 Task: Look for space in Brooklyn, United States from 6th September, 2023 to 15th September, 2023 for 6 adults in price range Rs.8000 to Rs.12000. Place can be entire place or private room with 6 bedrooms having 6 beds and 6 bathrooms. Property type can be house, flat, guest house. Amenities needed are: wifi, TV, free parkinig on premises, gym, breakfast. Booking option can be shelf check-in. Required host language is English.
Action: Mouse moved to (472, 111)
Screenshot: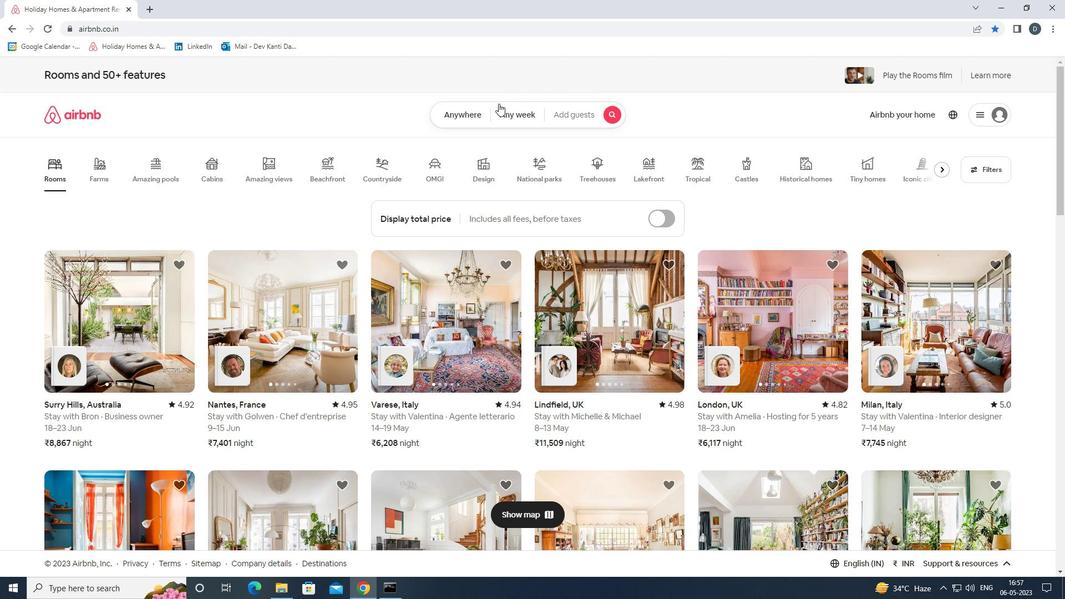 
Action: Mouse pressed left at (472, 111)
Screenshot: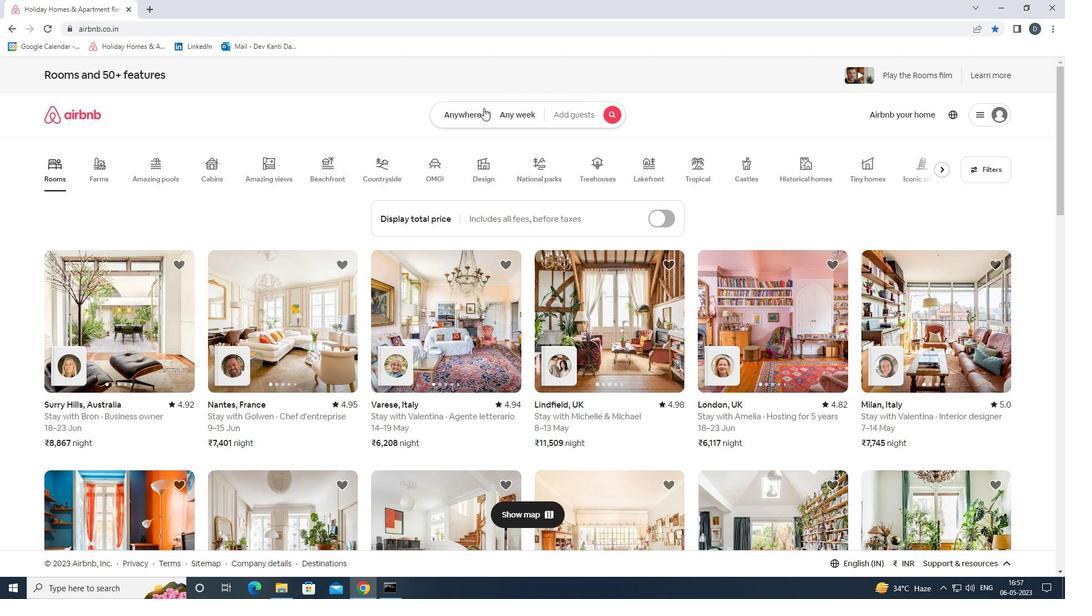 
Action: Mouse moved to (402, 157)
Screenshot: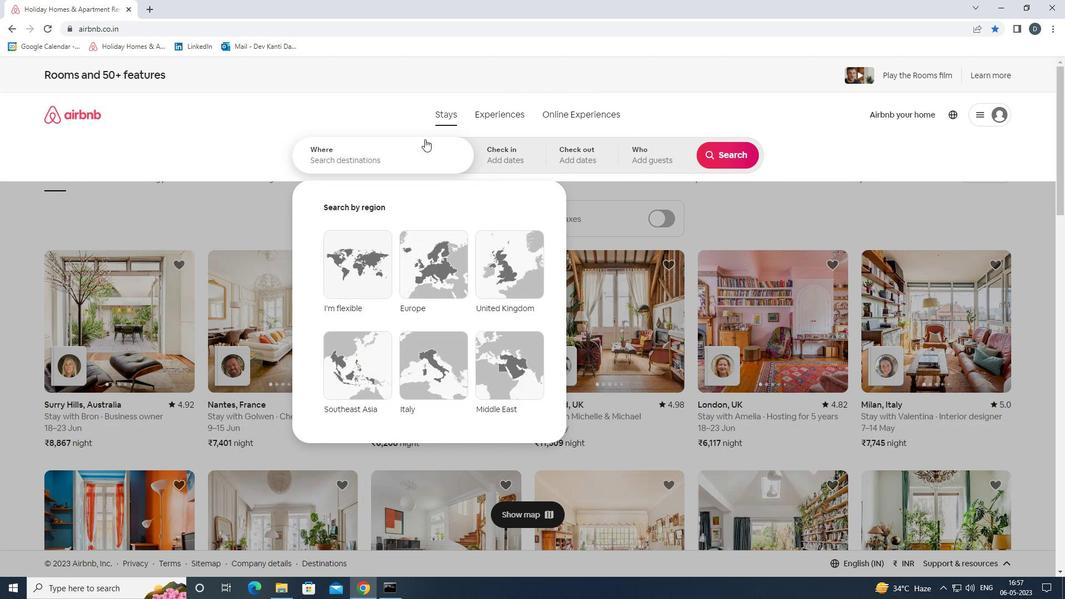 
Action: Mouse pressed left at (402, 157)
Screenshot: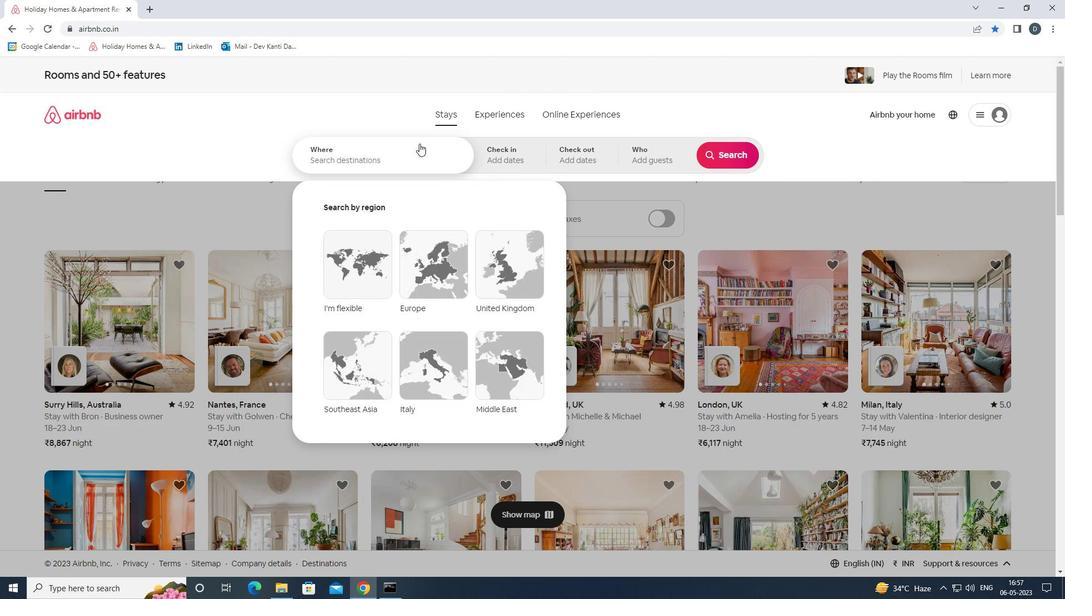 
Action: Mouse moved to (409, 156)
Screenshot: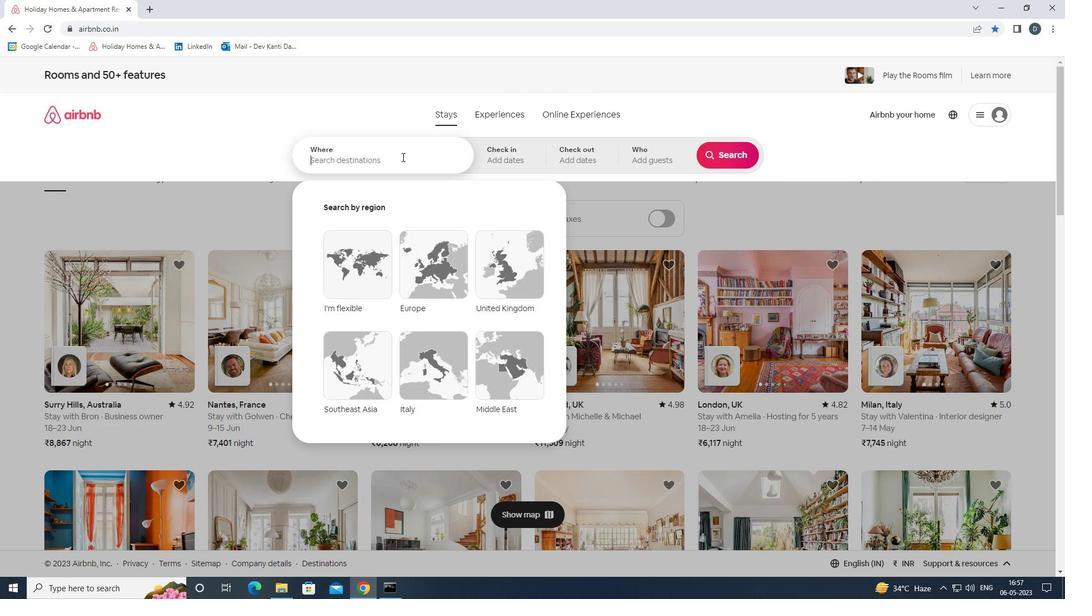 
Action: Key pressed <Key.shift>
Screenshot: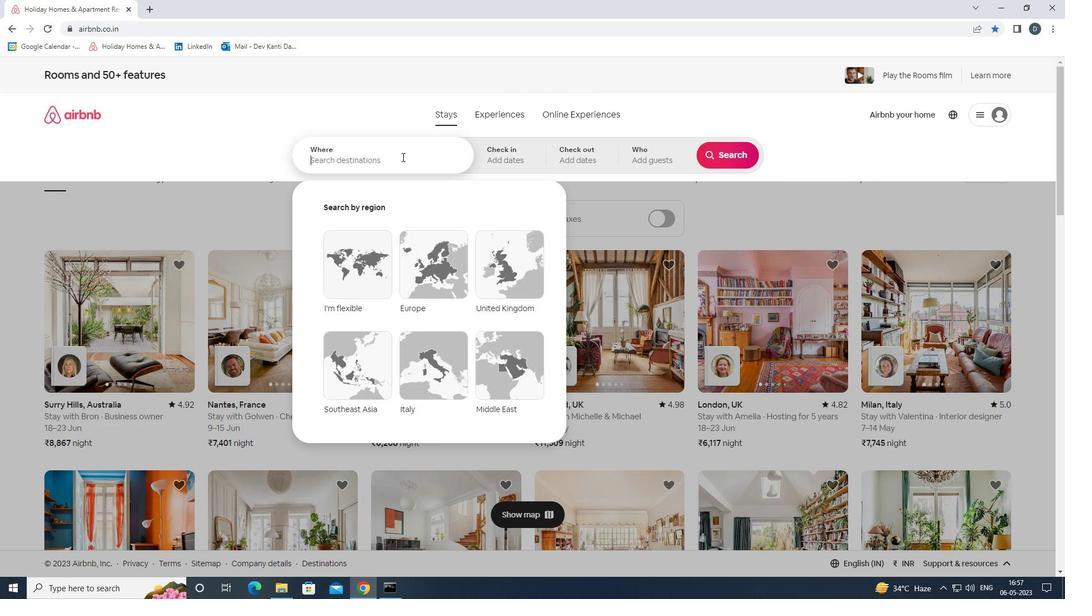 
Action: Mouse moved to (410, 156)
Screenshot: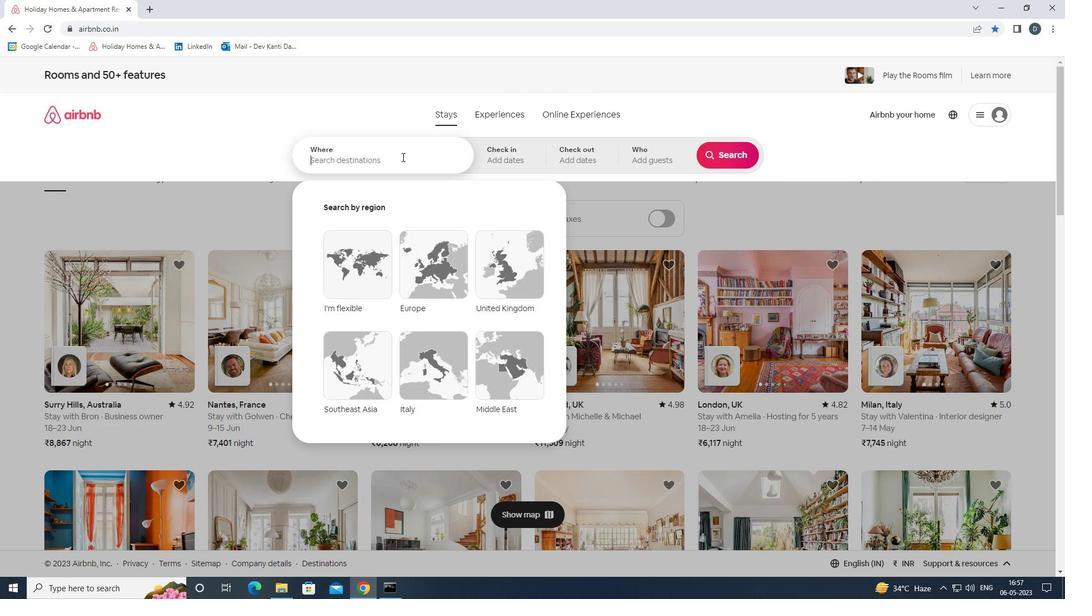 
Action: Key pressed <Key.shift><Key.shift><Key.shift>BROOKLYN,<Key.shift><Key.shift>UNITED<Key.space><Key.shift>STATES<Key.enter>
Screenshot: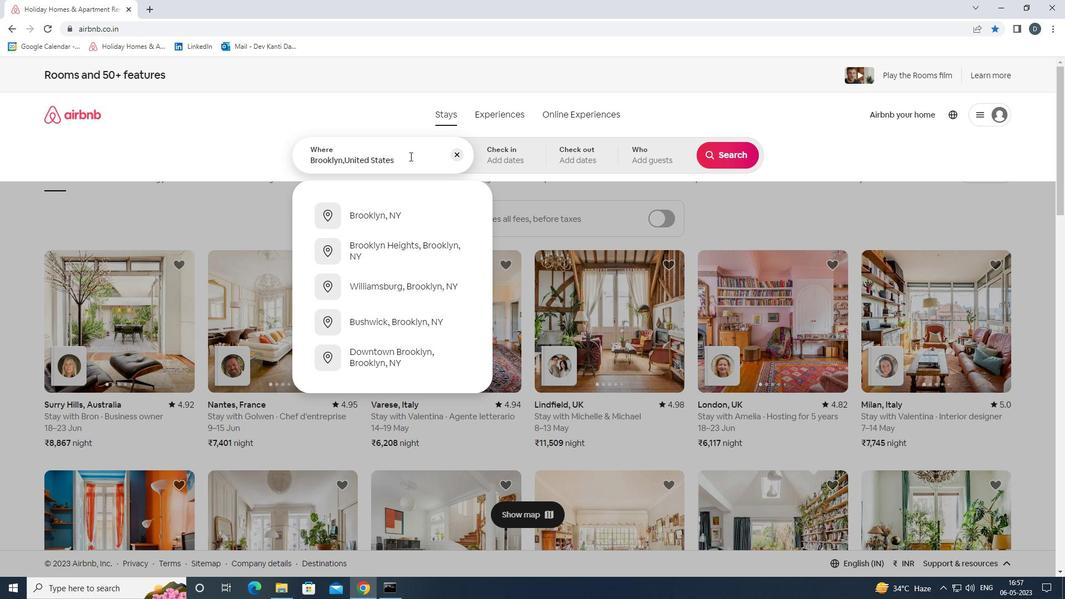 
Action: Mouse moved to (725, 240)
Screenshot: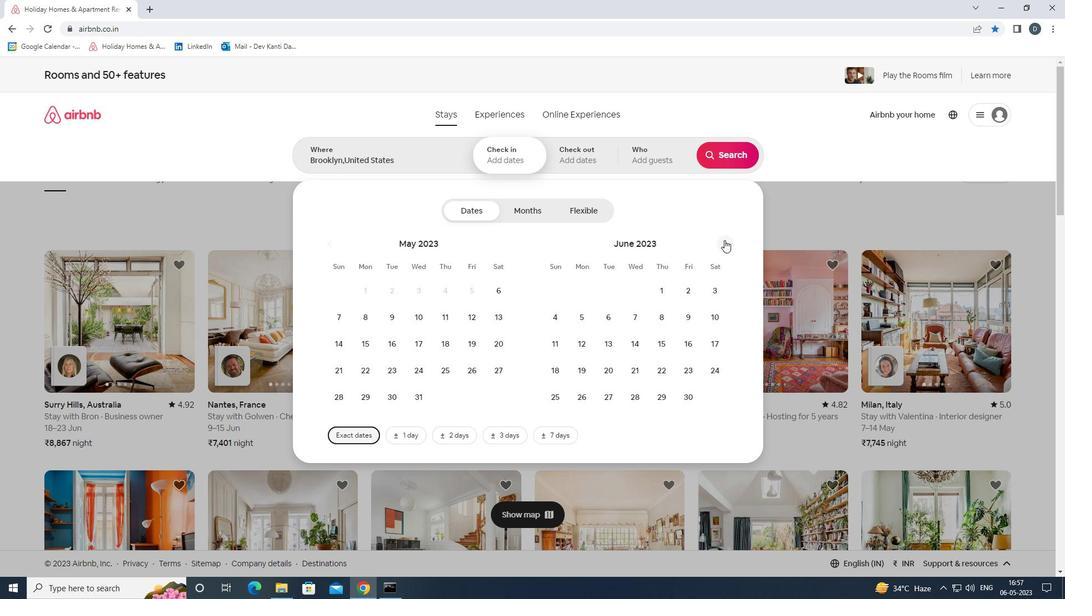 
Action: Mouse pressed left at (725, 240)
Screenshot: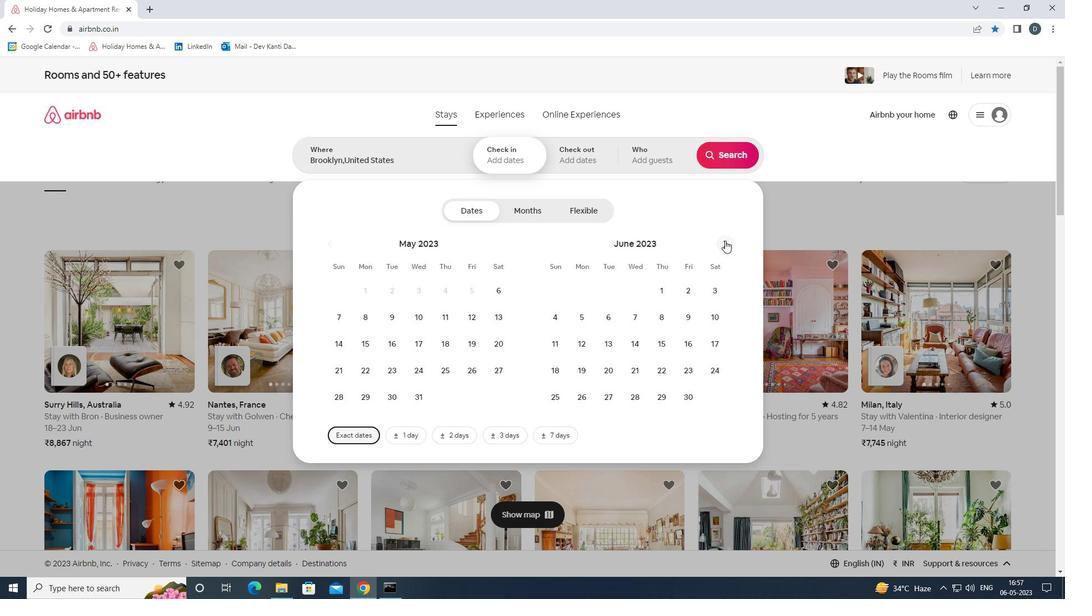 
Action: Mouse pressed left at (725, 240)
Screenshot: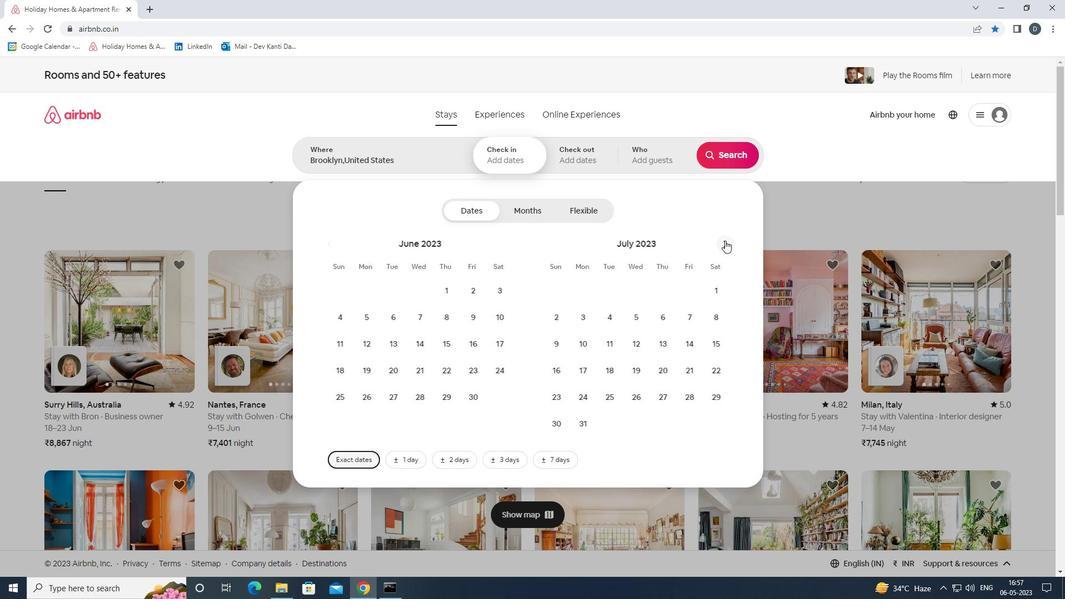 
Action: Mouse pressed left at (725, 240)
Screenshot: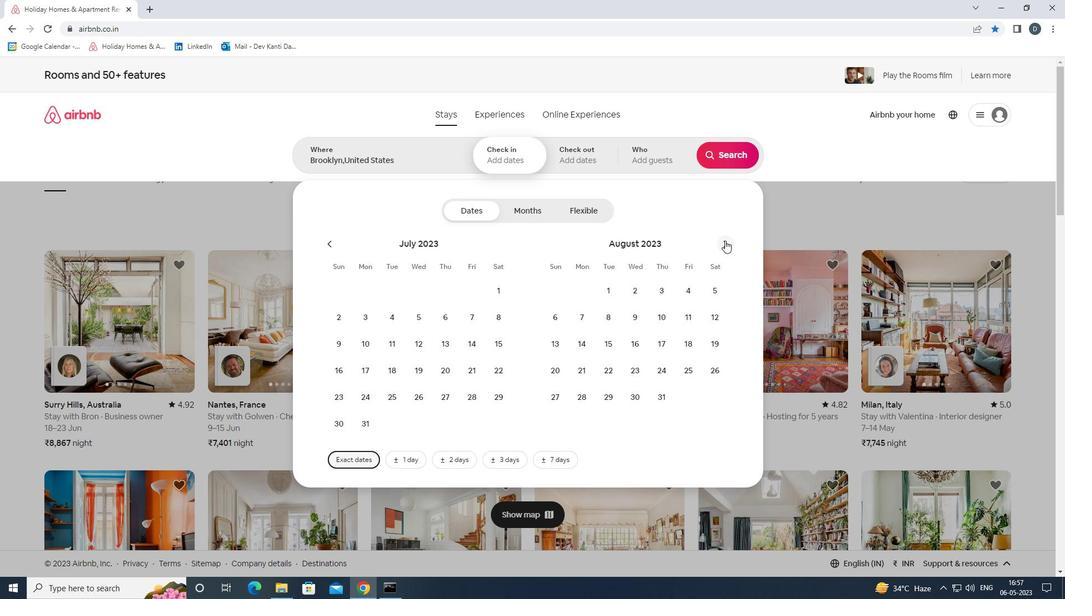 
Action: Mouse moved to (640, 318)
Screenshot: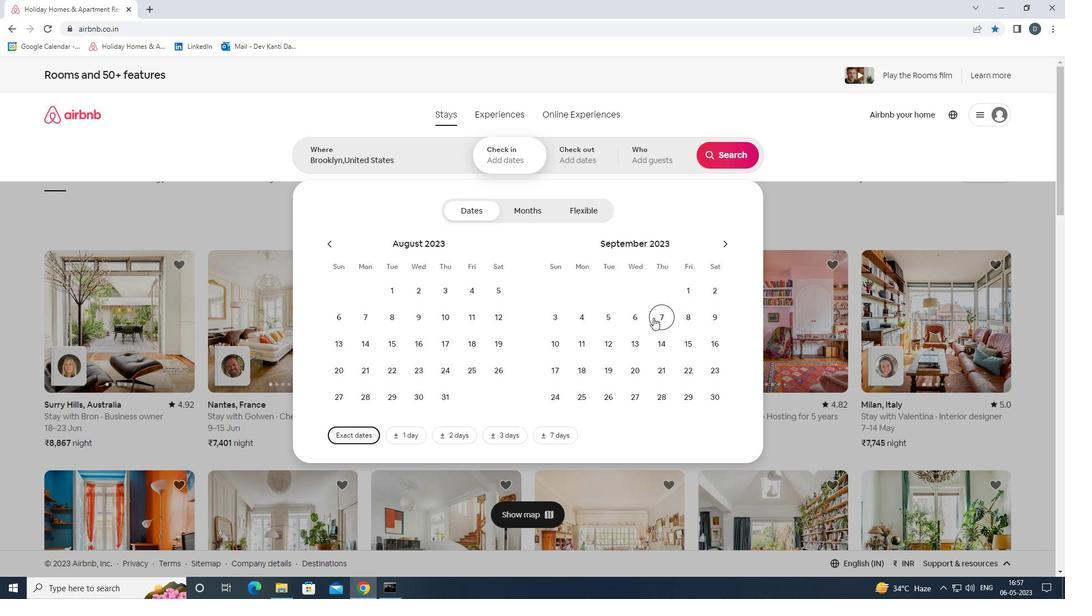 
Action: Mouse pressed left at (640, 318)
Screenshot: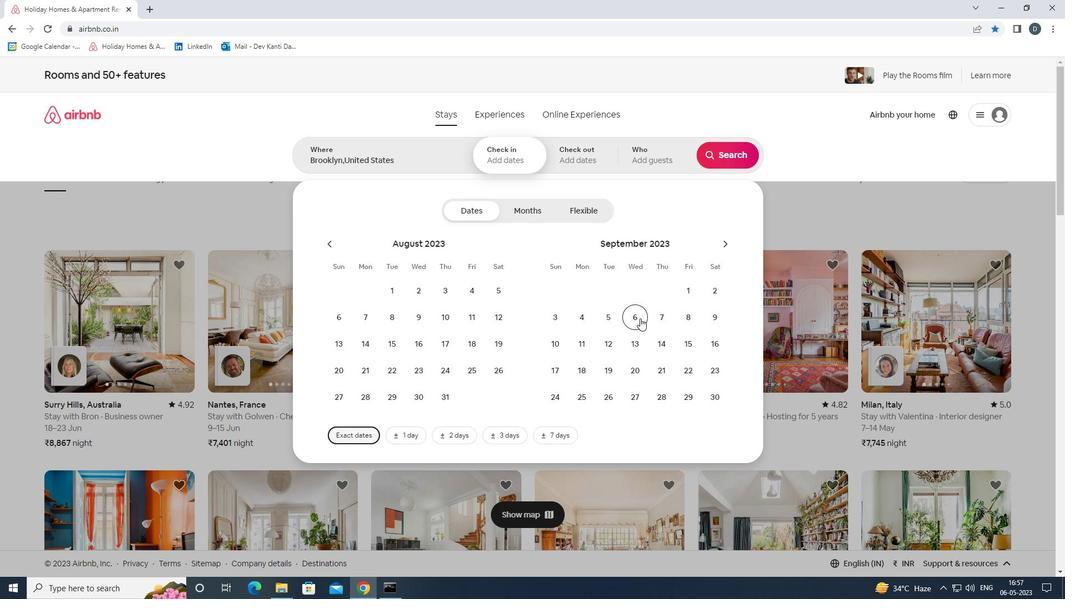 
Action: Mouse moved to (681, 335)
Screenshot: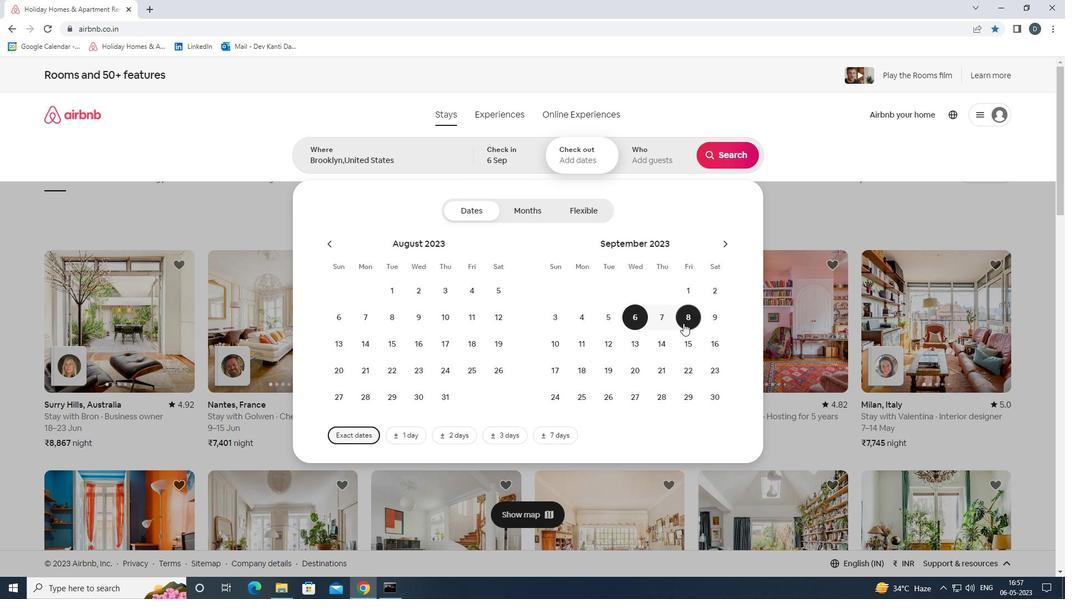 
Action: Mouse pressed left at (681, 335)
Screenshot: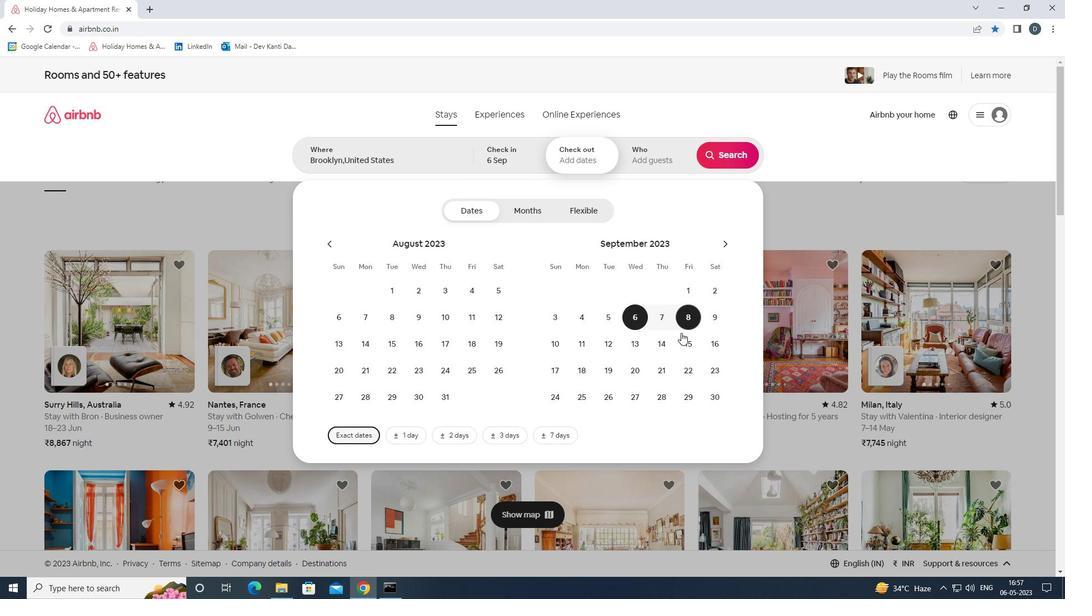 
Action: Mouse moved to (646, 163)
Screenshot: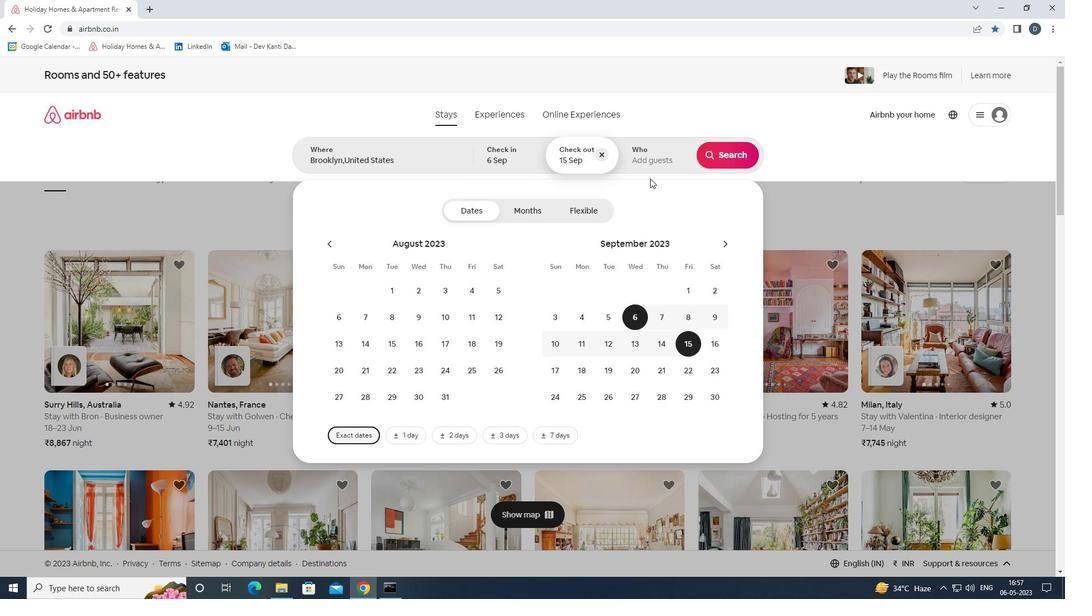 
Action: Mouse pressed left at (646, 163)
Screenshot: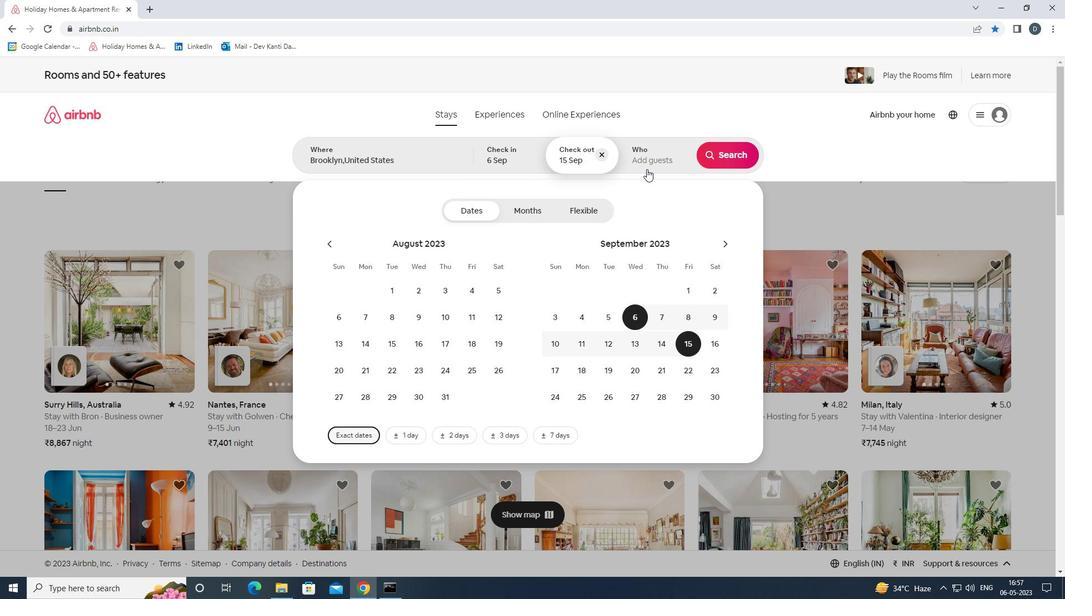
Action: Mouse moved to (733, 208)
Screenshot: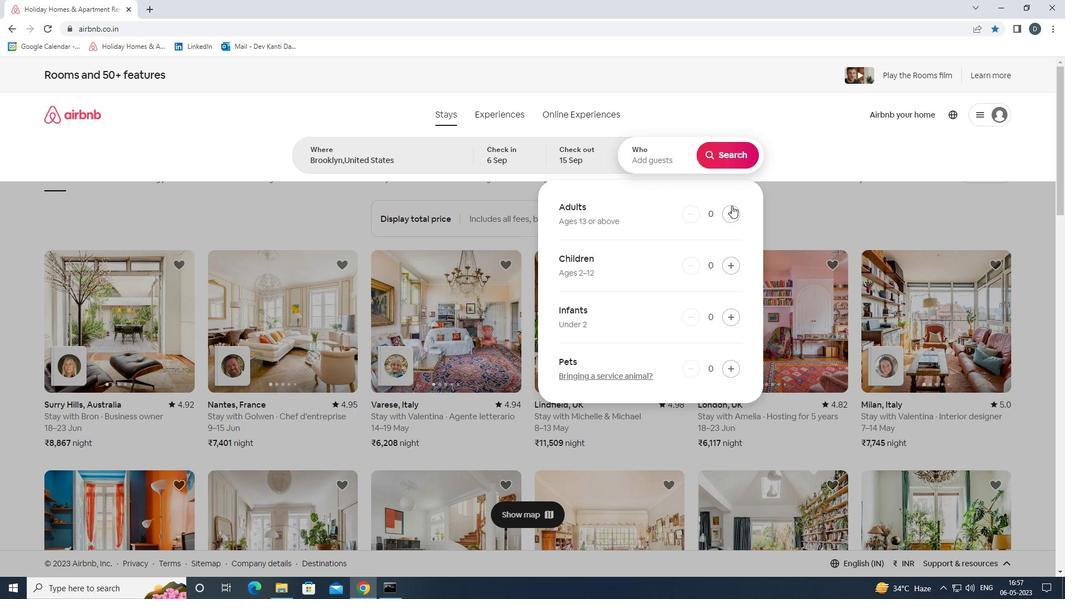 
Action: Mouse pressed left at (733, 208)
Screenshot: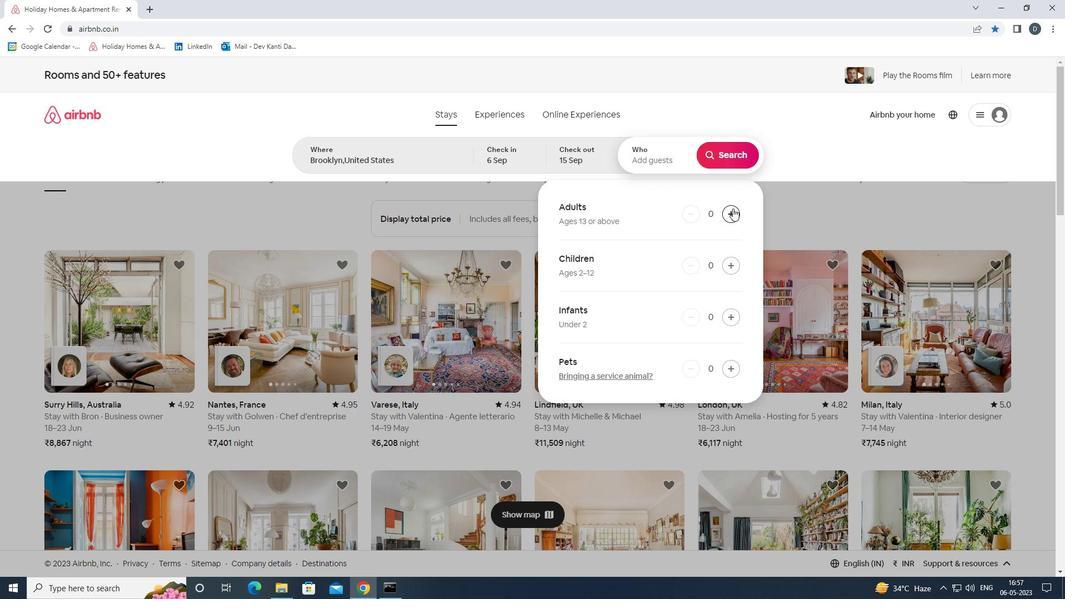 
Action: Mouse pressed left at (733, 208)
Screenshot: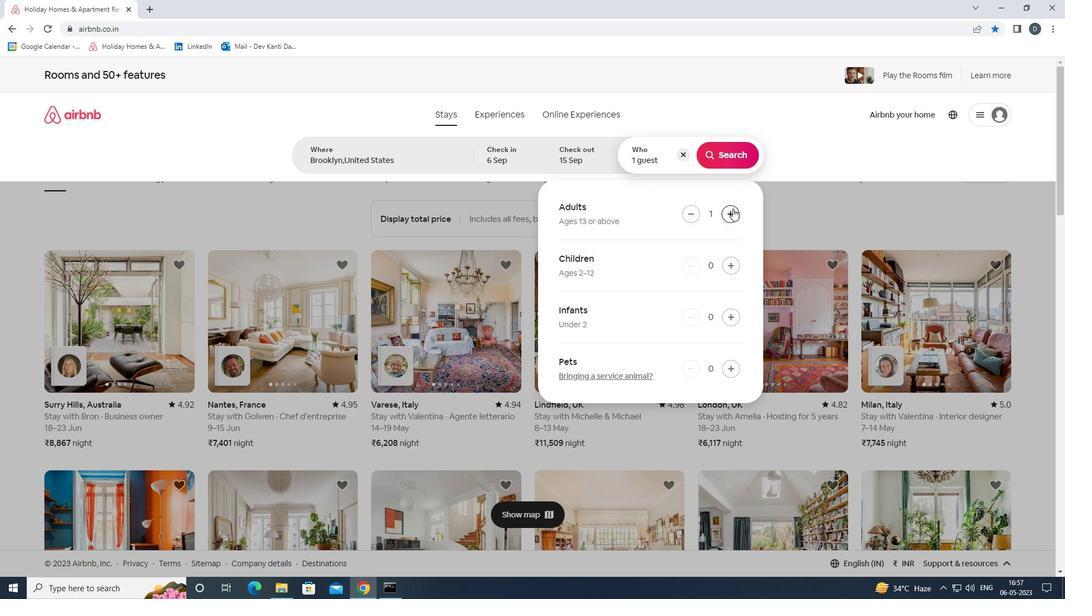 
Action: Mouse pressed left at (733, 208)
Screenshot: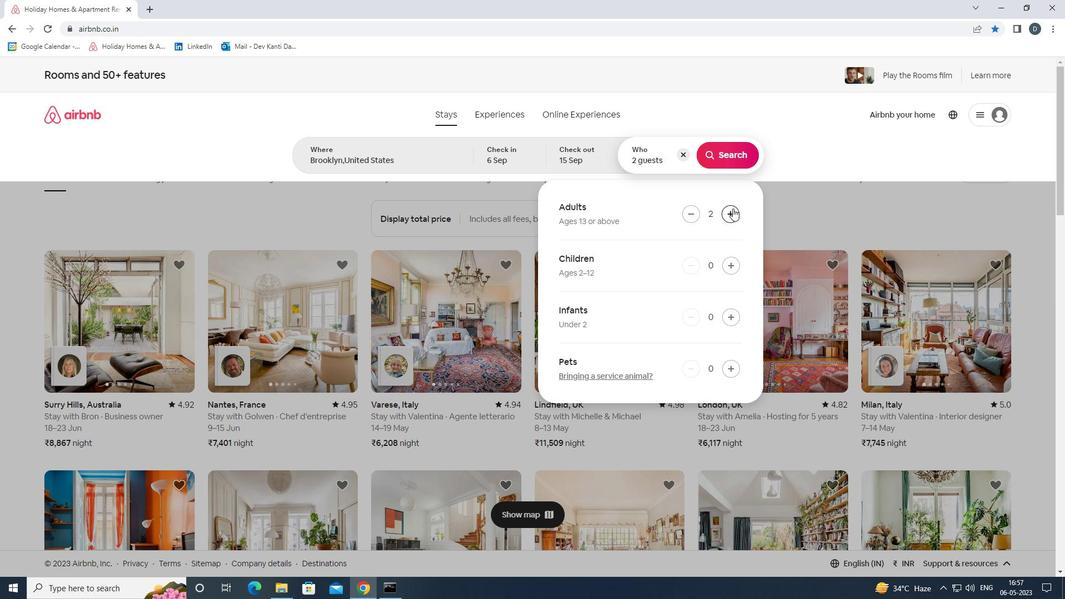 
Action: Mouse pressed left at (733, 208)
Screenshot: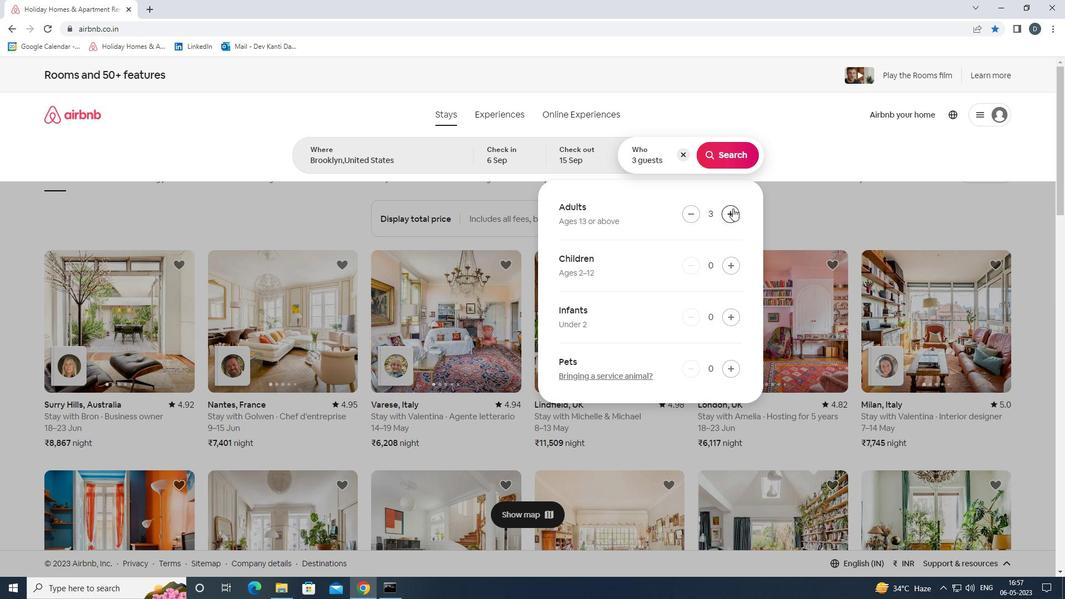 
Action: Mouse pressed left at (733, 208)
Screenshot: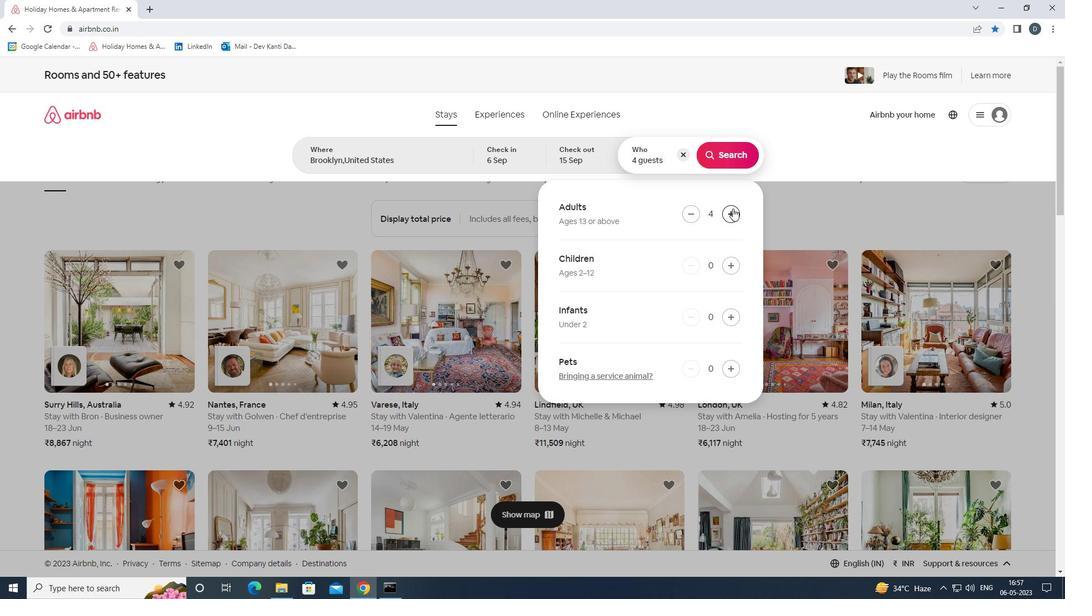 
Action: Mouse pressed left at (733, 208)
Screenshot: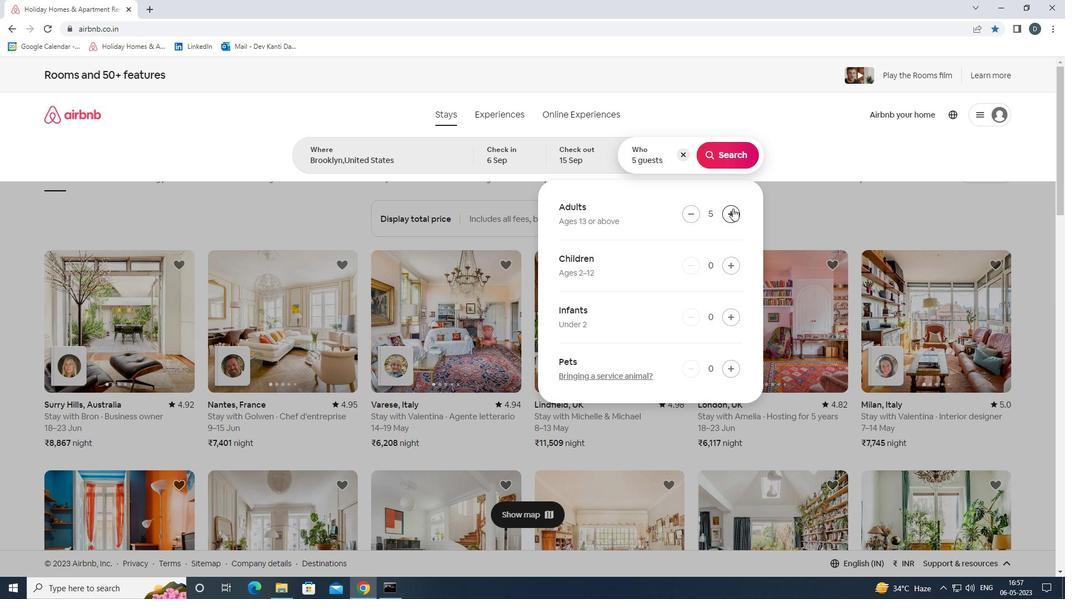 
Action: Mouse moved to (731, 158)
Screenshot: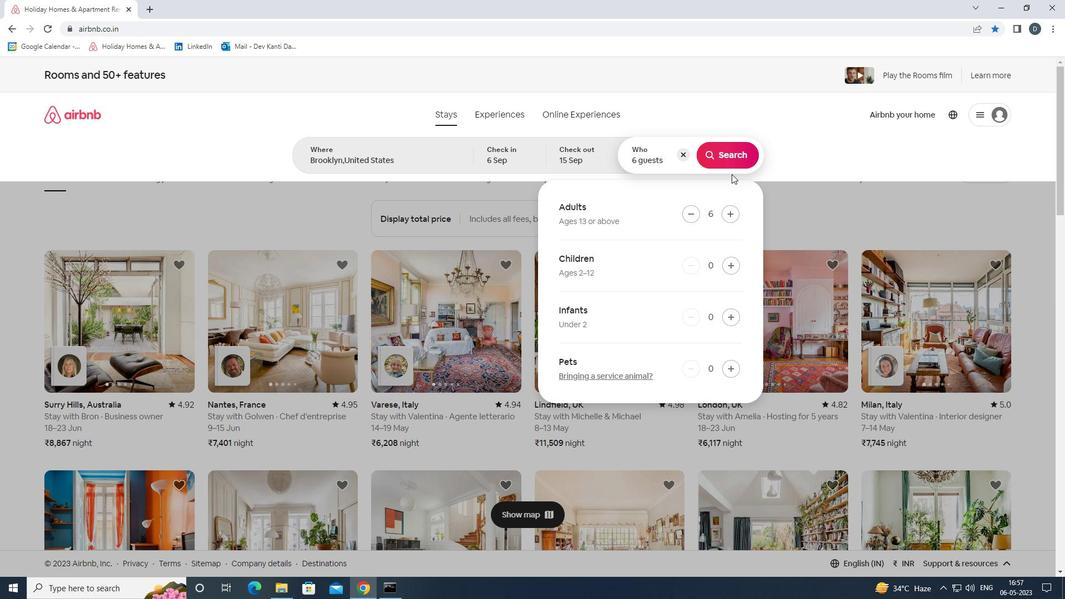 
Action: Mouse pressed left at (731, 158)
Screenshot: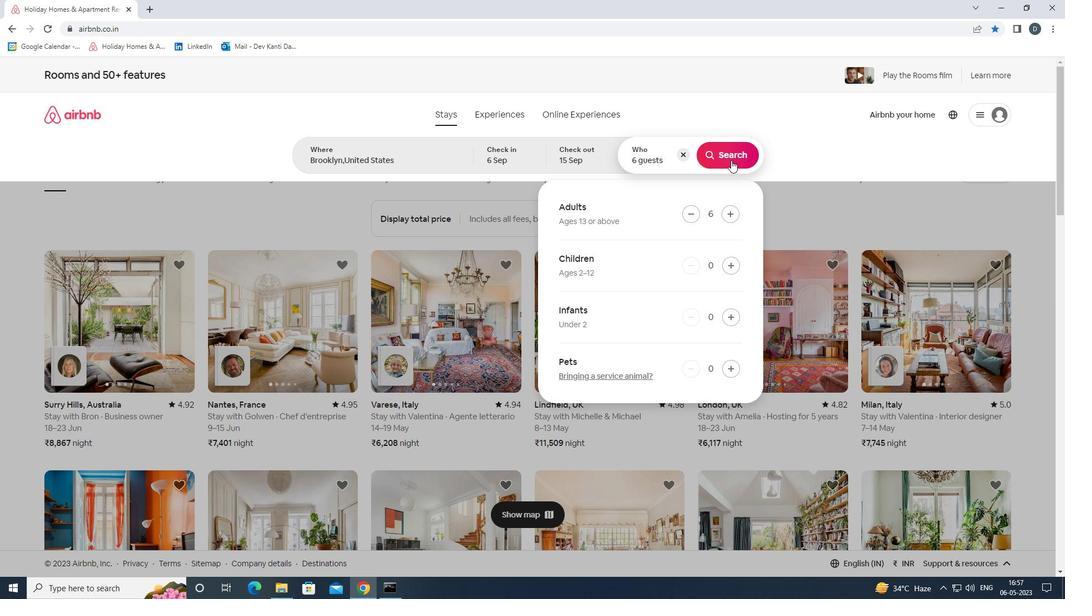 
Action: Mouse moved to (1020, 123)
Screenshot: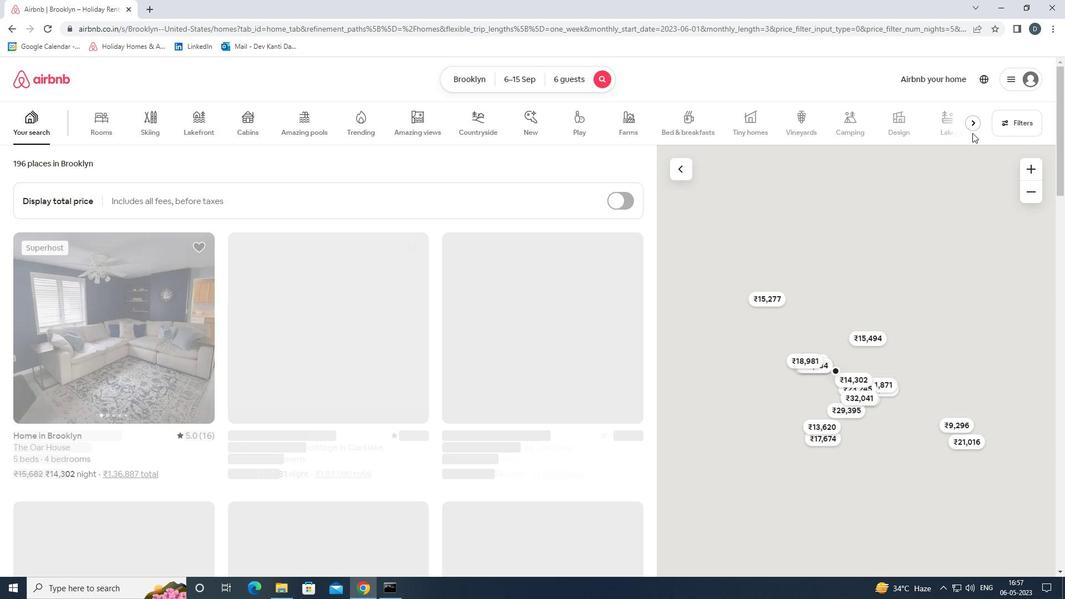 
Action: Mouse pressed left at (1020, 123)
Screenshot: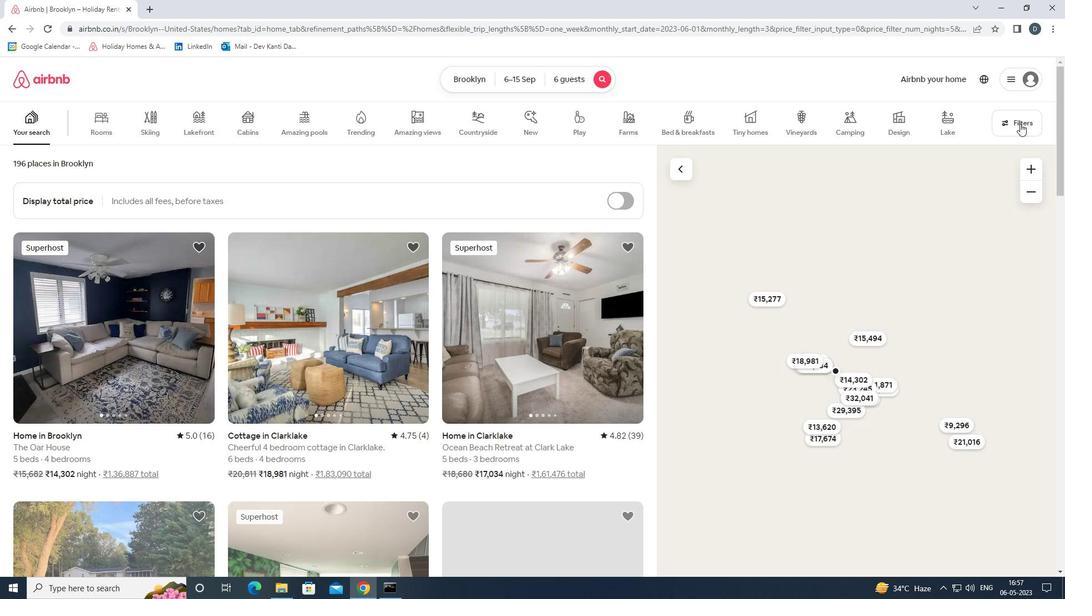
Action: Mouse moved to (450, 393)
Screenshot: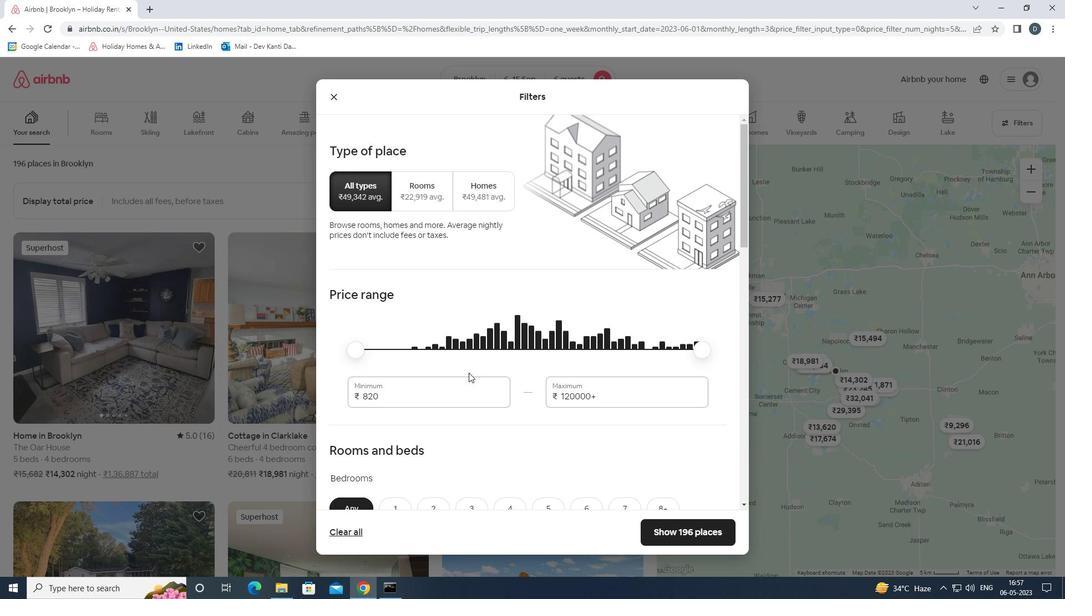 
Action: Mouse pressed left at (450, 393)
Screenshot: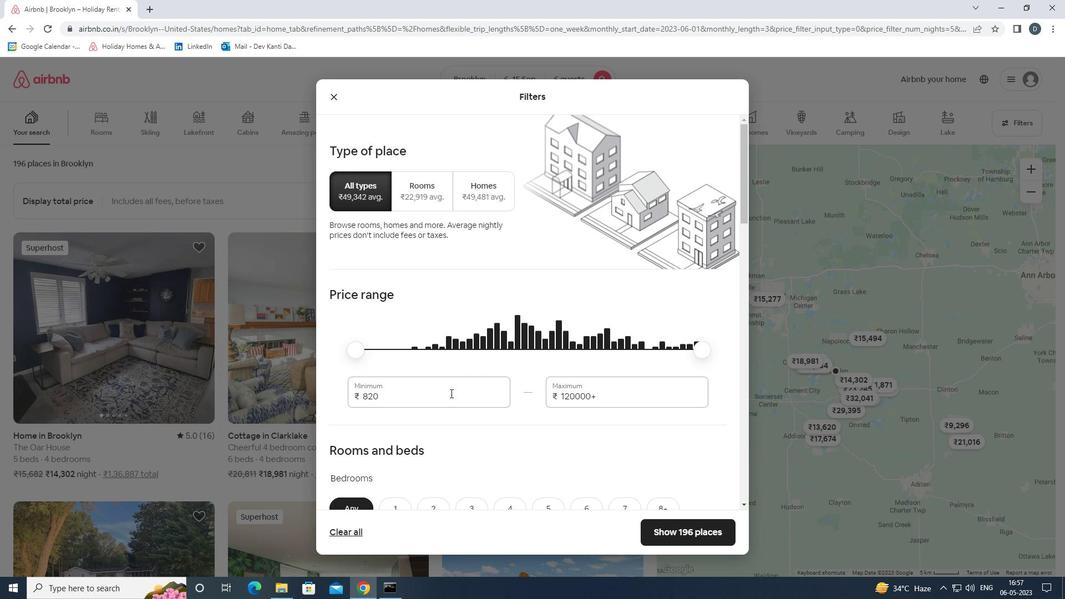 
Action: Mouse pressed left at (450, 393)
Screenshot: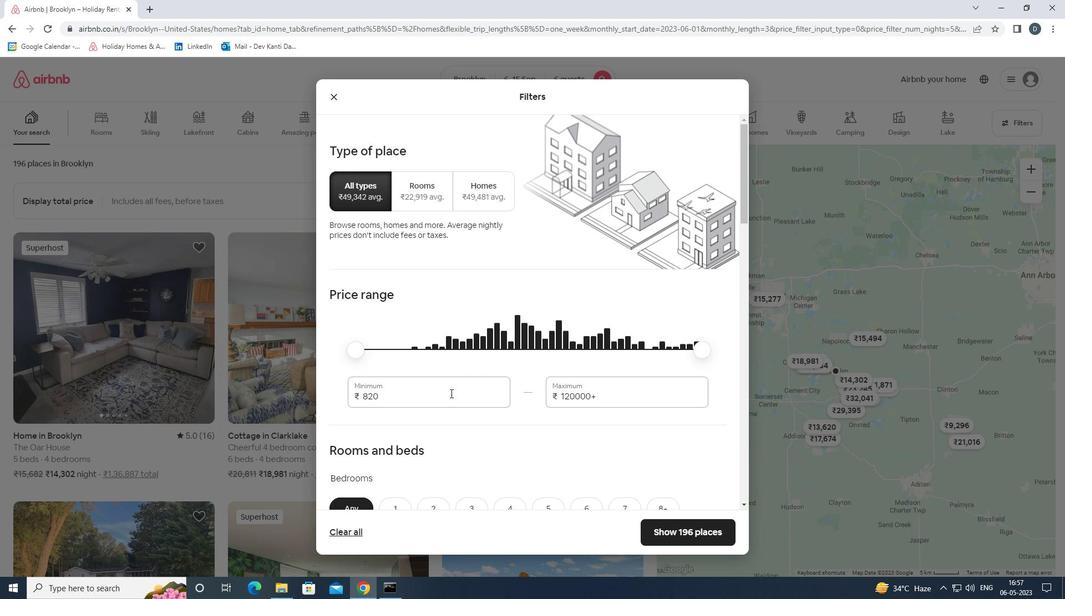 
Action: Mouse moved to (451, 394)
Screenshot: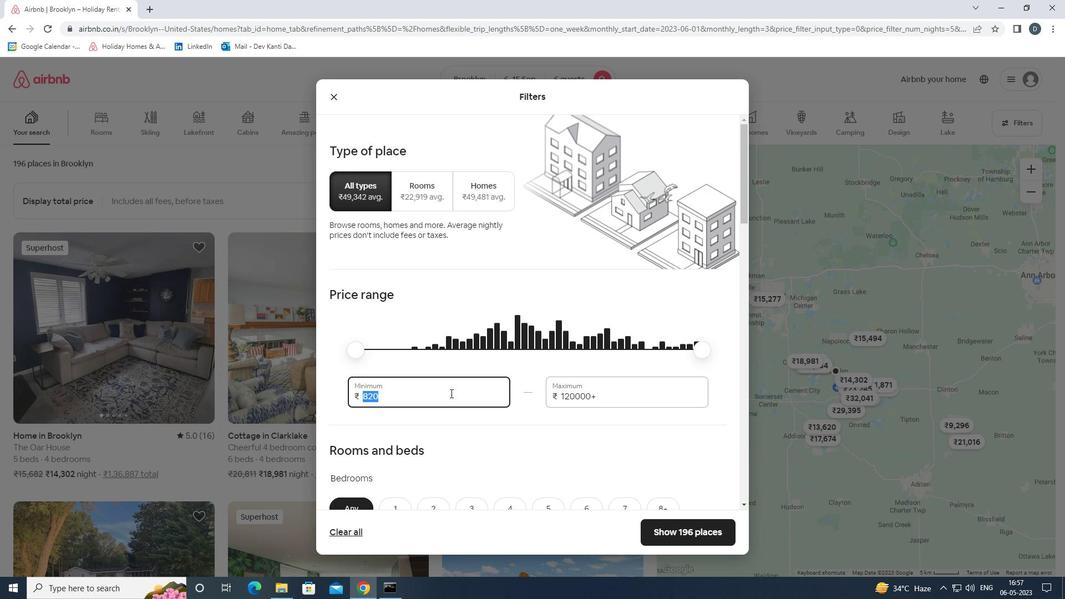 
Action: Key pressed 8000<Key.tab>12000
Screenshot: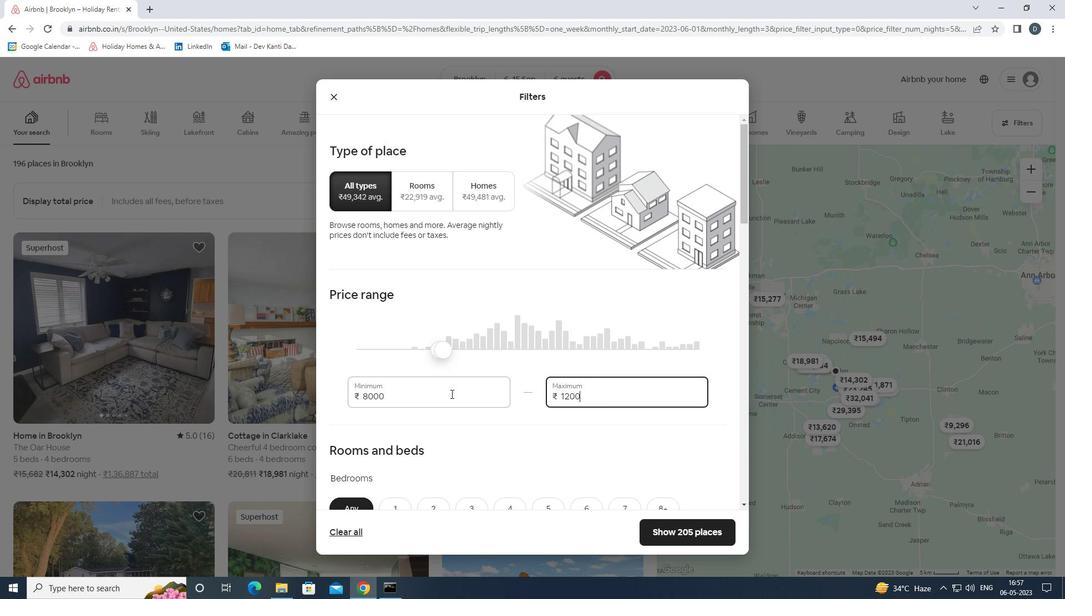 
Action: Mouse scrolled (451, 393) with delta (0, 0)
Screenshot: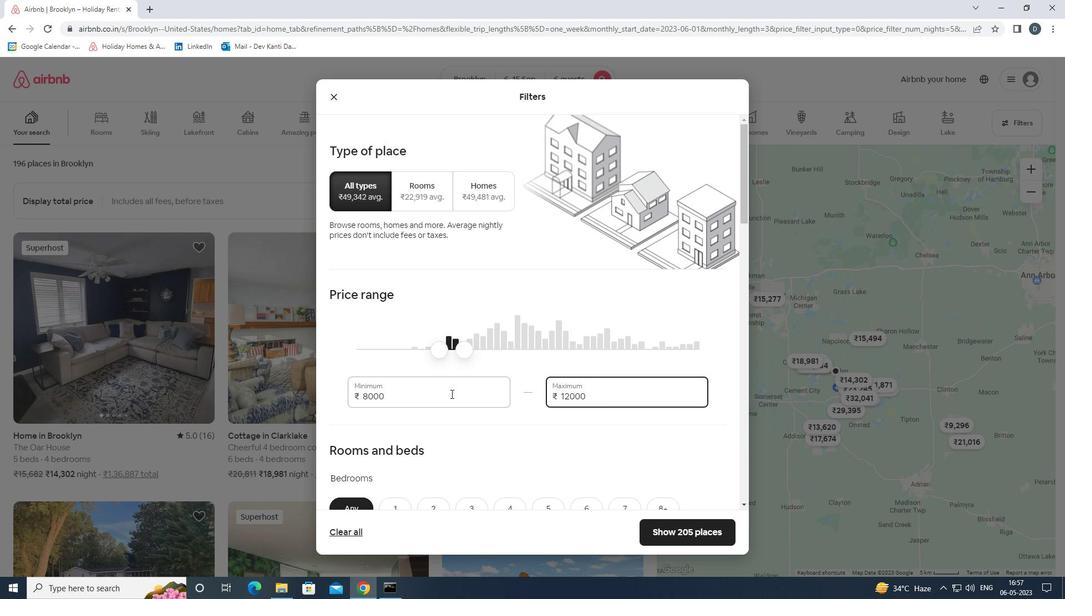 
Action: Mouse scrolled (451, 393) with delta (0, 0)
Screenshot: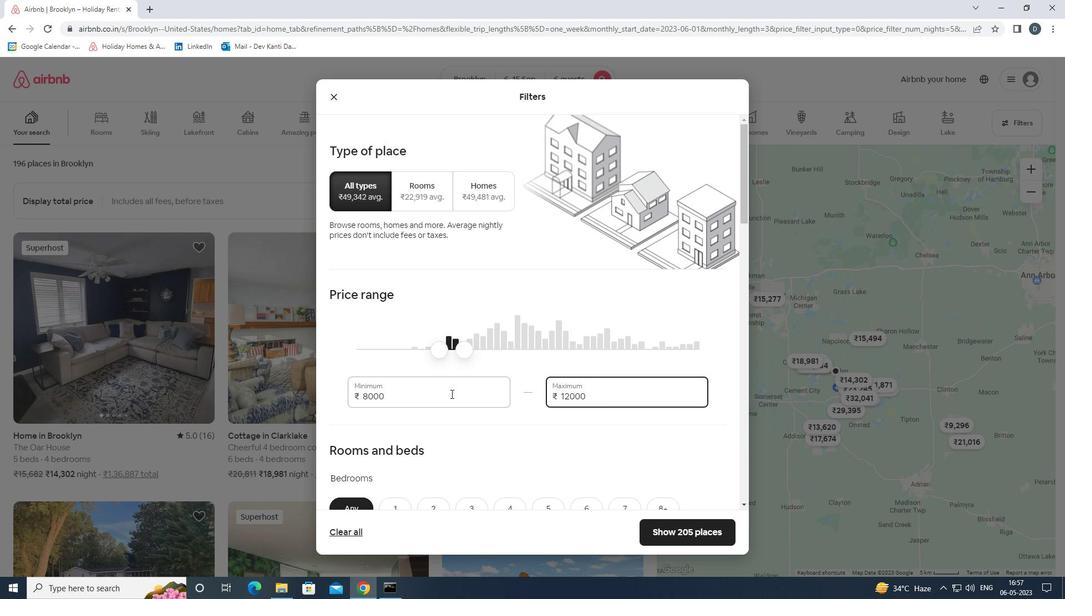 
Action: Mouse moved to (459, 393)
Screenshot: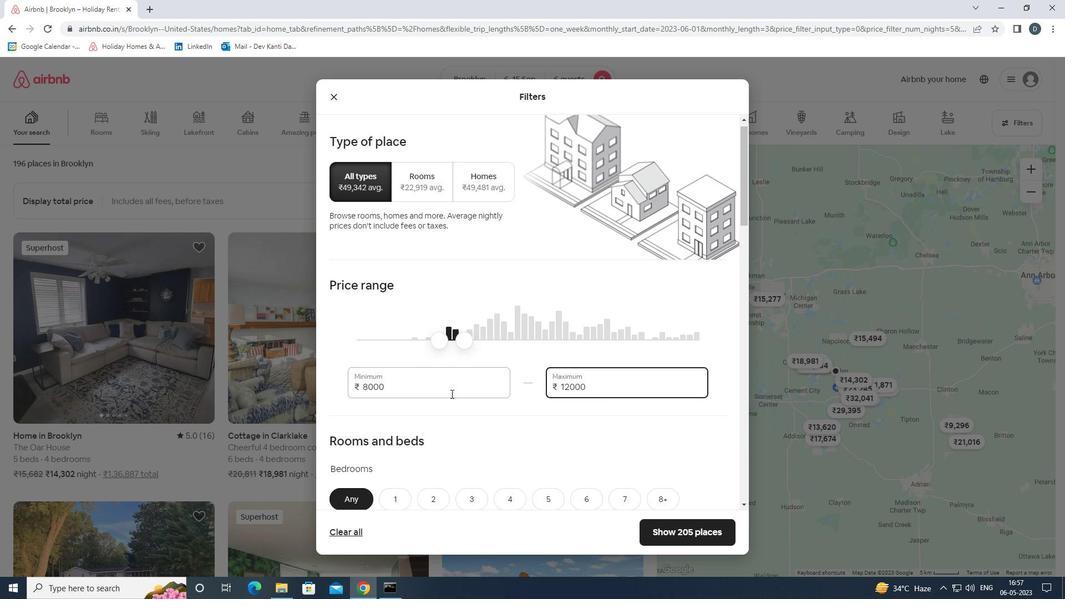 
Action: Mouse scrolled (459, 393) with delta (0, 0)
Screenshot: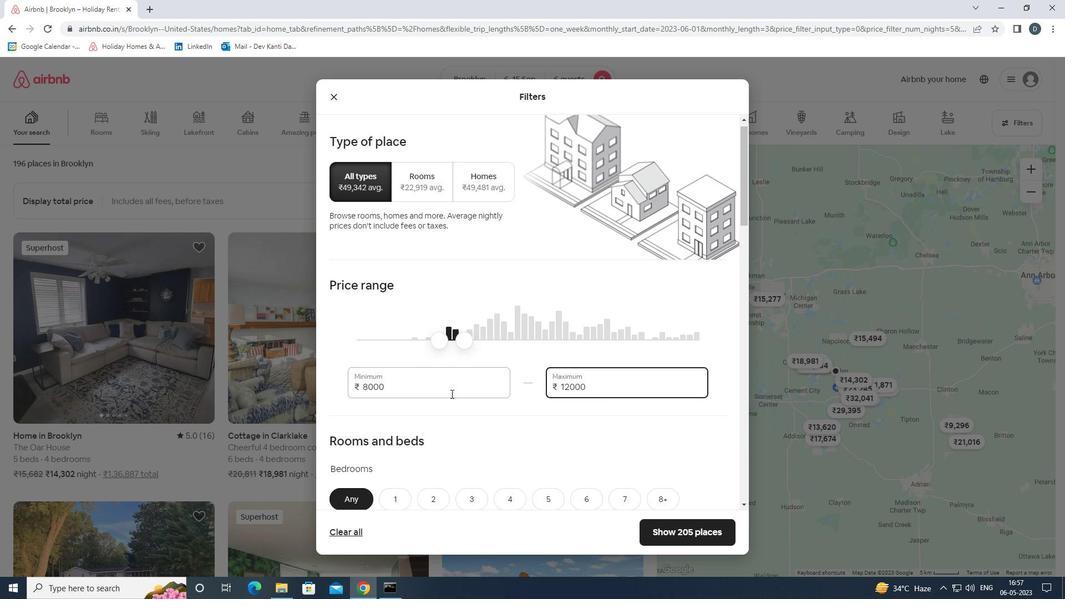 
Action: Mouse moved to (590, 347)
Screenshot: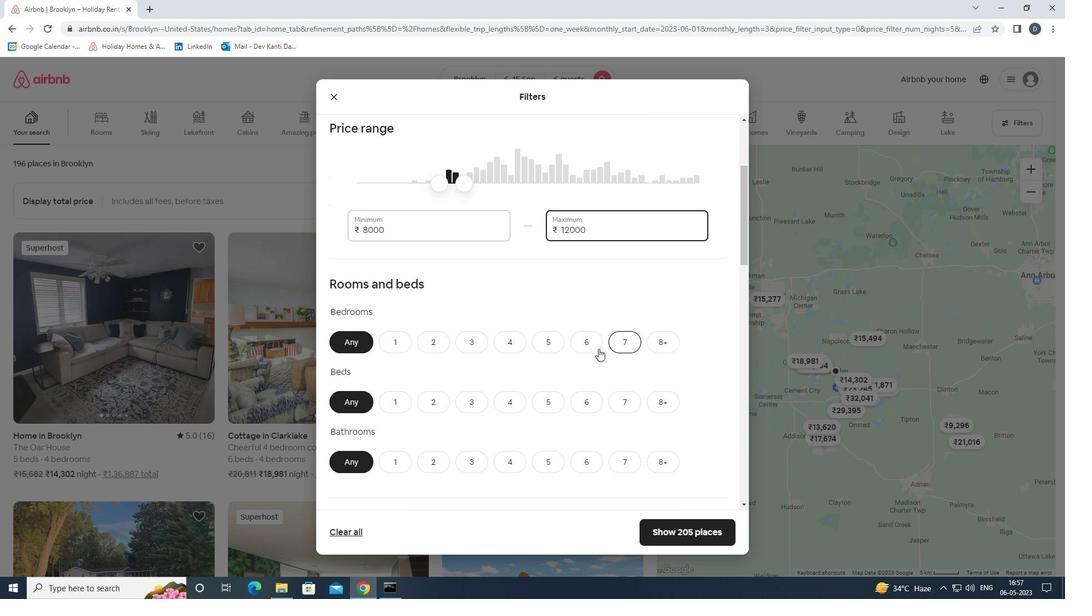 
Action: Mouse pressed left at (590, 347)
Screenshot: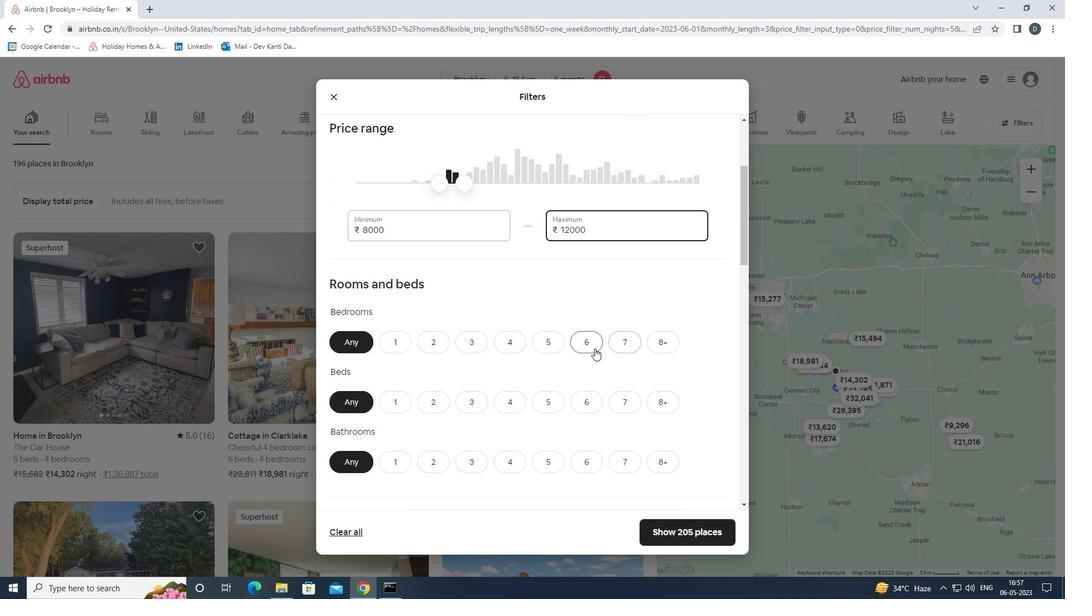 
Action: Mouse moved to (591, 397)
Screenshot: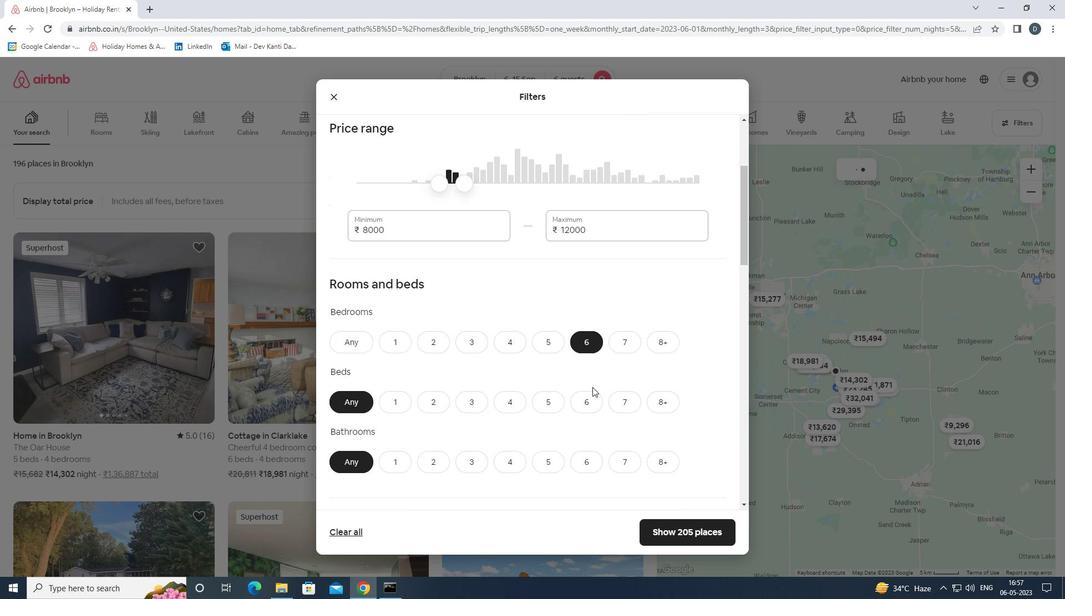 
Action: Mouse pressed left at (591, 397)
Screenshot: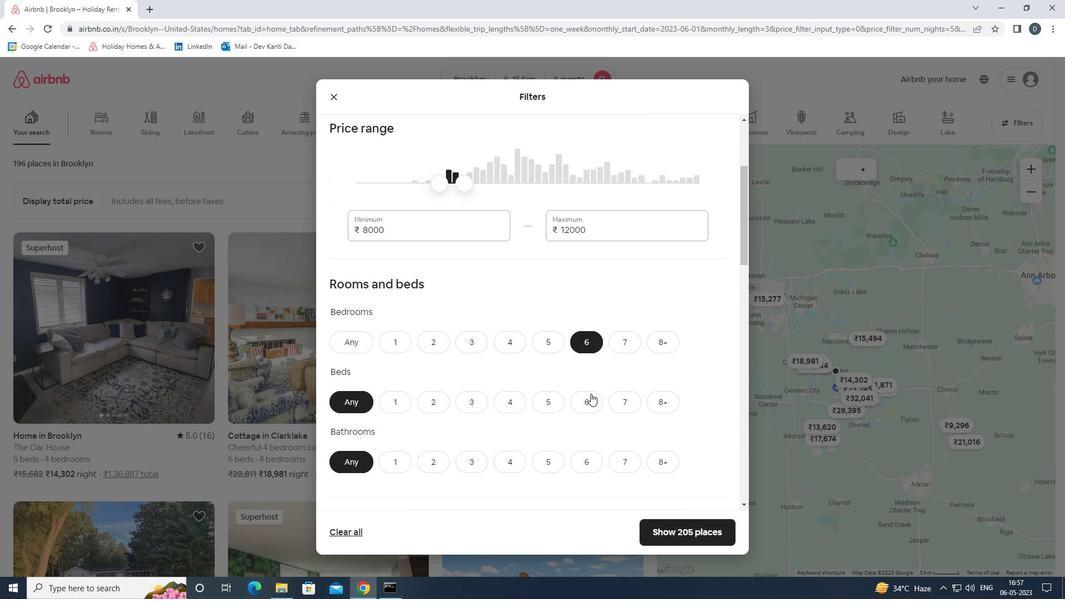
Action: Mouse moved to (591, 457)
Screenshot: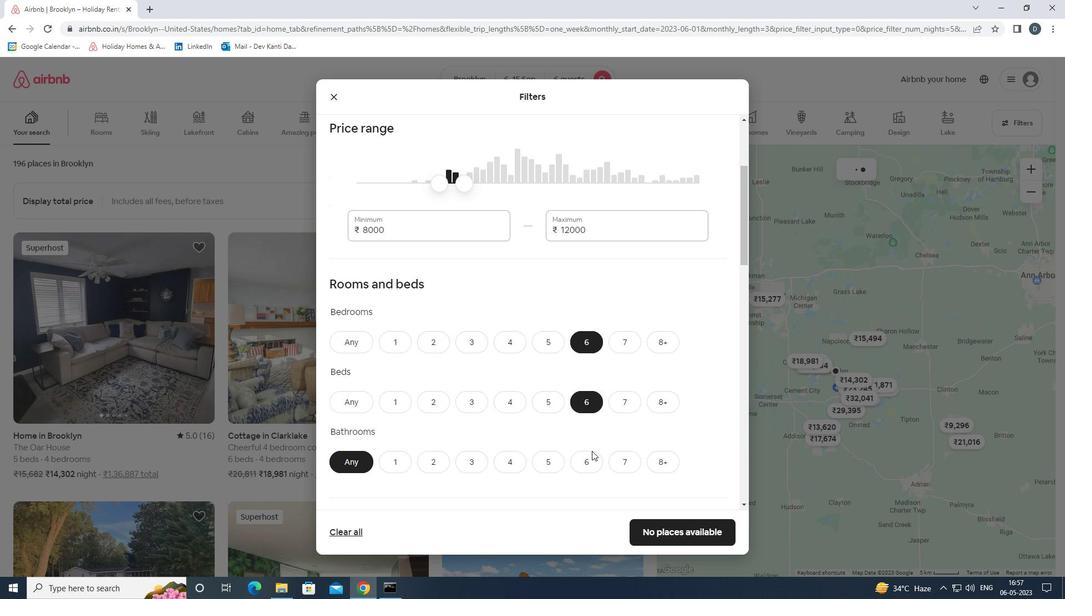 
Action: Mouse pressed left at (591, 457)
Screenshot: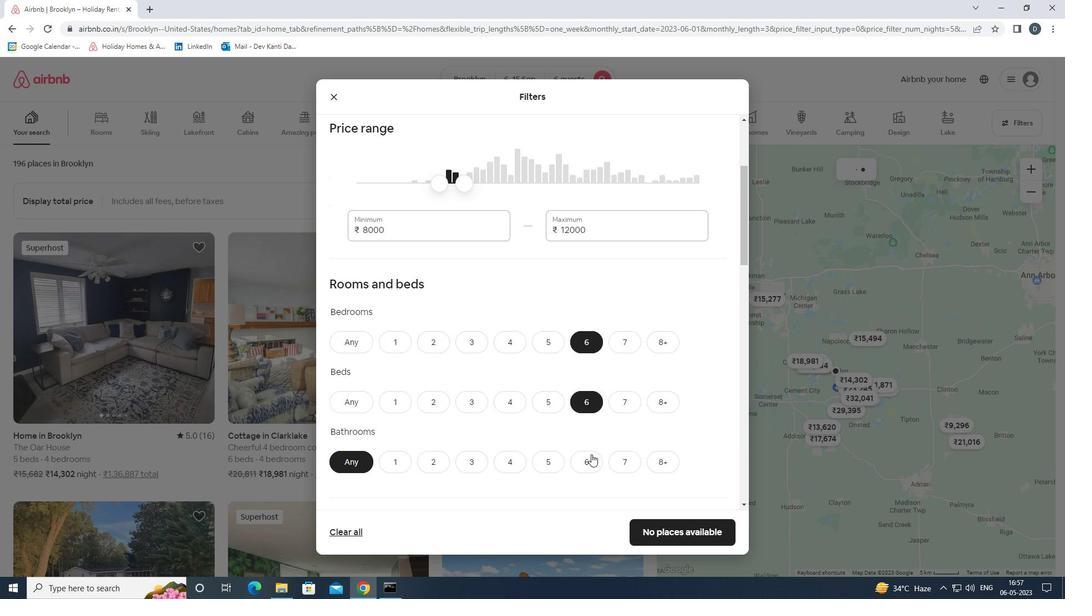 
Action: Mouse moved to (608, 412)
Screenshot: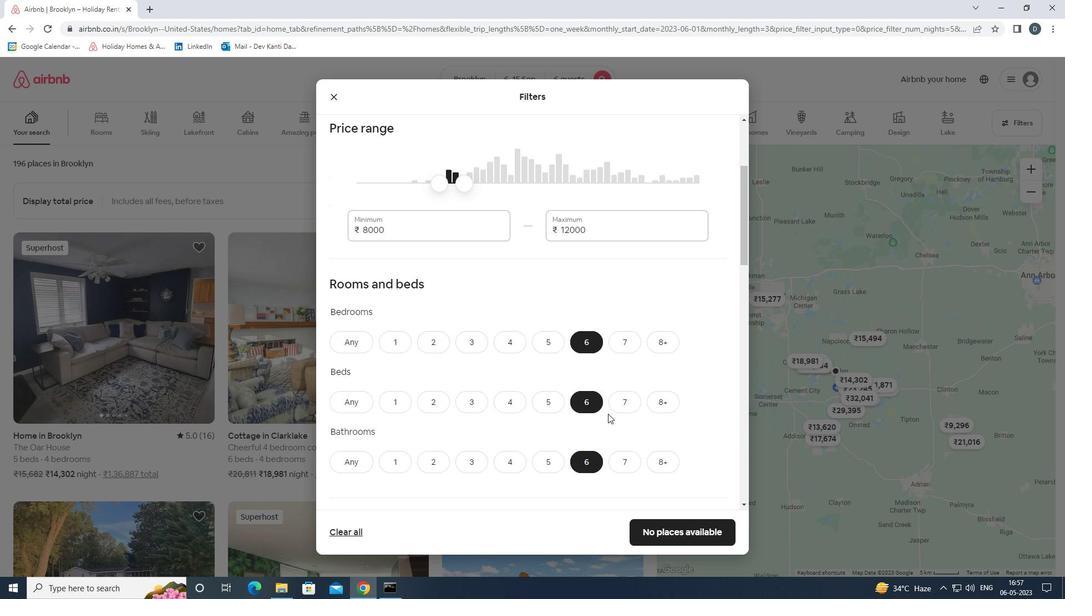 
Action: Mouse scrolled (608, 411) with delta (0, 0)
Screenshot: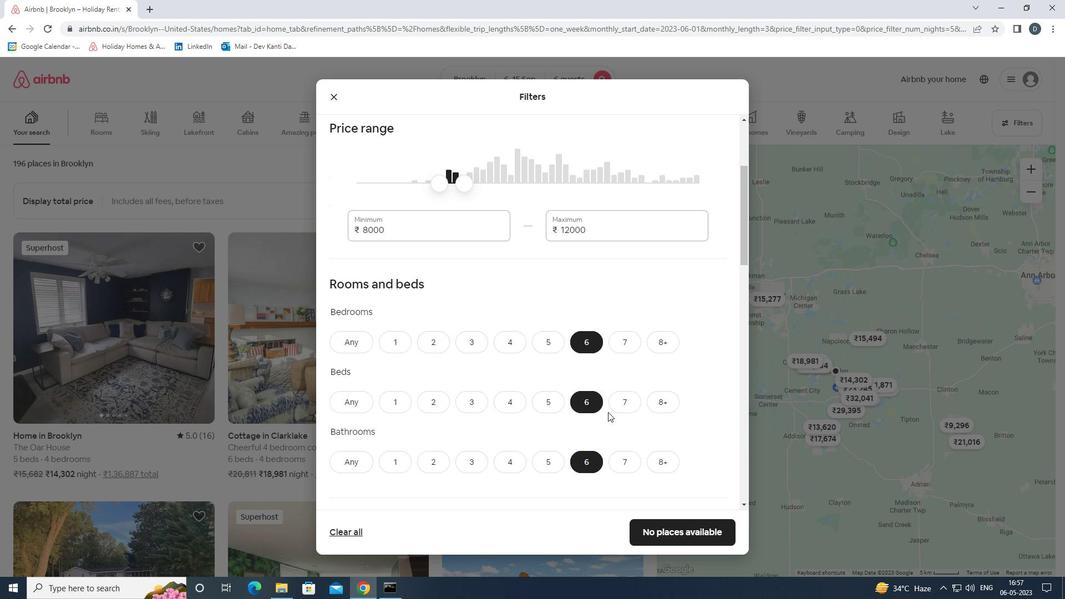 
Action: Mouse scrolled (608, 411) with delta (0, 0)
Screenshot: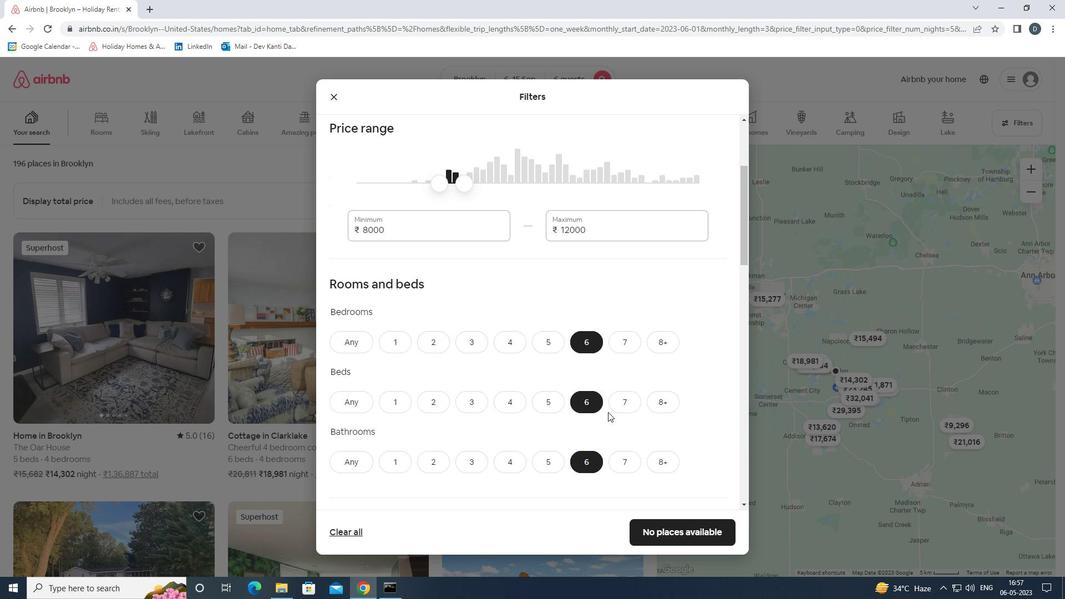 
Action: Mouse scrolled (608, 411) with delta (0, 0)
Screenshot: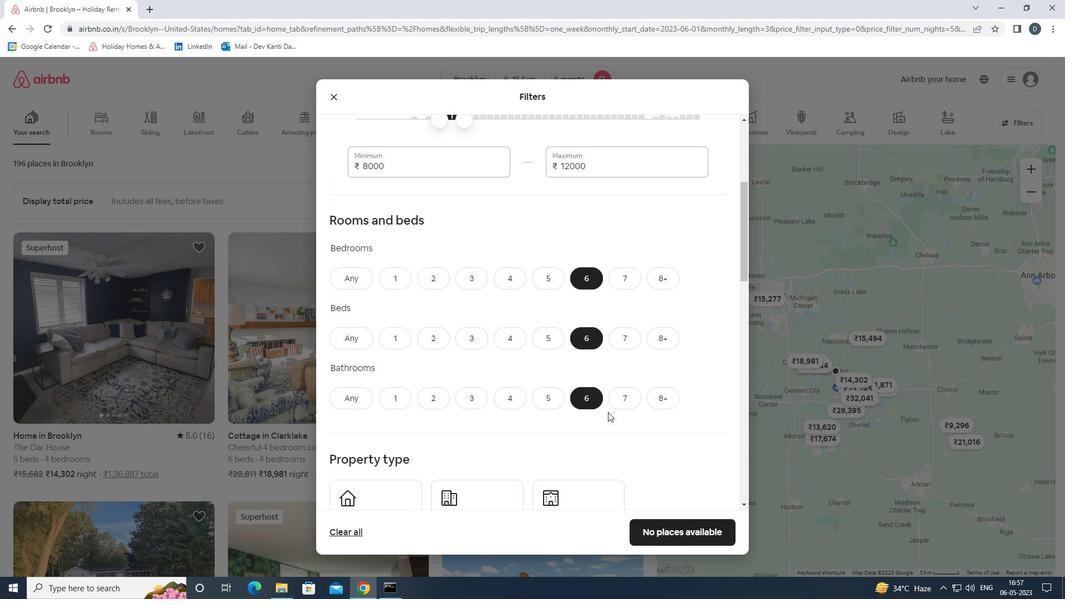 
Action: Mouse scrolled (608, 411) with delta (0, 0)
Screenshot: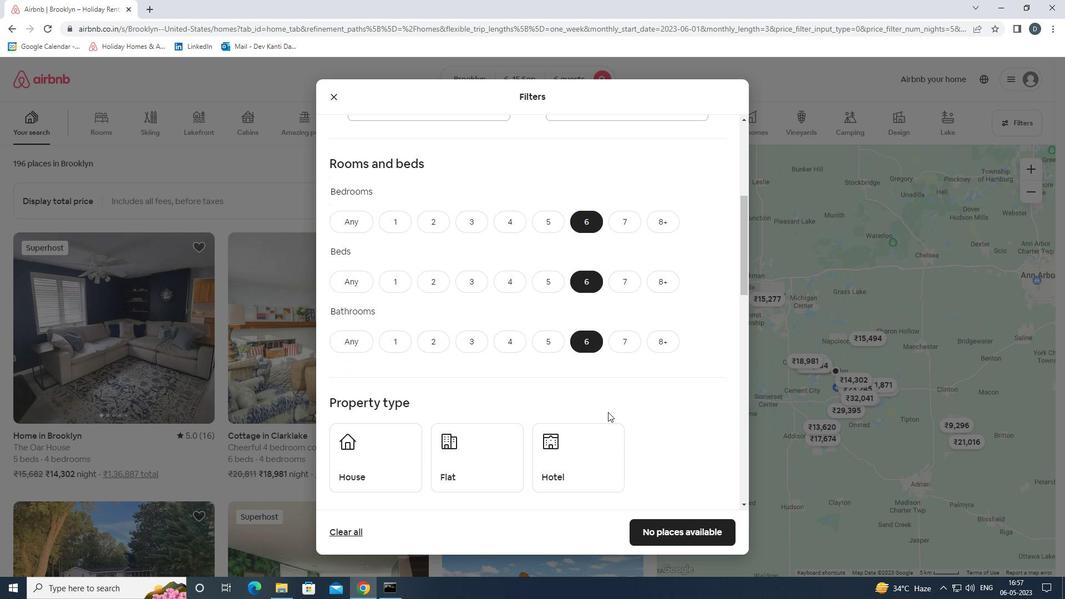 
Action: Mouse moved to (401, 371)
Screenshot: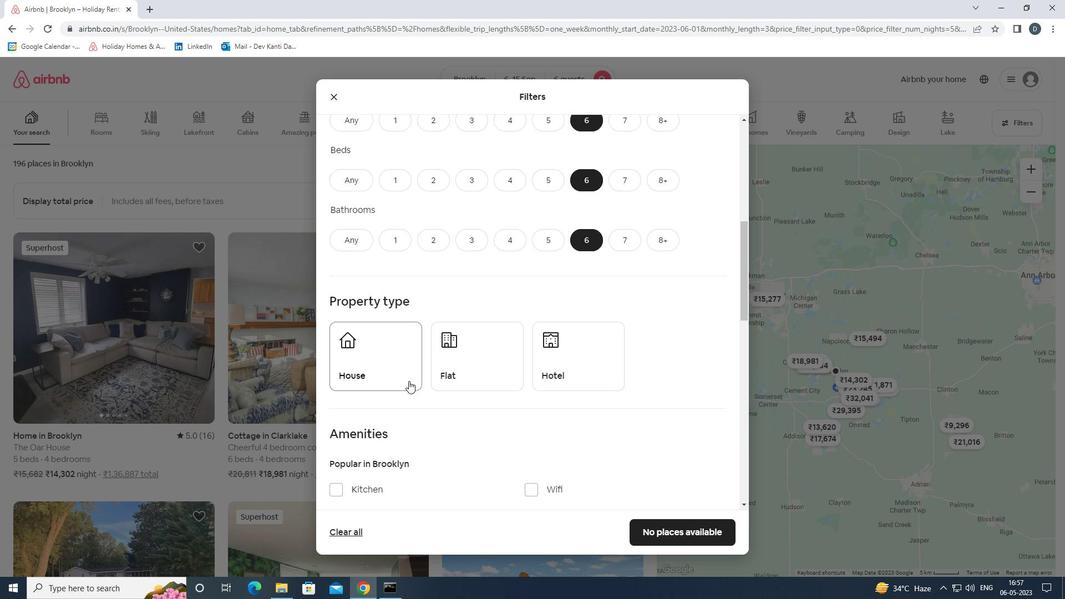 
Action: Mouse pressed left at (401, 371)
Screenshot: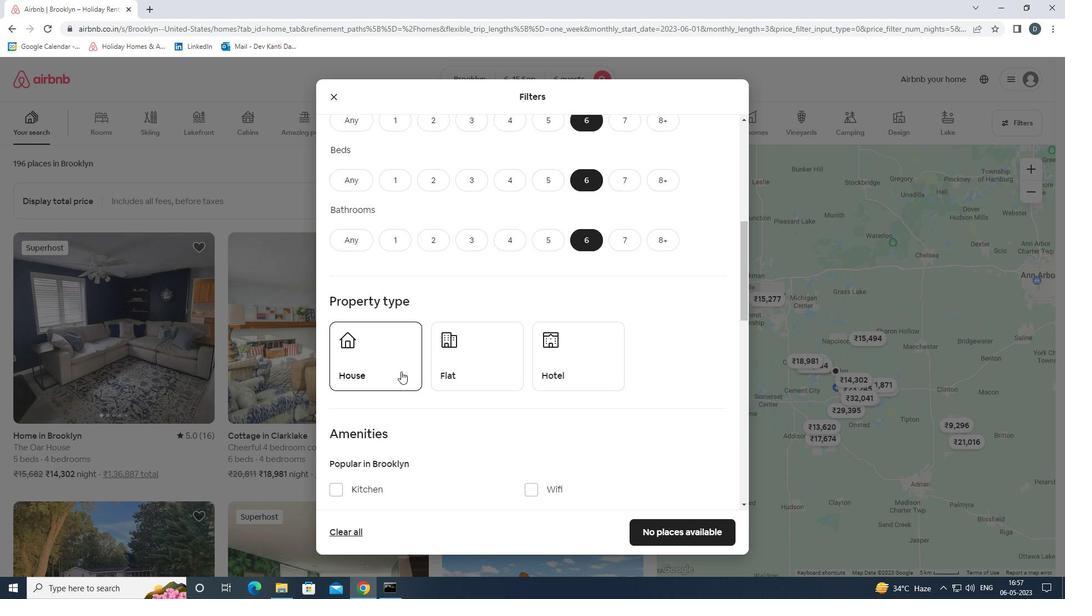 
Action: Mouse moved to (451, 358)
Screenshot: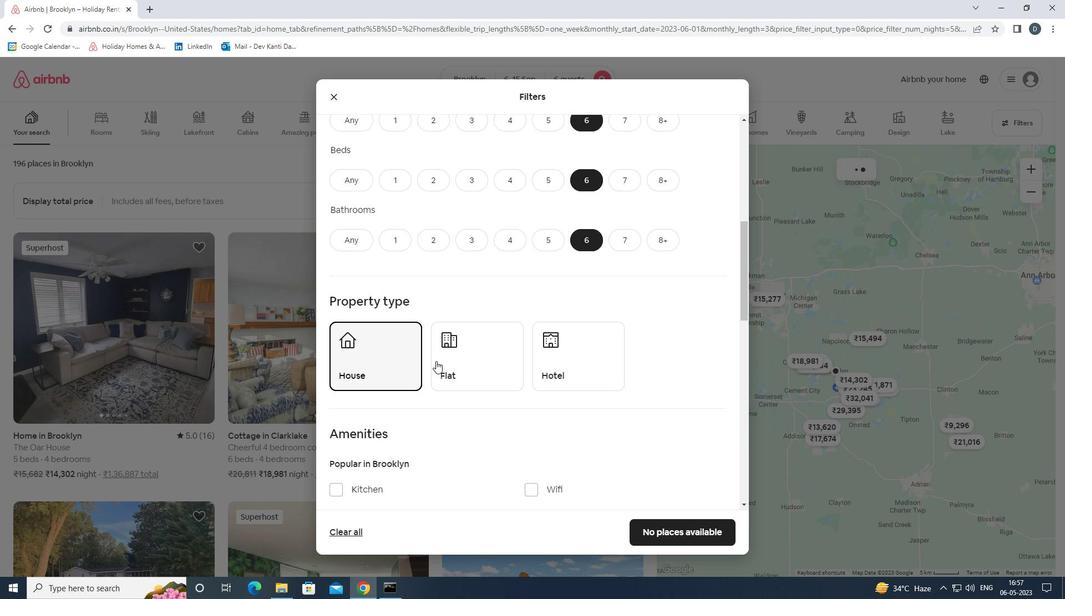 
Action: Mouse pressed left at (451, 358)
Screenshot: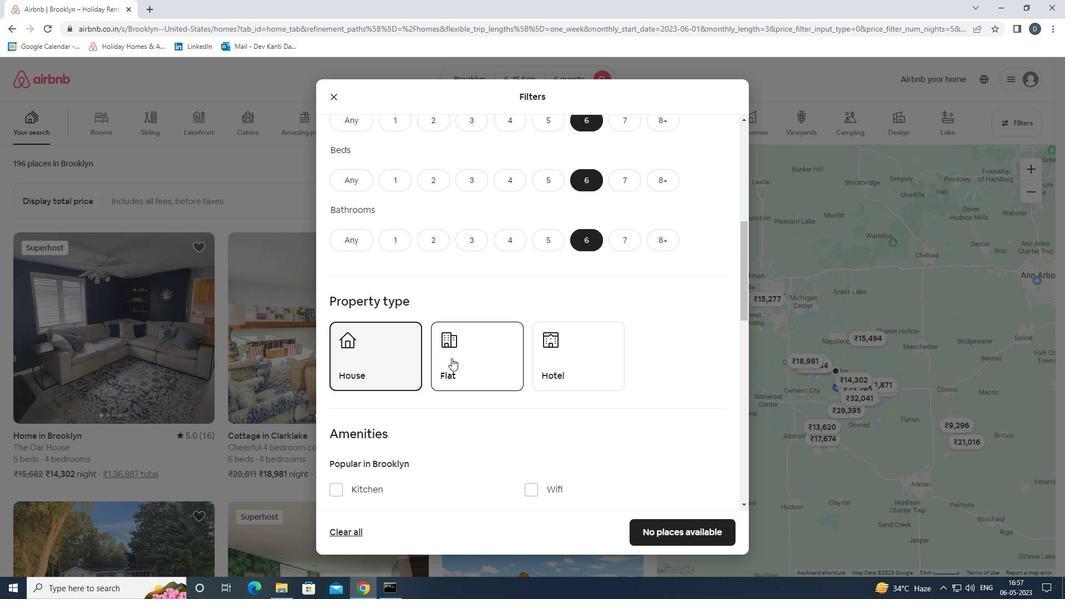 
Action: Mouse moved to (617, 324)
Screenshot: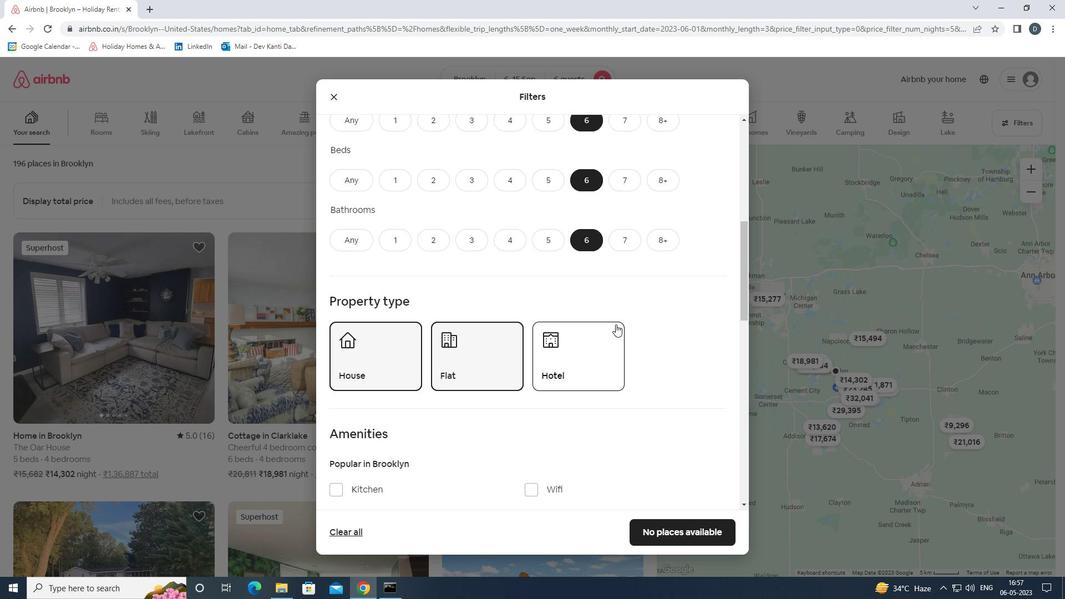 
Action: Mouse scrolled (617, 324) with delta (0, 0)
Screenshot: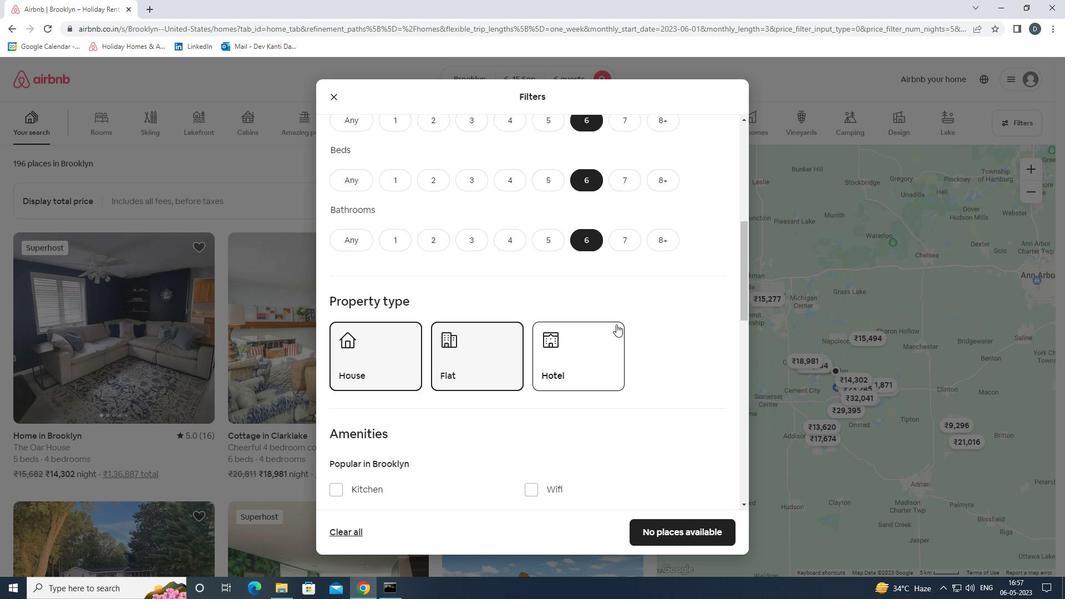 
Action: Mouse moved to (619, 324)
Screenshot: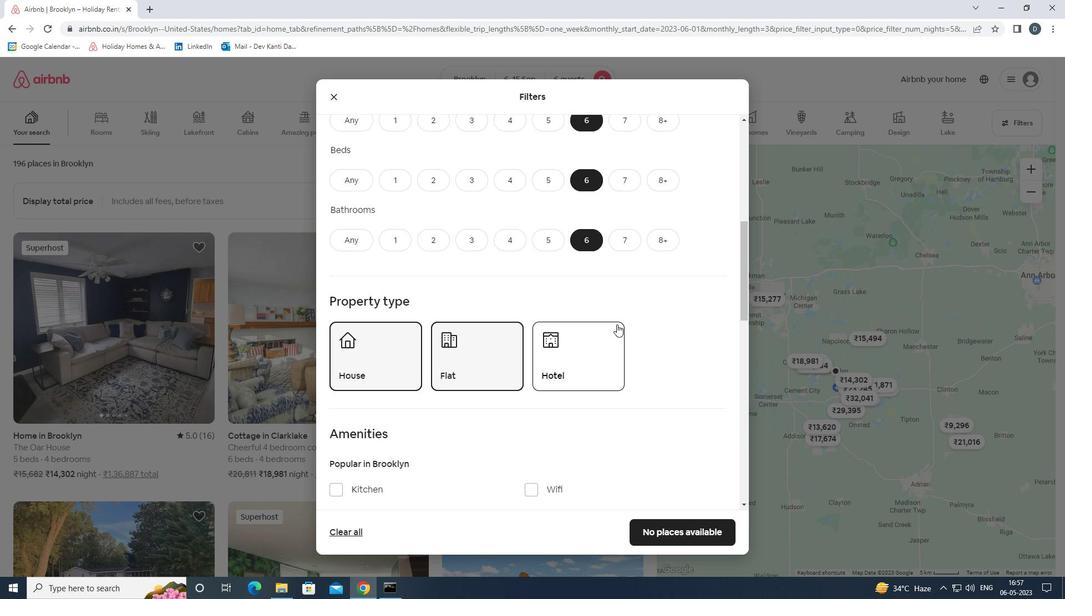 
Action: Mouse scrolled (619, 324) with delta (0, 0)
Screenshot: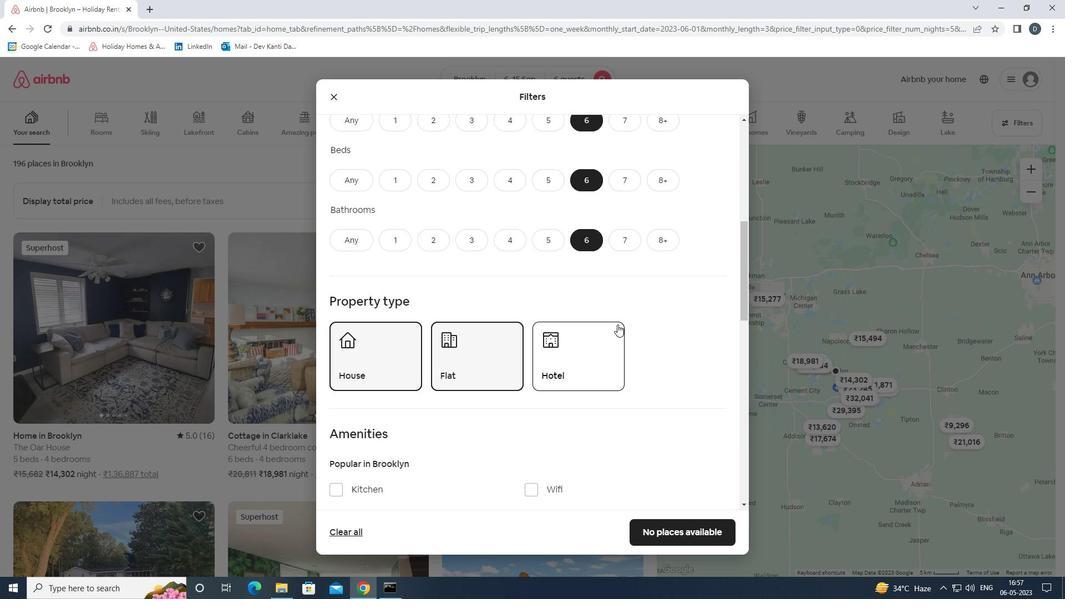 
Action: Mouse moved to (621, 326)
Screenshot: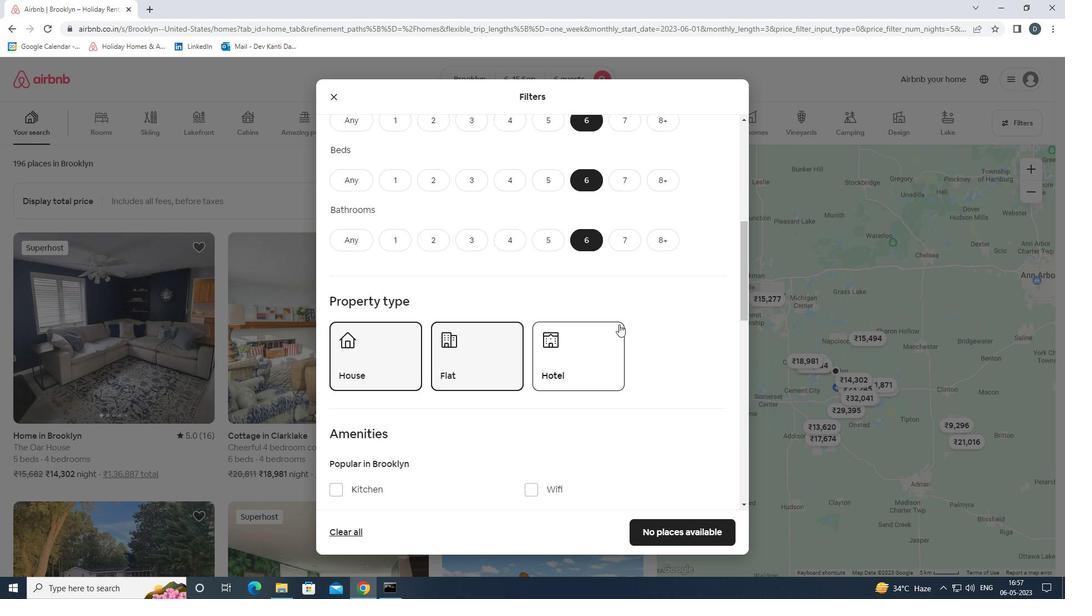 
Action: Mouse scrolled (621, 325) with delta (0, 0)
Screenshot: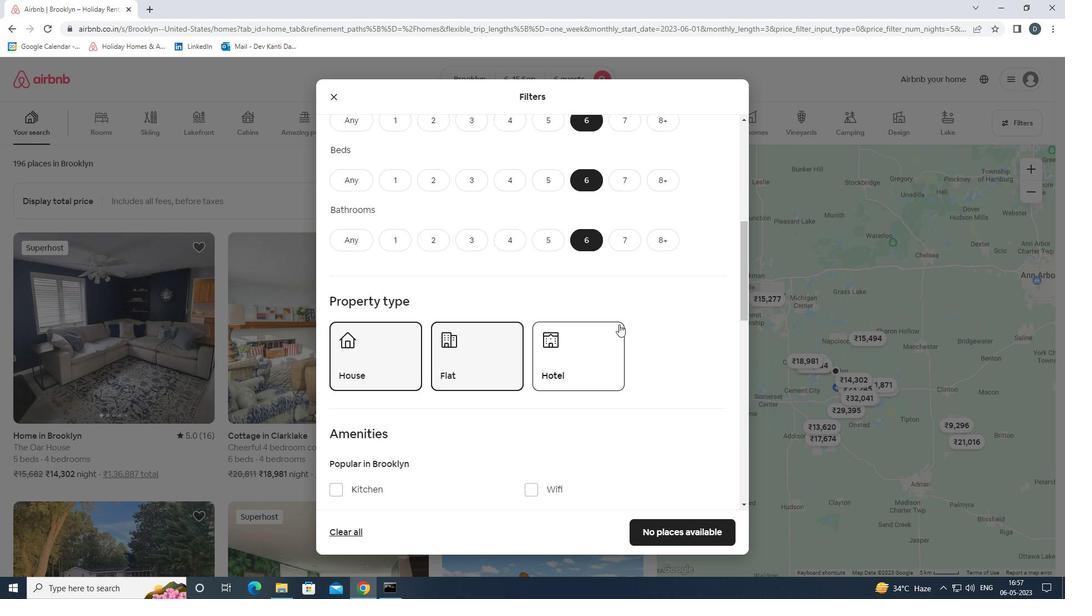
Action: Mouse moved to (546, 326)
Screenshot: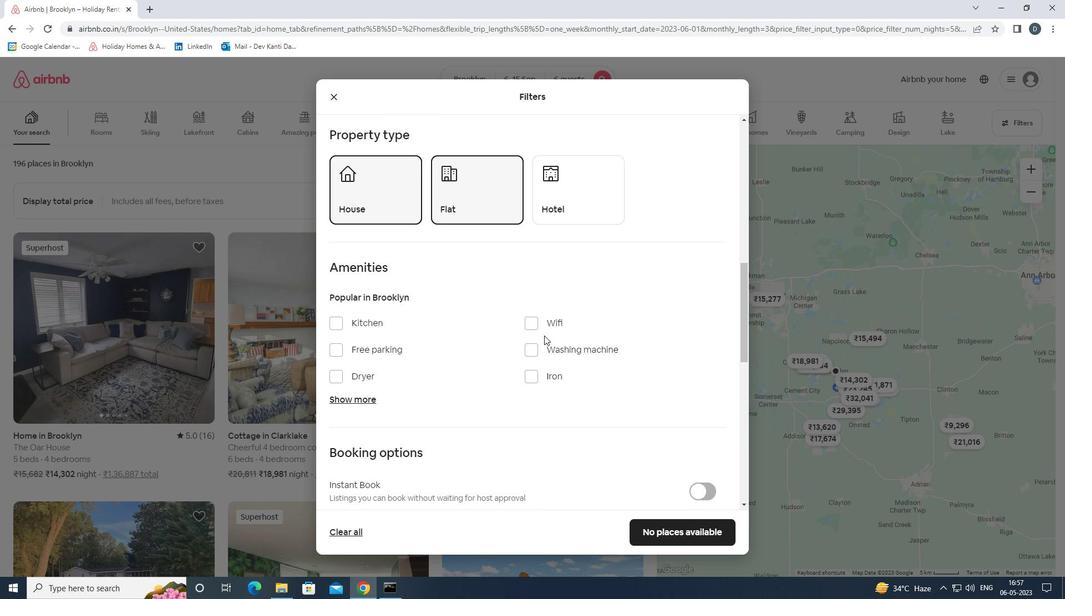 
Action: Mouse pressed left at (546, 326)
Screenshot: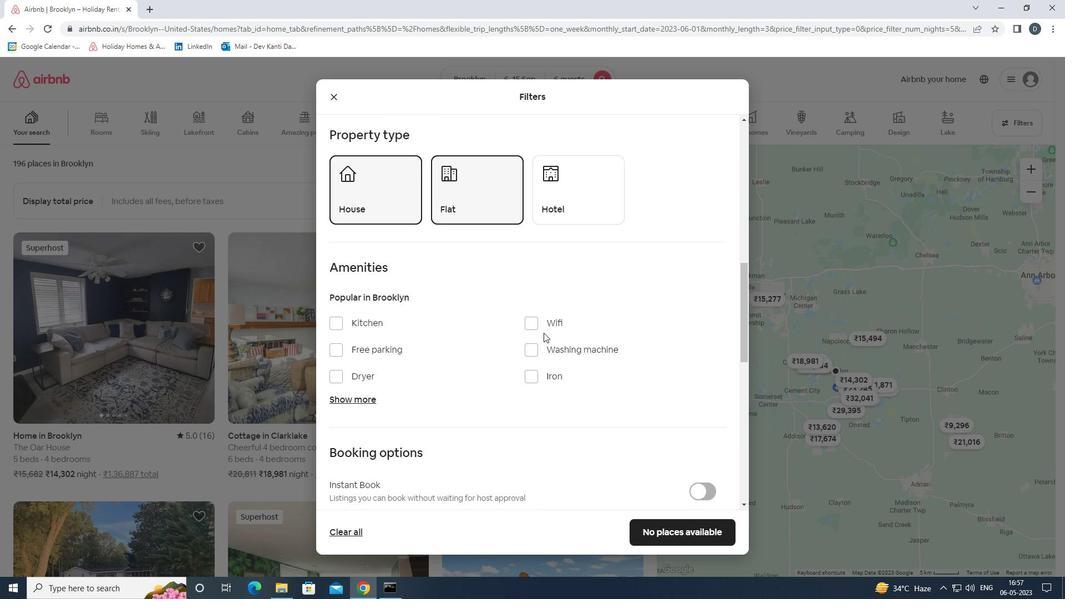 
Action: Mouse moved to (394, 348)
Screenshot: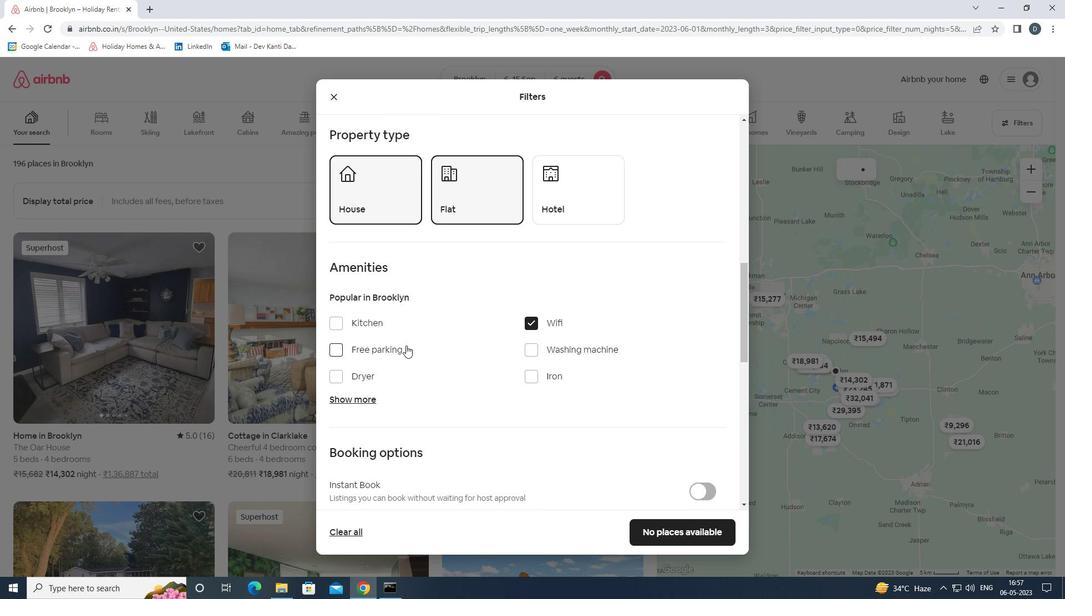 
Action: Mouse pressed left at (394, 348)
Screenshot: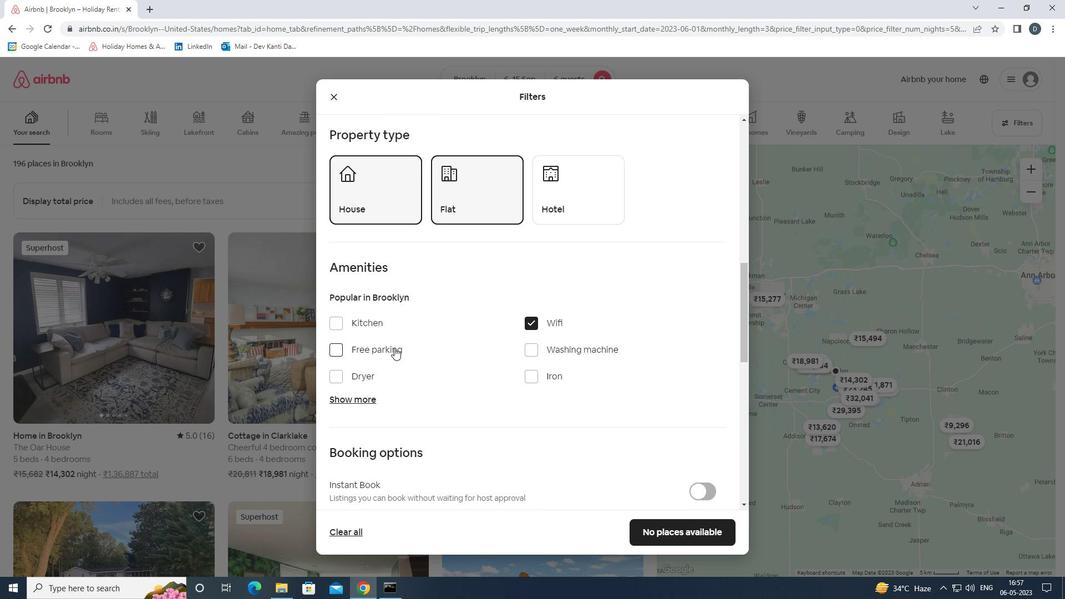 
Action: Mouse moved to (365, 398)
Screenshot: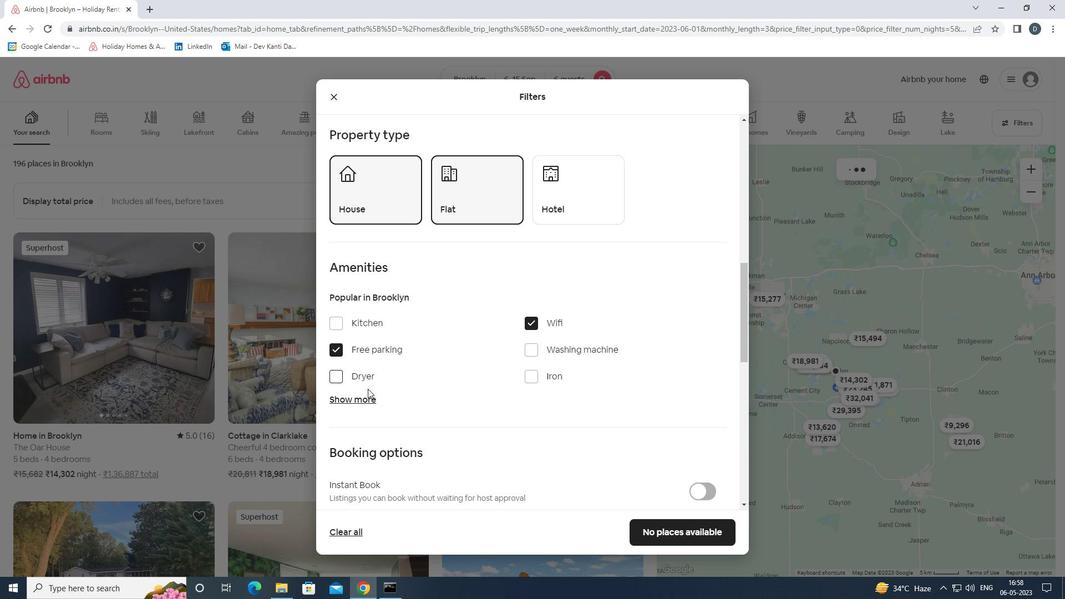 
Action: Mouse pressed left at (365, 398)
Screenshot: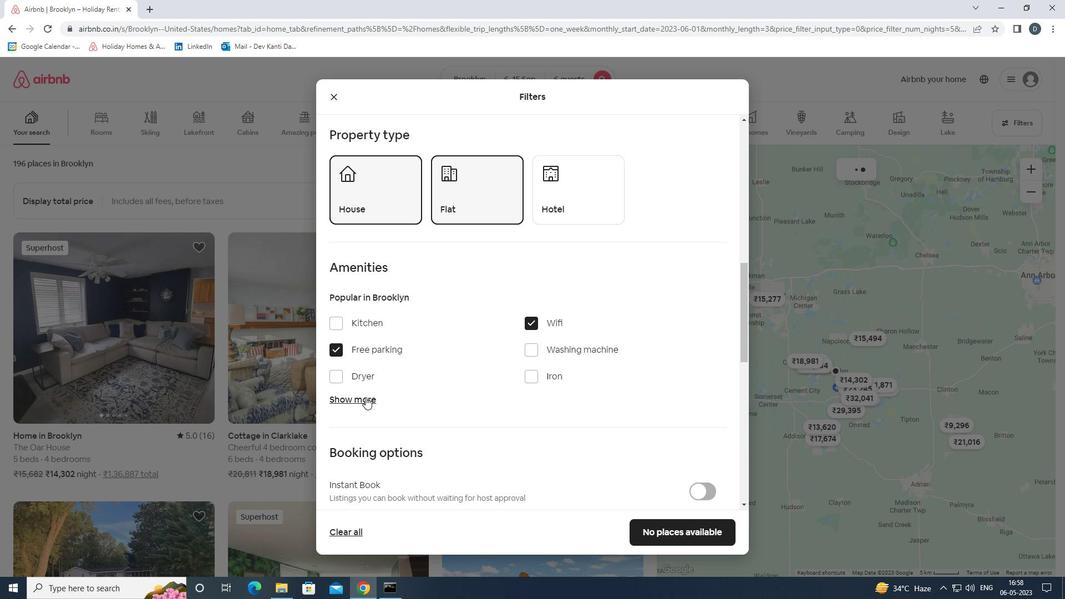 
Action: Mouse moved to (446, 385)
Screenshot: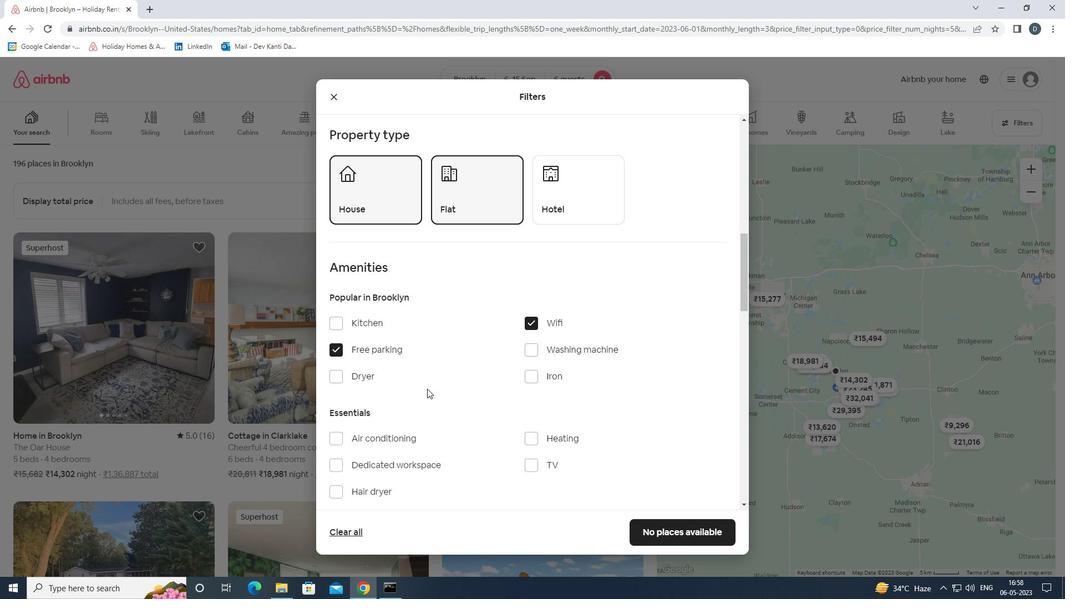 
Action: Mouse scrolled (446, 384) with delta (0, 0)
Screenshot: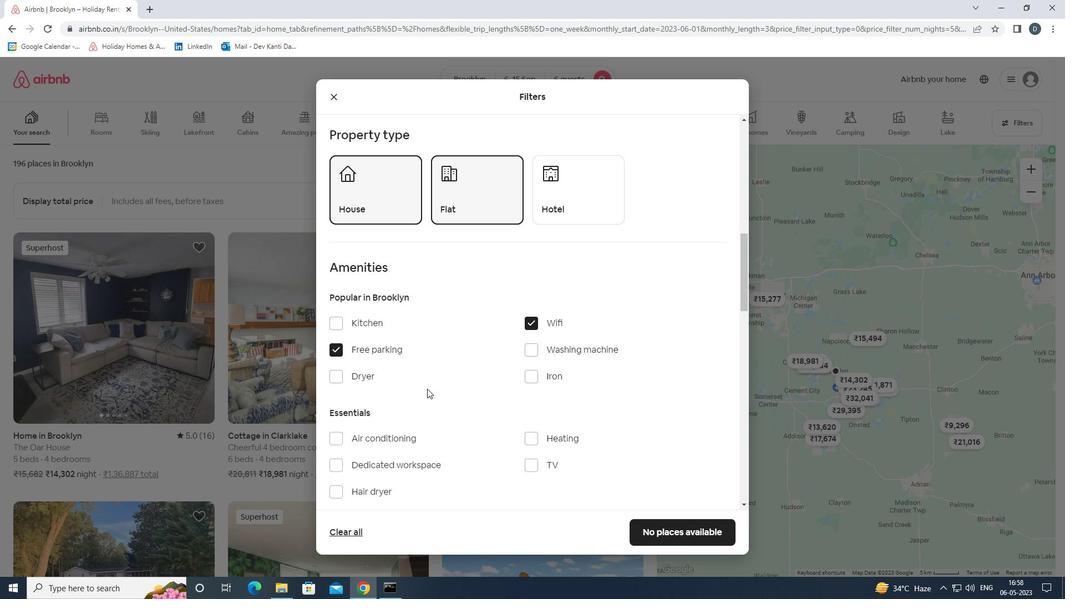 
Action: Mouse moved to (461, 383)
Screenshot: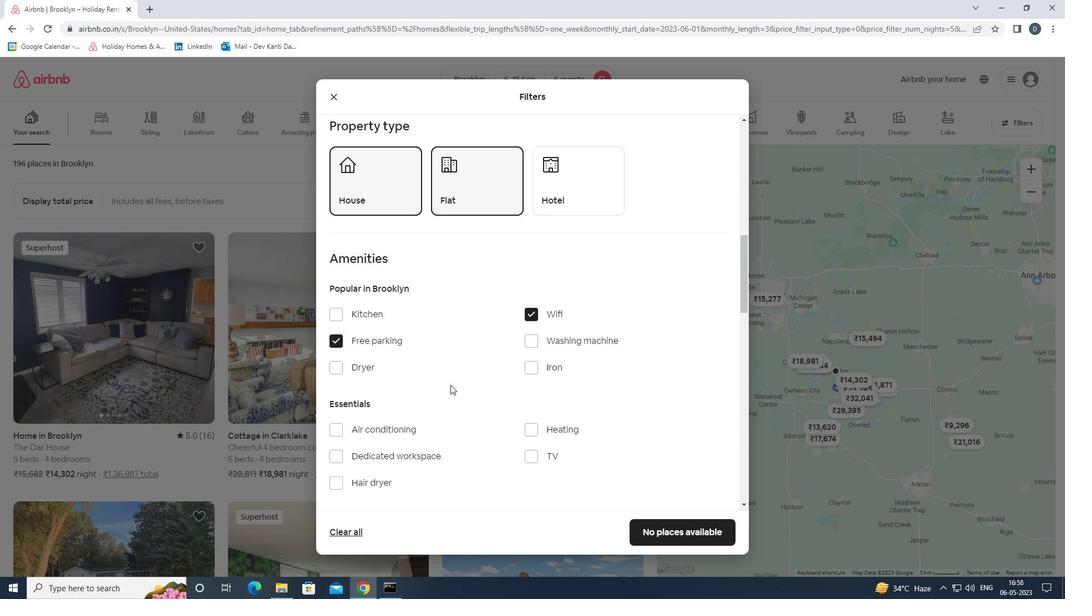 
Action: Mouse scrolled (461, 382) with delta (0, 0)
Screenshot: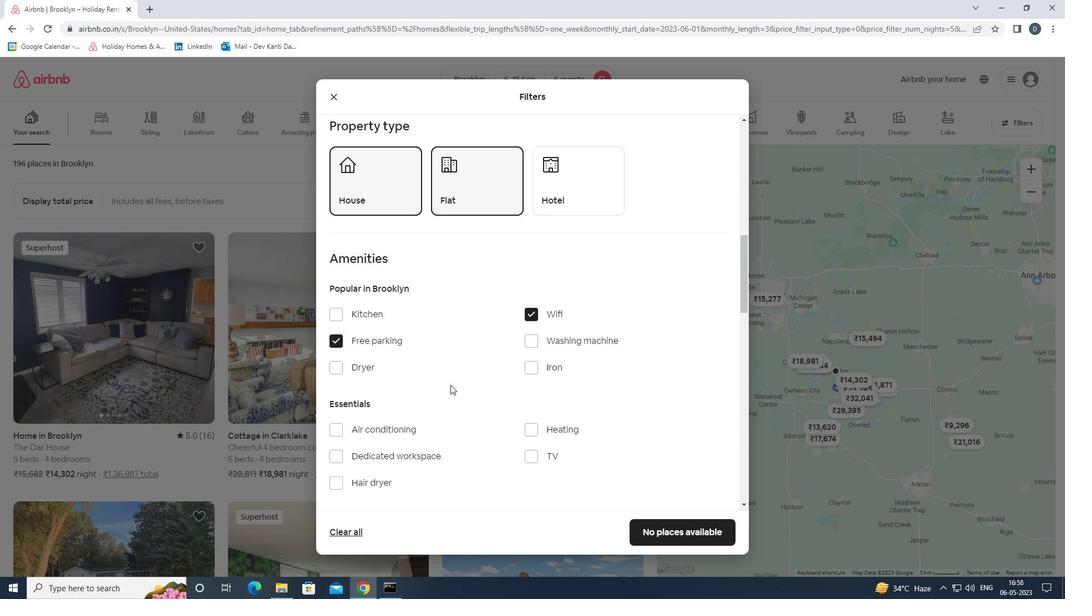 
Action: Mouse moved to (539, 349)
Screenshot: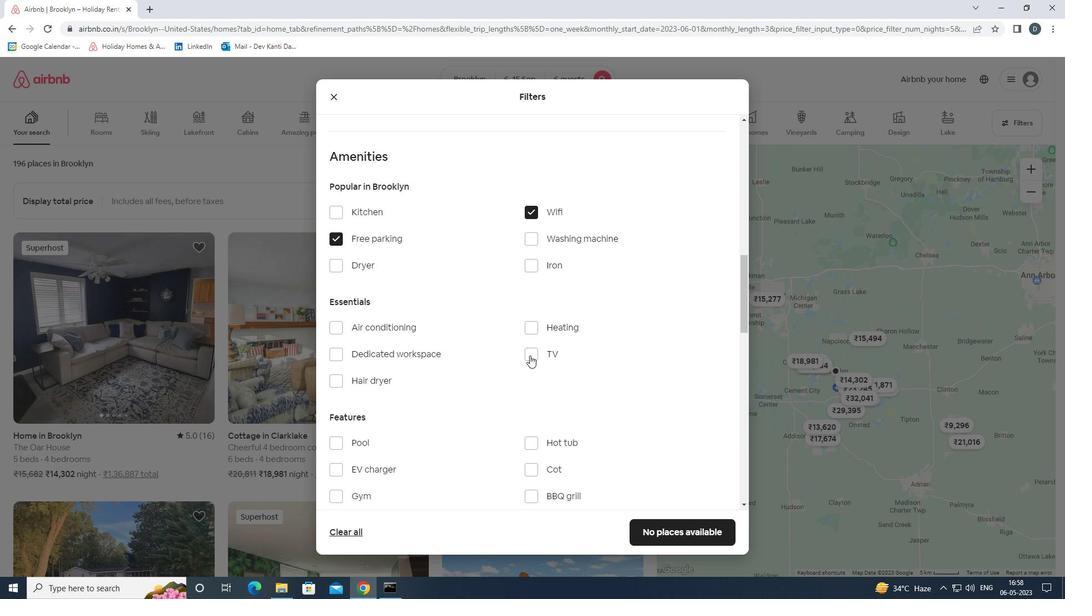 
Action: Mouse pressed left at (539, 349)
Screenshot: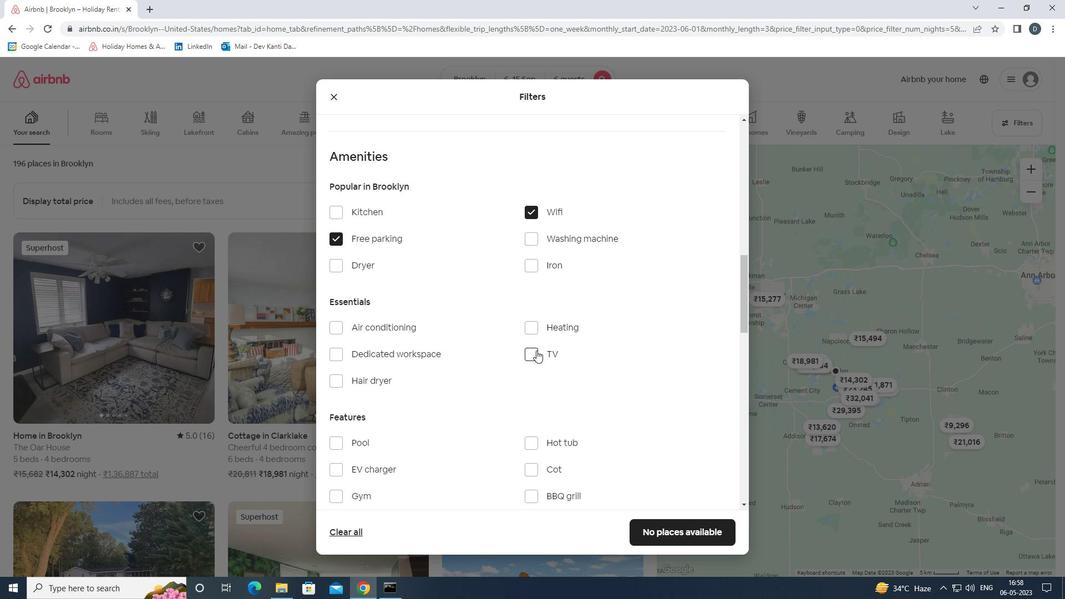 
Action: Mouse scrolled (539, 348) with delta (0, 0)
Screenshot: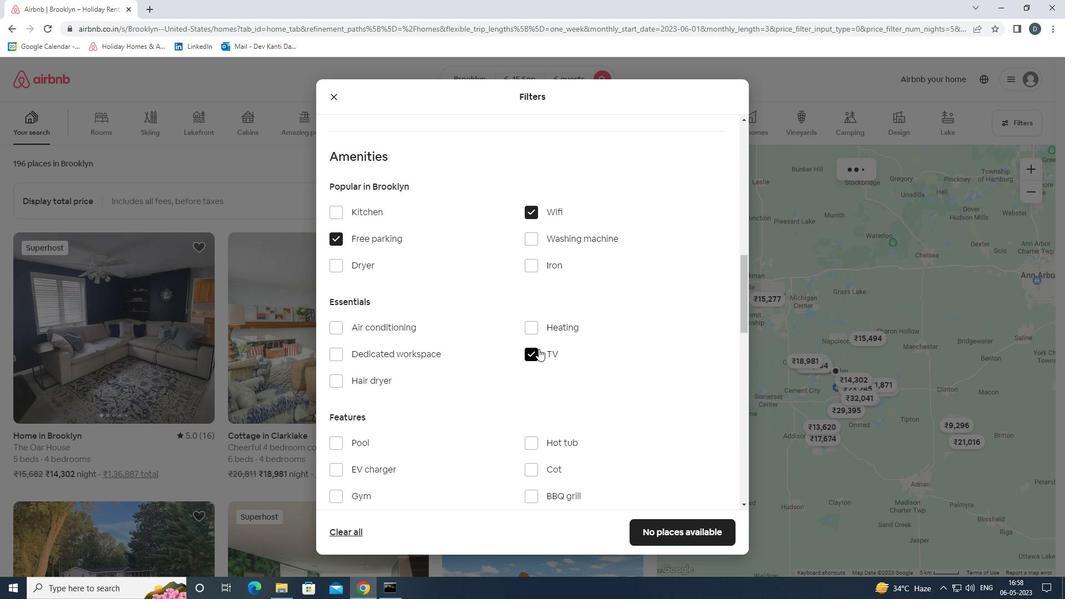 
Action: Mouse scrolled (539, 348) with delta (0, 0)
Screenshot: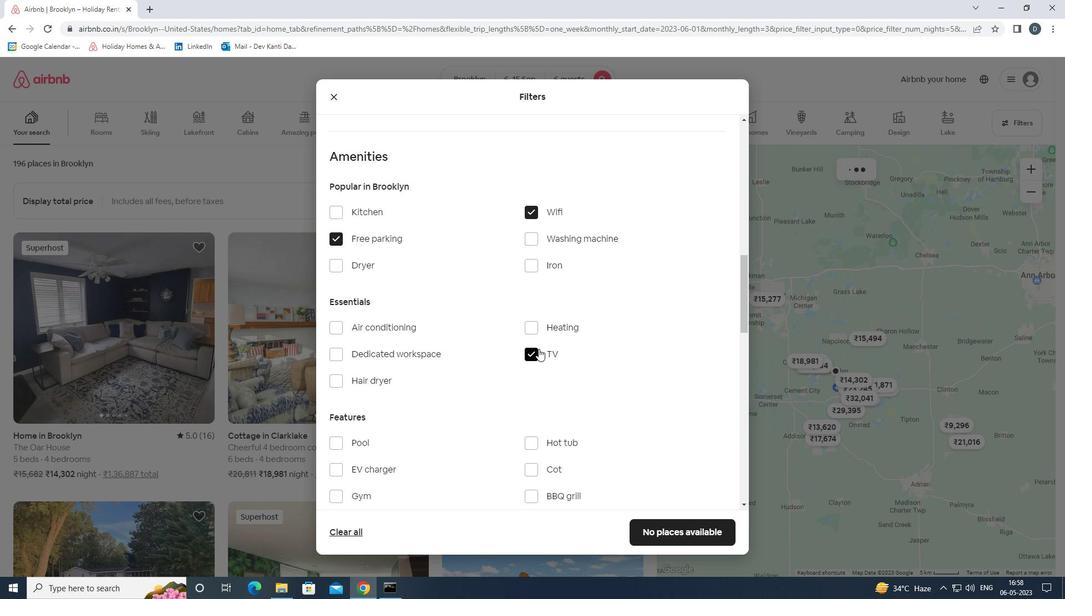 
Action: Mouse moved to (359, 390)
Screenshot: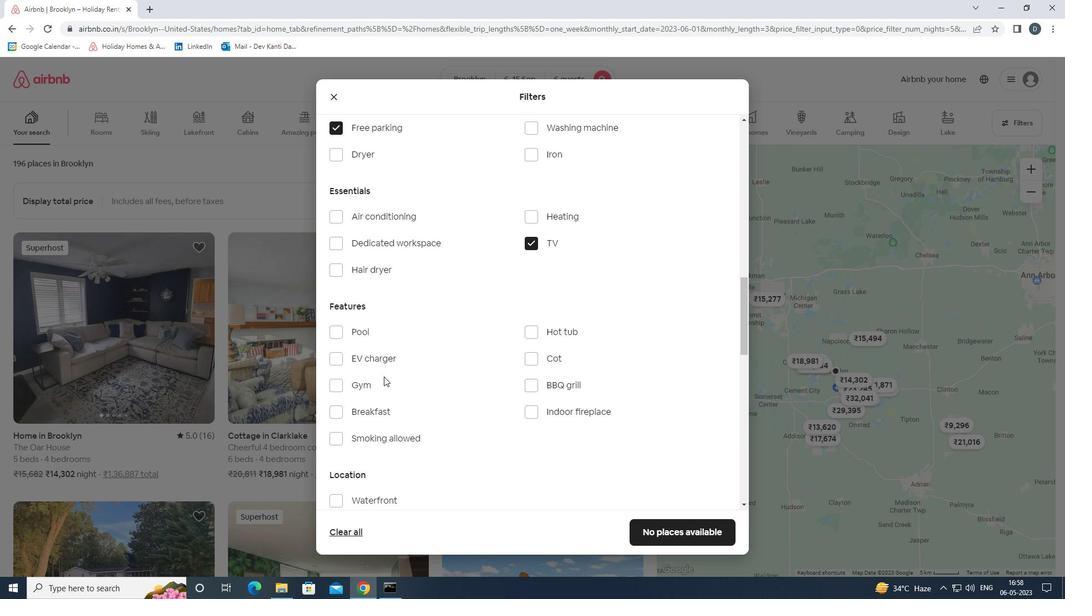
Action: Mouse pressed left at (359, 390)
Screenshot: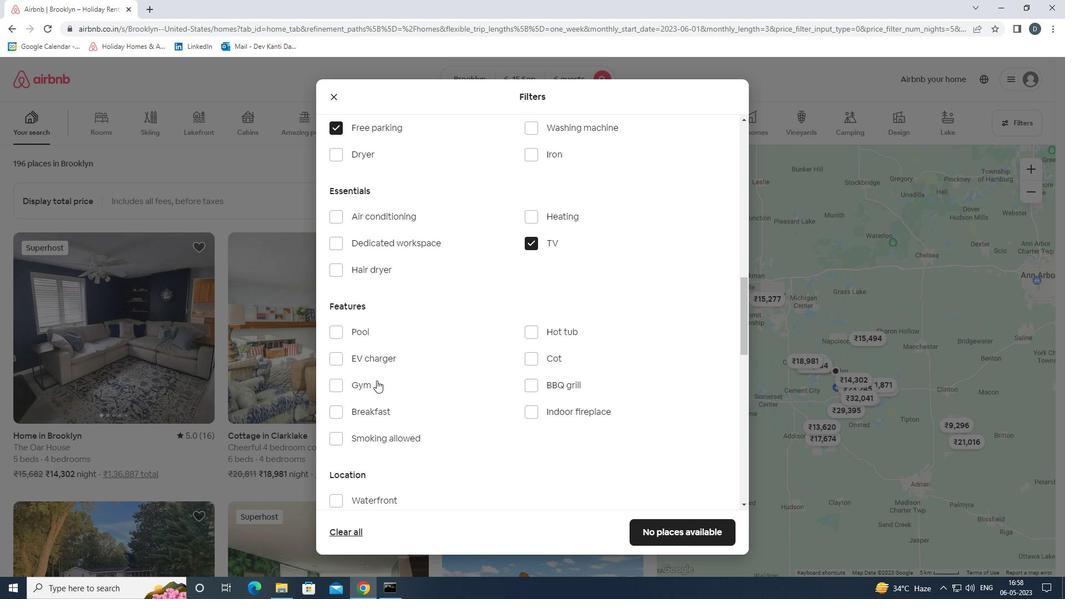 
Action: Mouse moved to (360, 408)
Screenshot: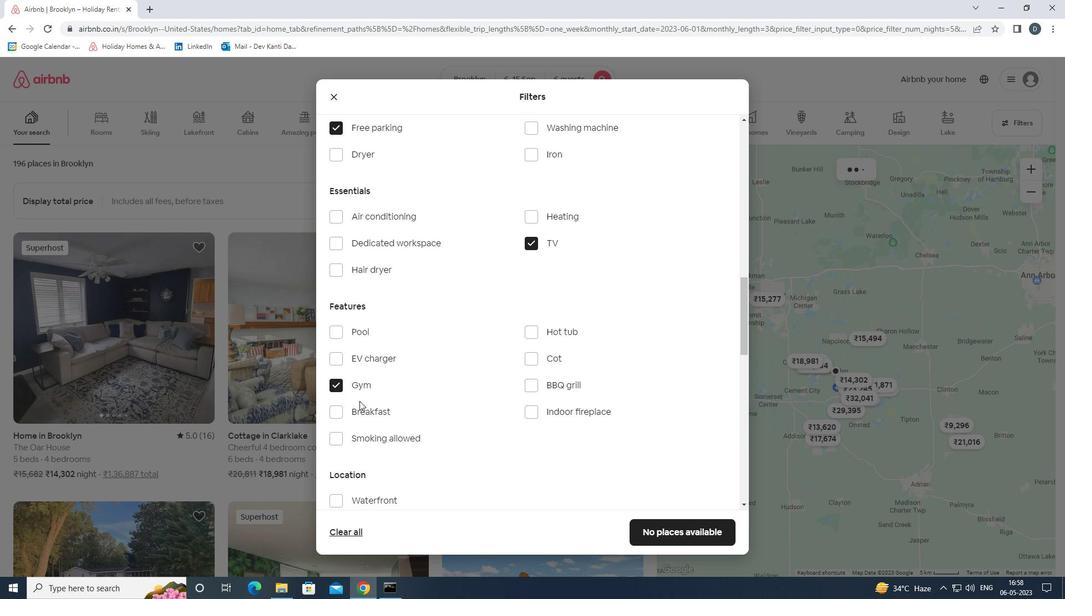 
Action: Mouse pressed left at (360, 408)
Screenshot: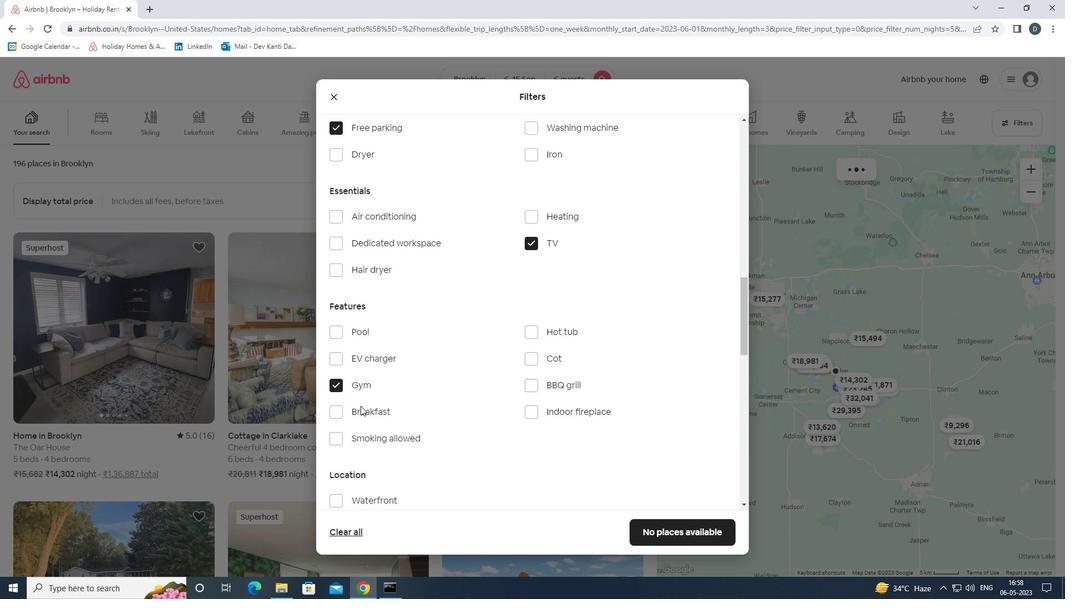 
Action: Mouse moved to (445, 384)
Screenshot: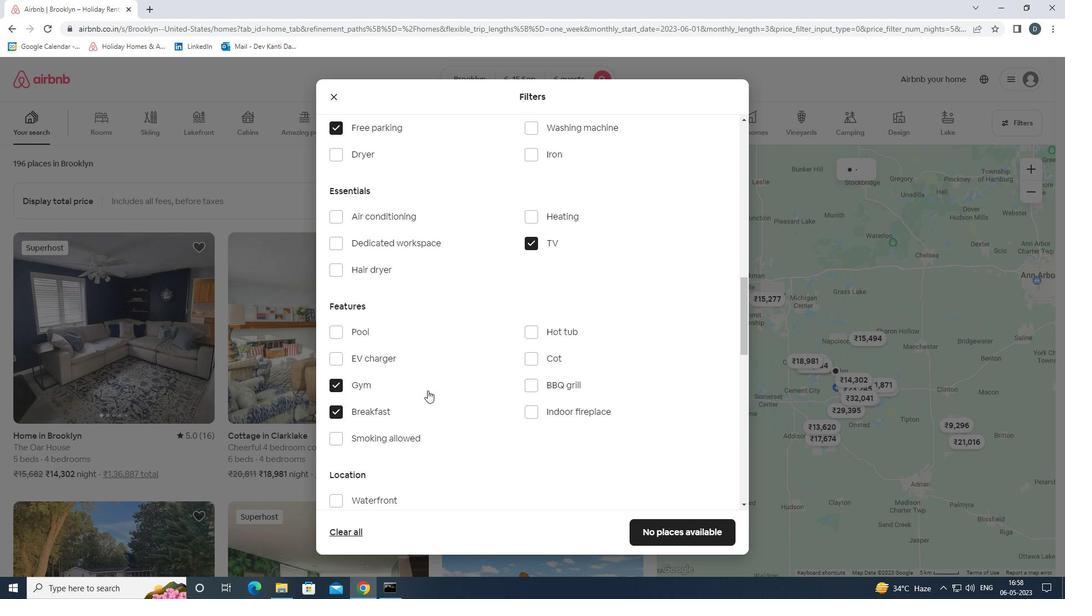 
Action: Mouse scrolled (445, 383) with delta (0, 0)
Screenshot: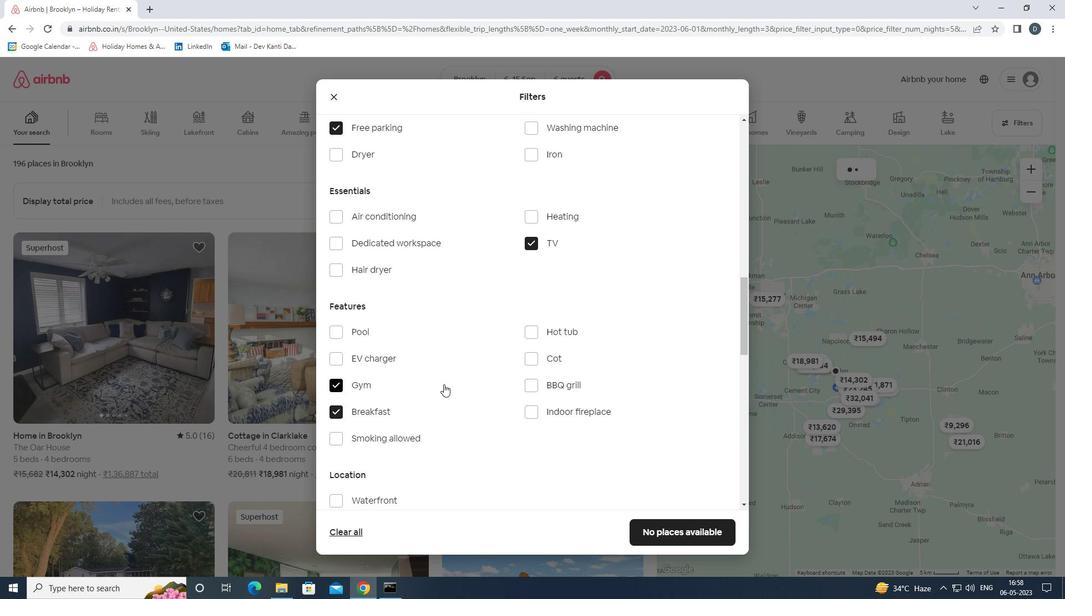 
Action: Mouse moved to (446, 384)
Screenshot: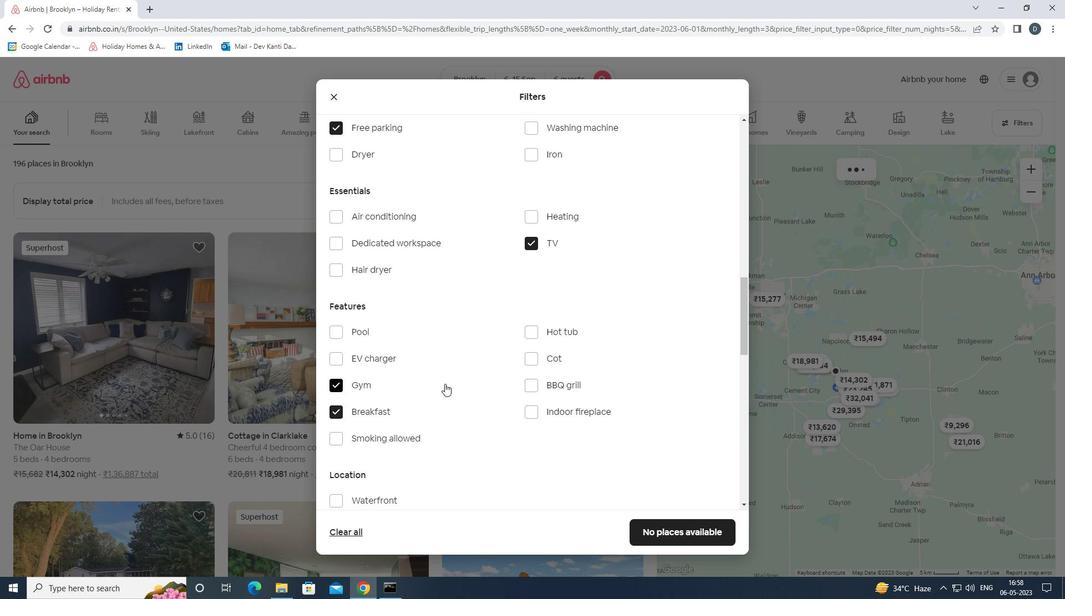 
Action: Mouse scrolled (446, 383) with delta (0, 0)
Screenshot: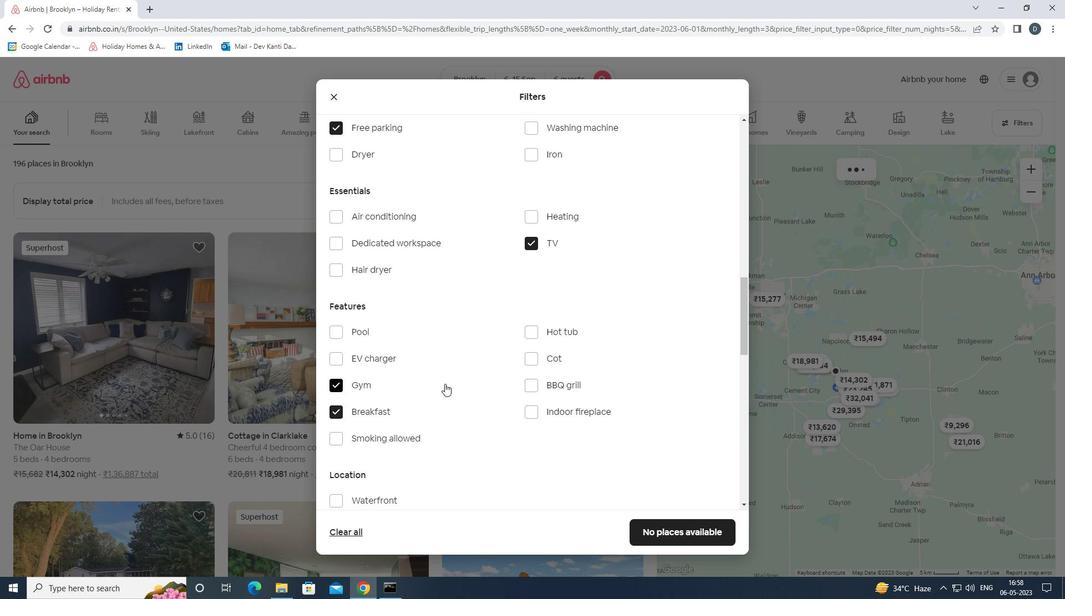 
Action: Mouse moved to (463, 384)
Screenshot: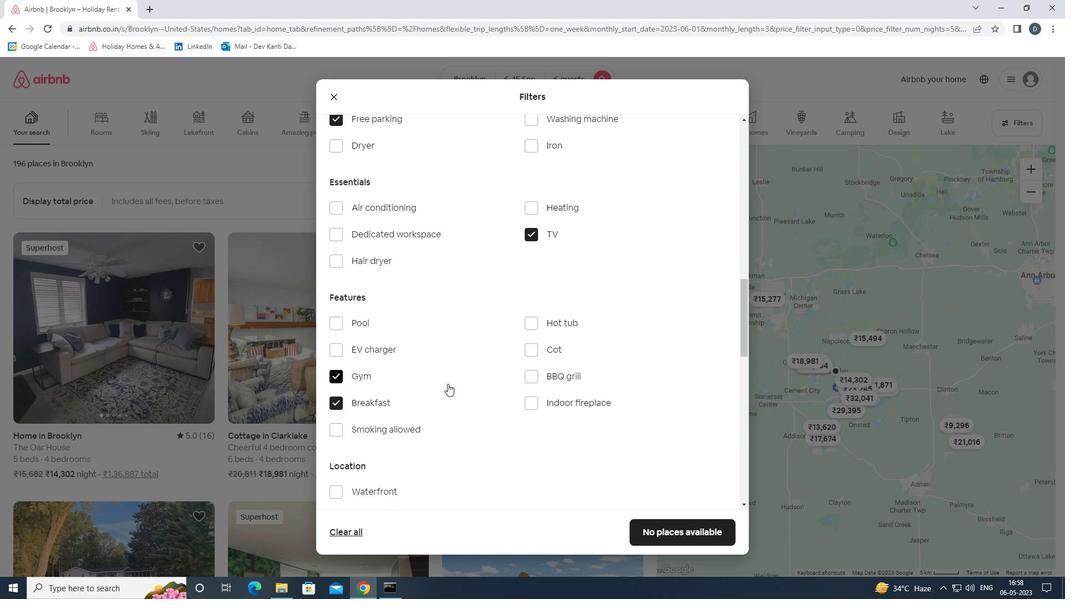 
Action: Mouse scrolled (463, 383) with delta (0, 0)
Screenshot: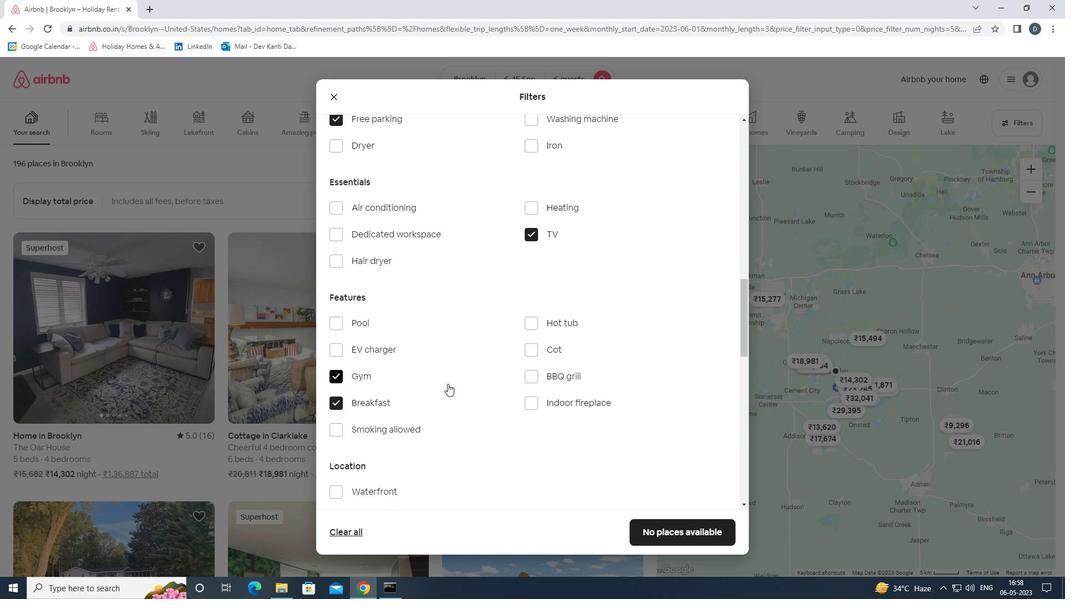 
Action: Mouse moved to (470, 384)
Screenshot: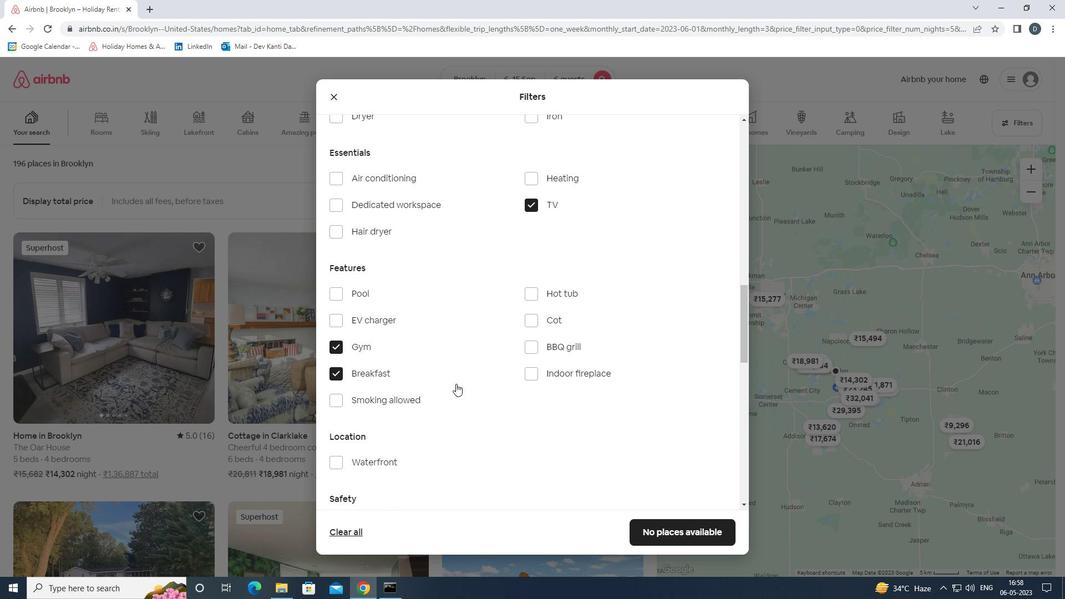 
Action: Mouse scrolled (470, 383) with delta (0, 0)
Screenshot: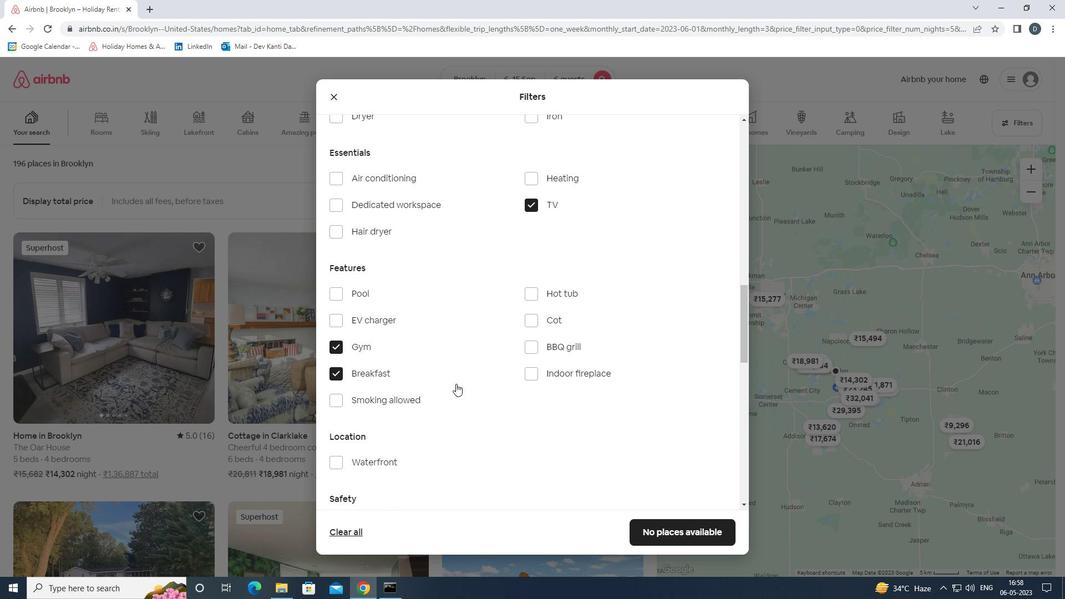 
Action: Mouse moved to (584, 367)
Screenshot: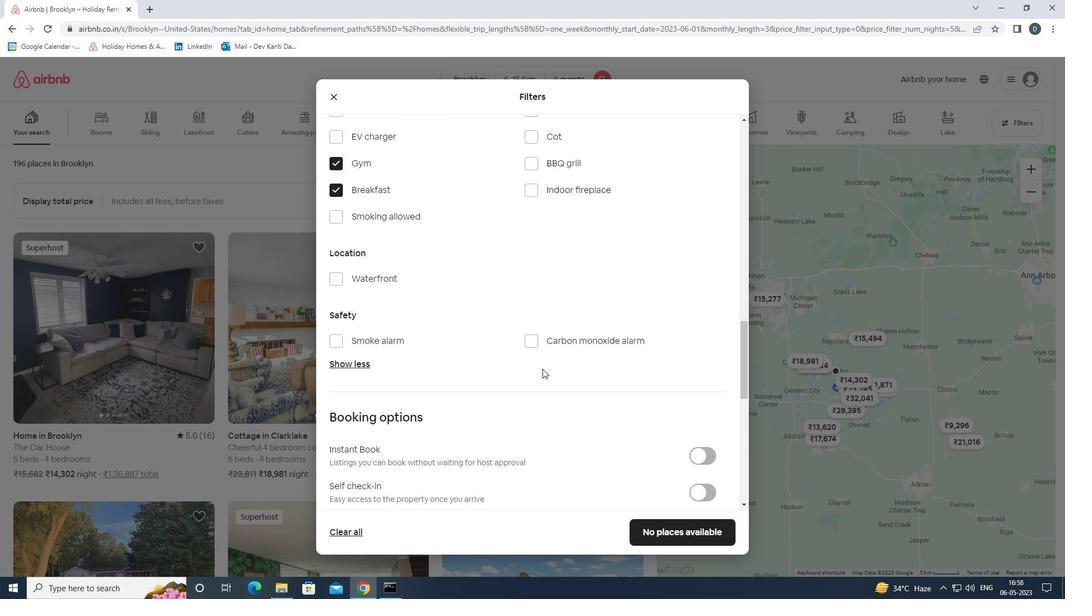 
Action: Mouse scrolled (584, 366) with delta (0, 0)
Screenshot: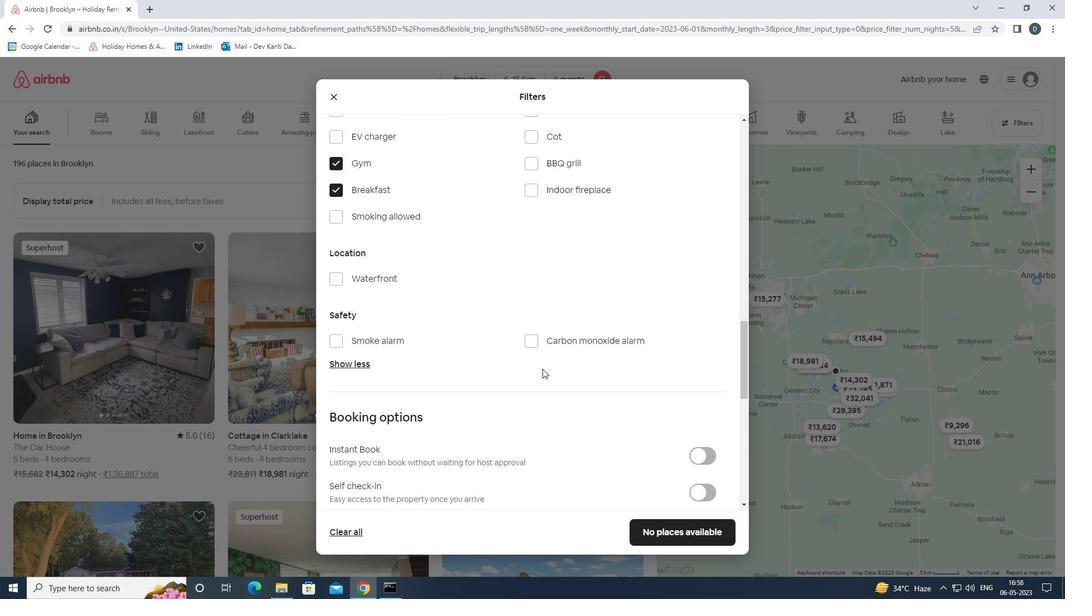 
Action: Mouse moved to (600, 370)
Screenshot: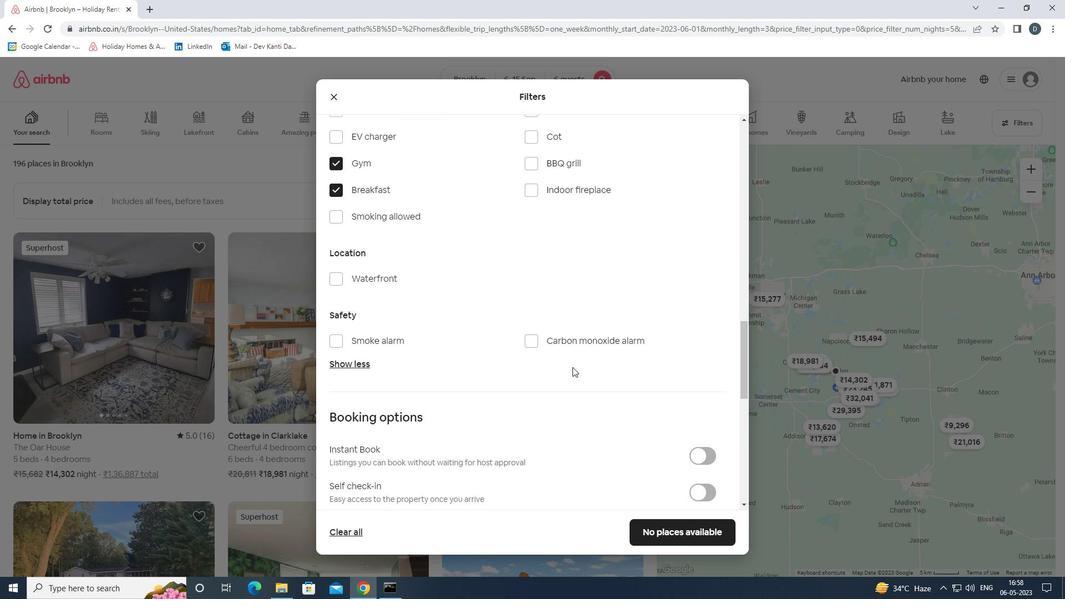 
Action: Mouse scrolled (600, 369) with delta (0, 0)
Screenshot: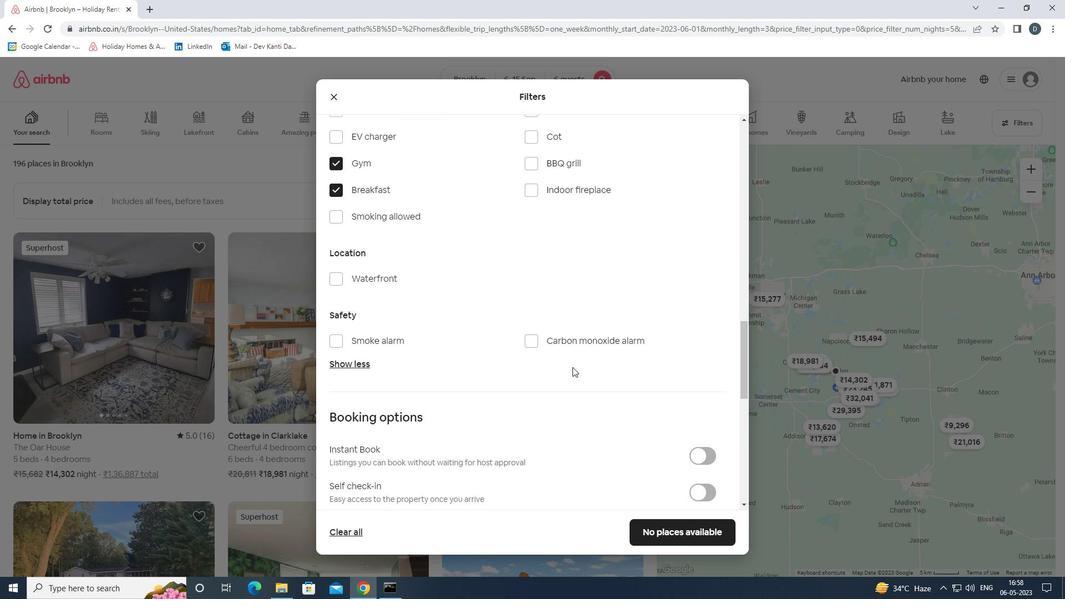 
Action: Mouse moved to (642, 374)
Screenshot: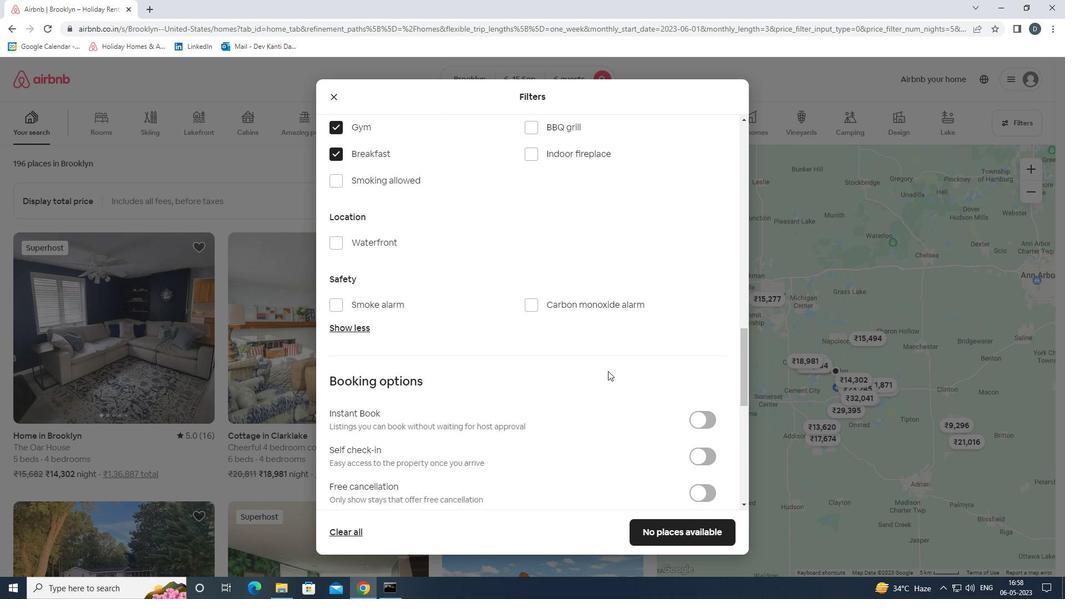 
Action: Mouse scrolled (642, 374) with delta (0, 0)
Screenshot: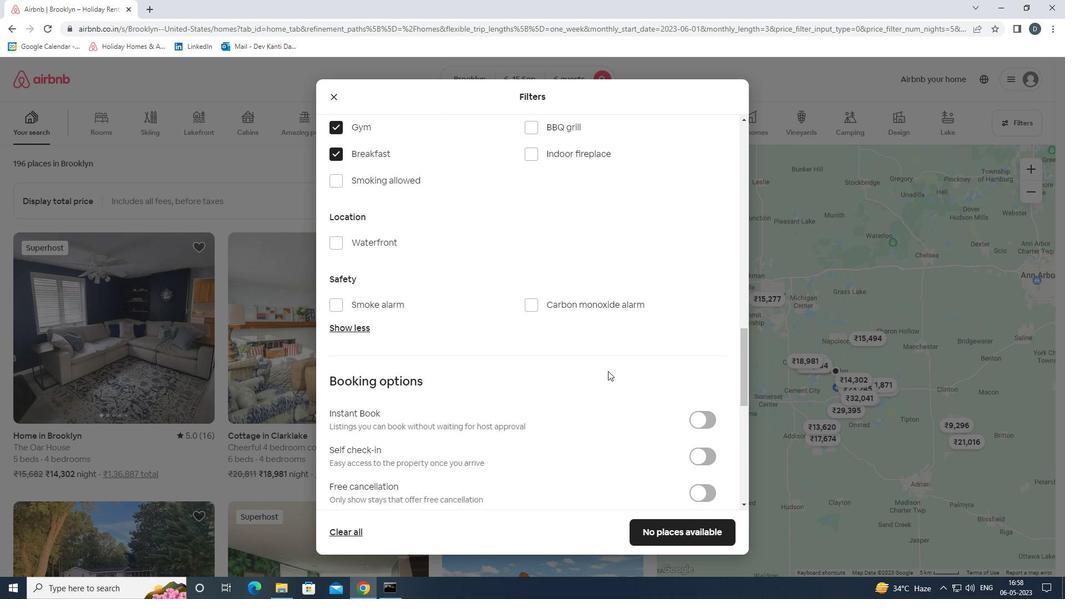 
Action: Mouse moved to (701, 328)
Screenshot: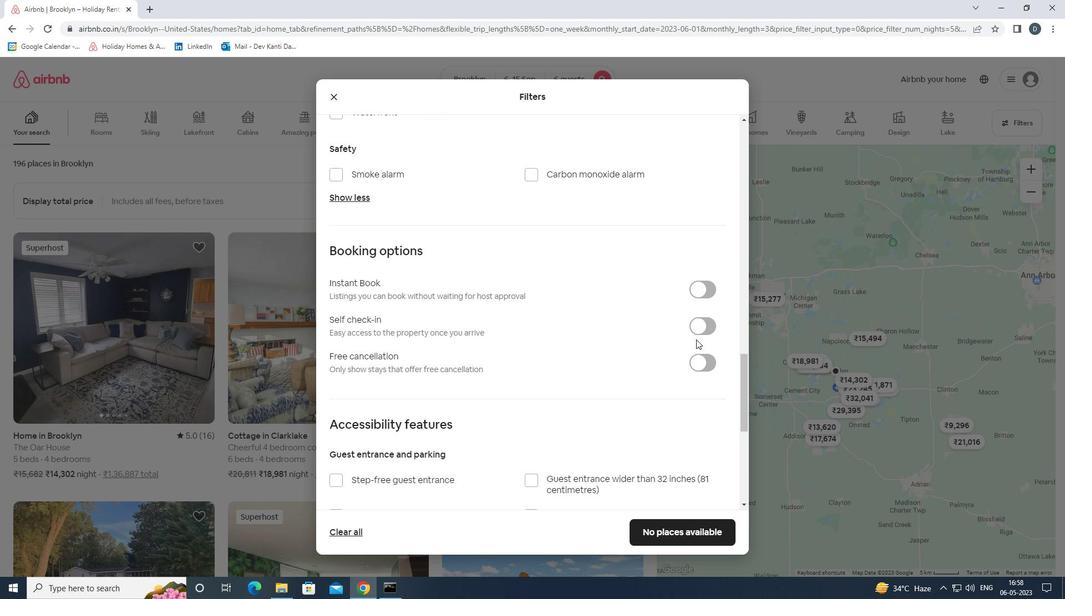 
Action: Mouse pressed left at (701, 328)
Screenshot: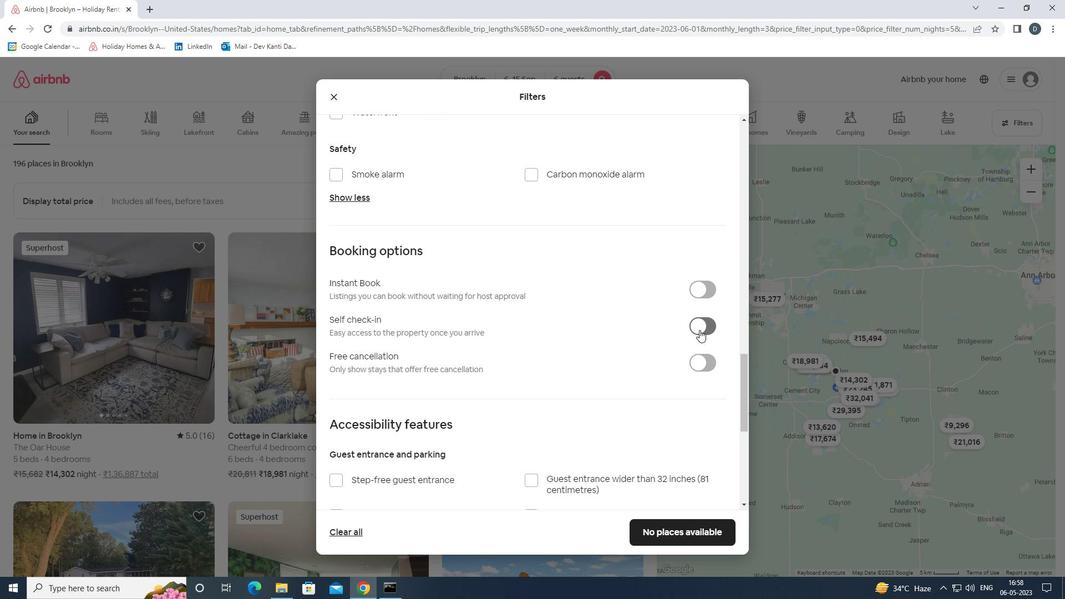 
Action: Mouse moved to (686, 327)
Screenshot: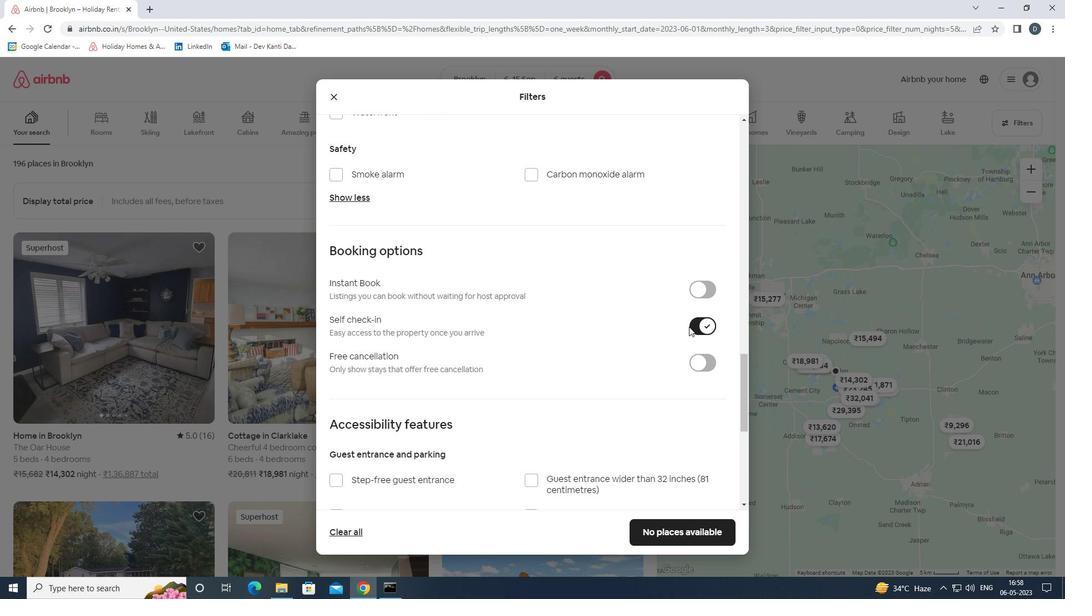 
Action: Mouse scrolled (686, 326) with delta (0, 0)
Screenshot: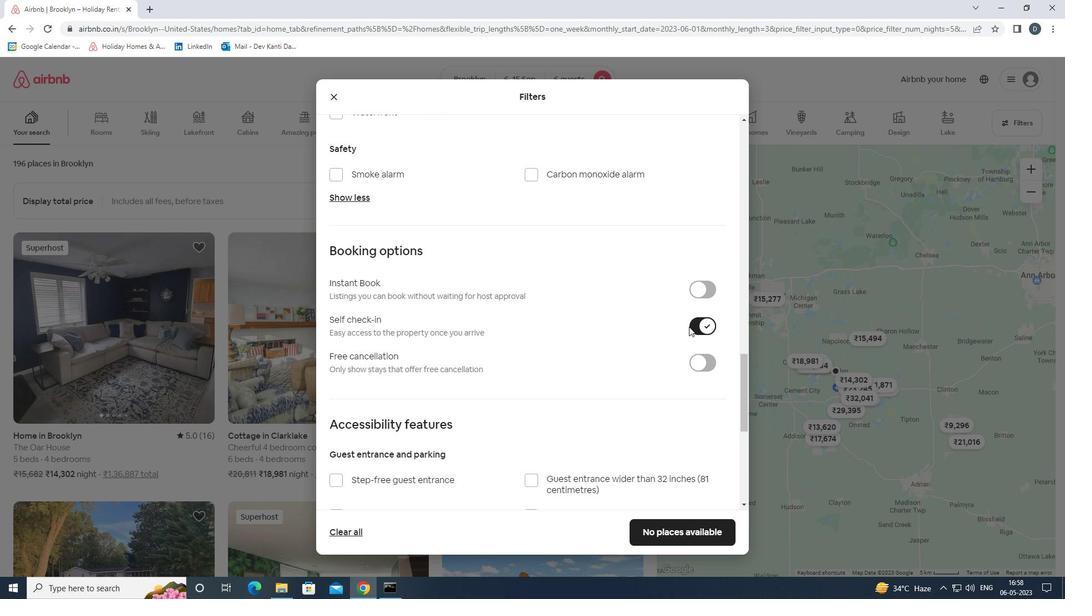 
Action: Mouse moved to (684, 327)
Screenshot: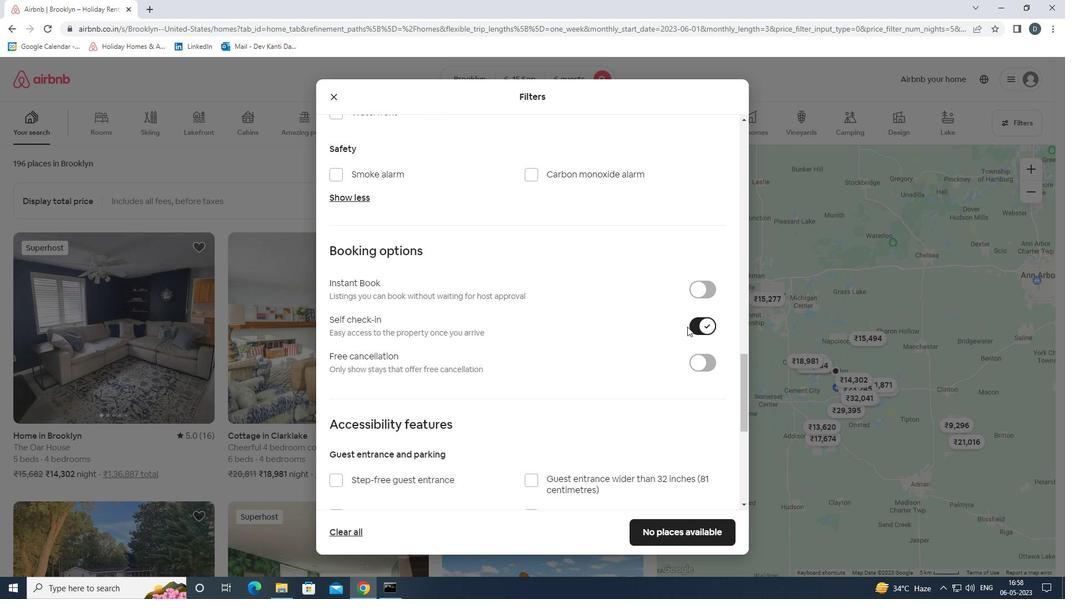 
Action: Mouse scrolled (684, 326) with delta (0, 0)
Screenshot: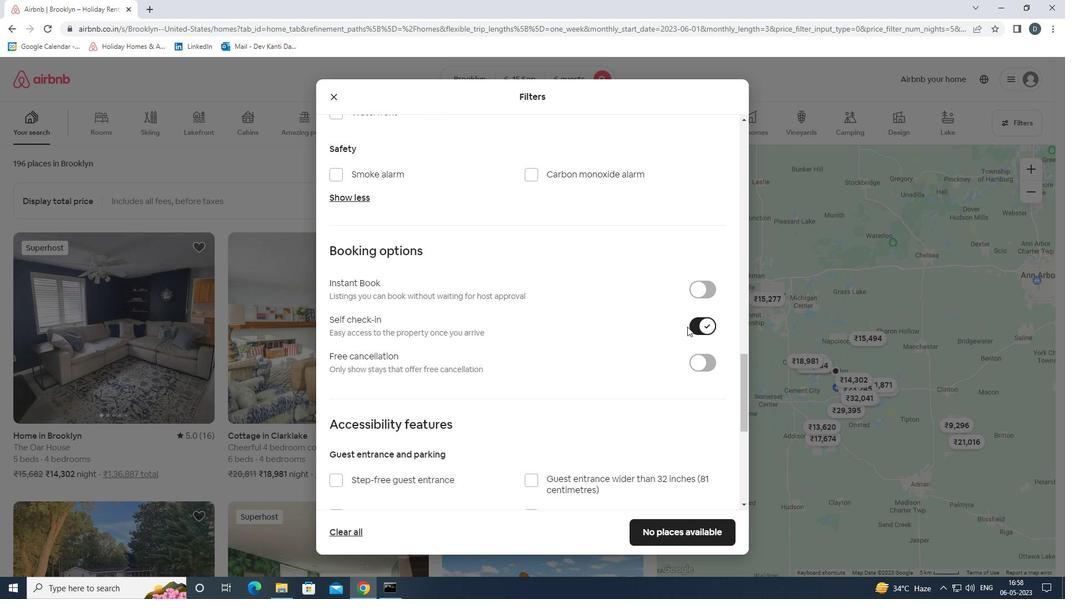 
Action: Mouse scrolled (684, 326) with delta (0, 0)
Screenshot: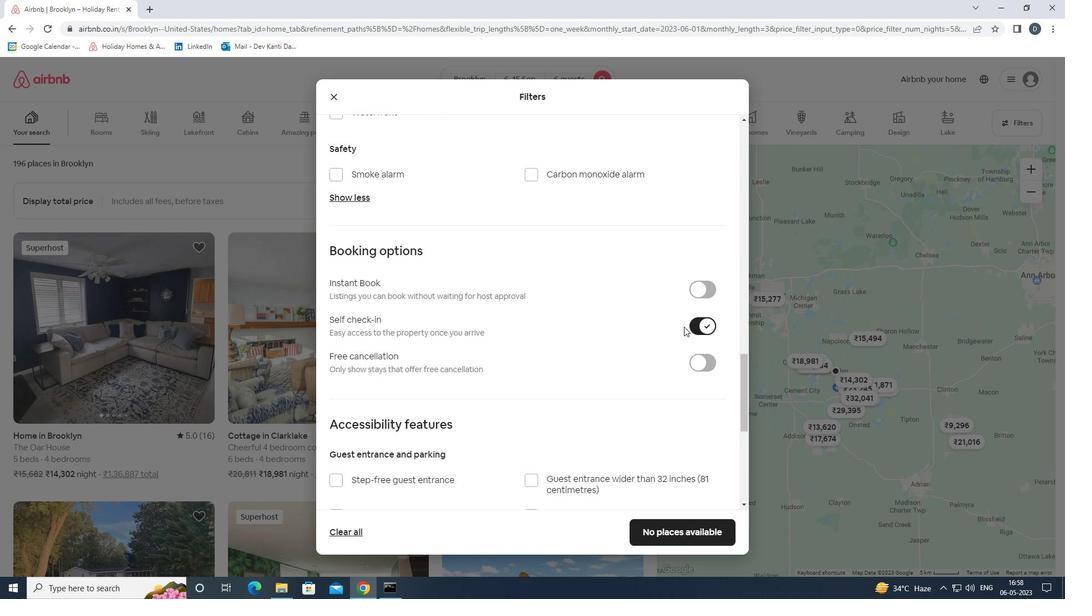 
Action: Mouse scrolled (684, 326) with delta (0, 0)
Screenshot: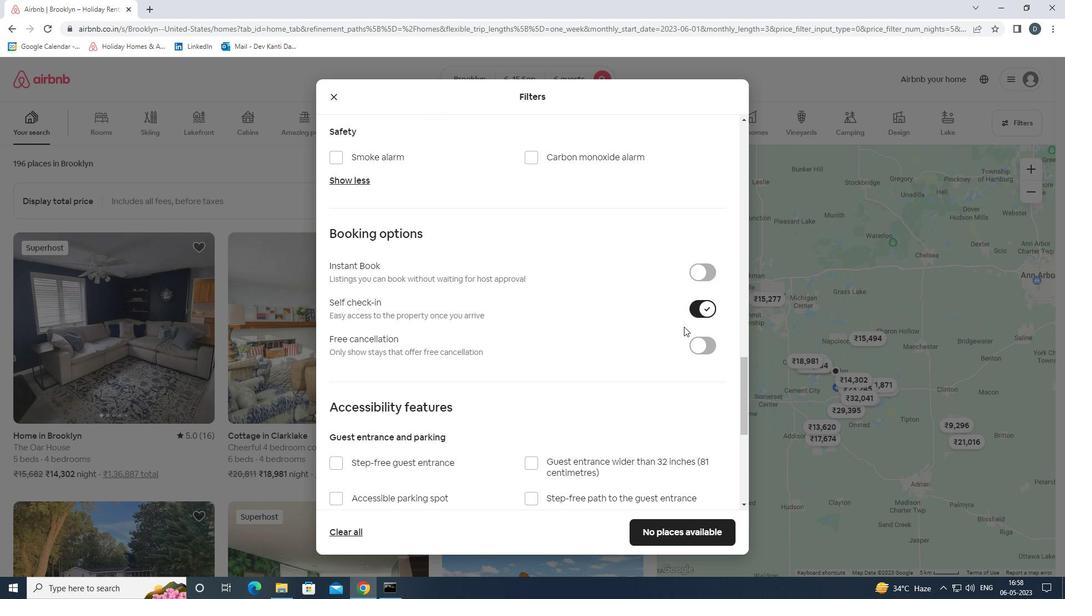 
Action: Mouse moved to (681, 328)
Screenshot: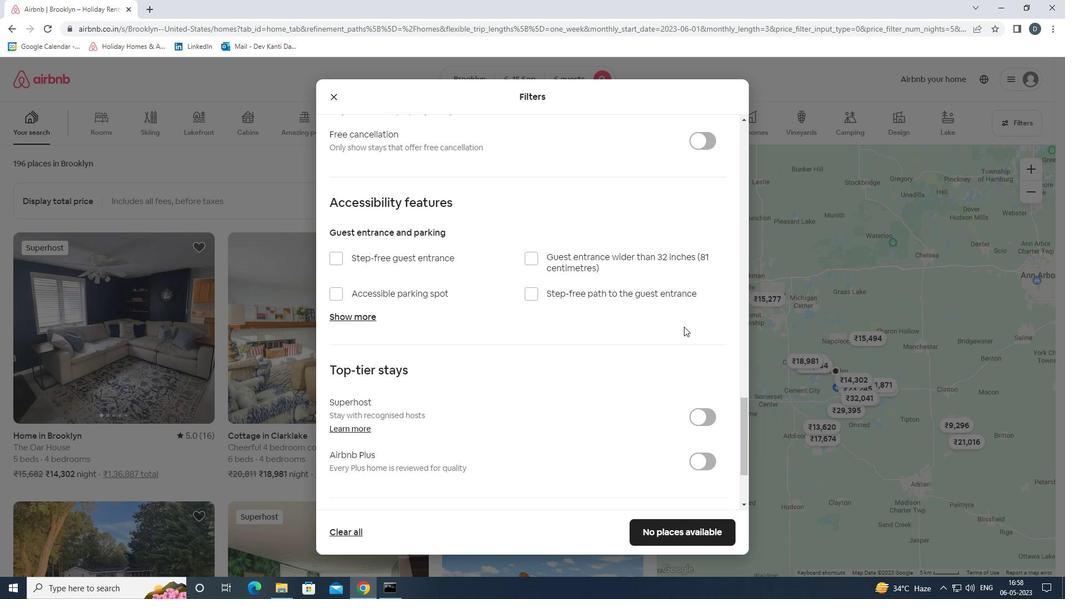 
Action: Mouse scrolled (681, 327) with delta (0, 0)
Screenshot: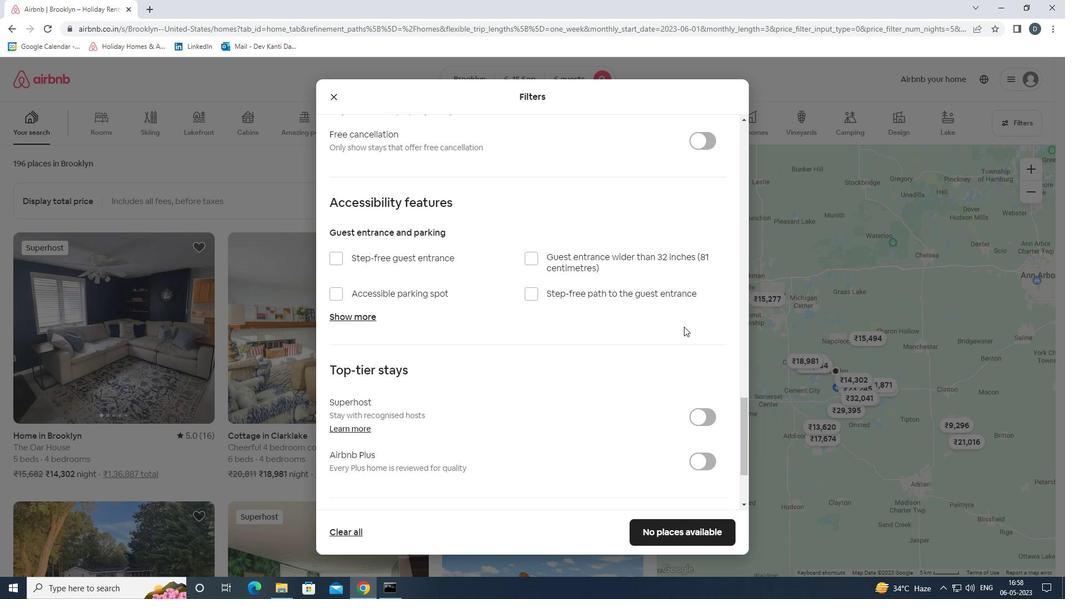 
Action: Mouse moved to (680, 328)
Screenshot: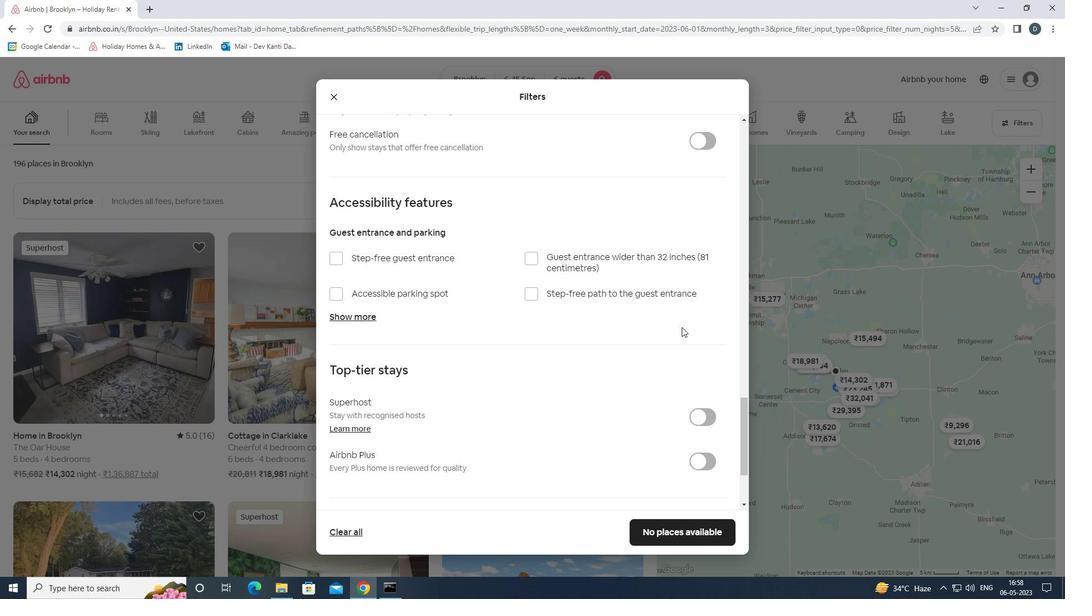 
Action: Mouse scrolled (680, 328) with delta (0, 0)
Screenshot: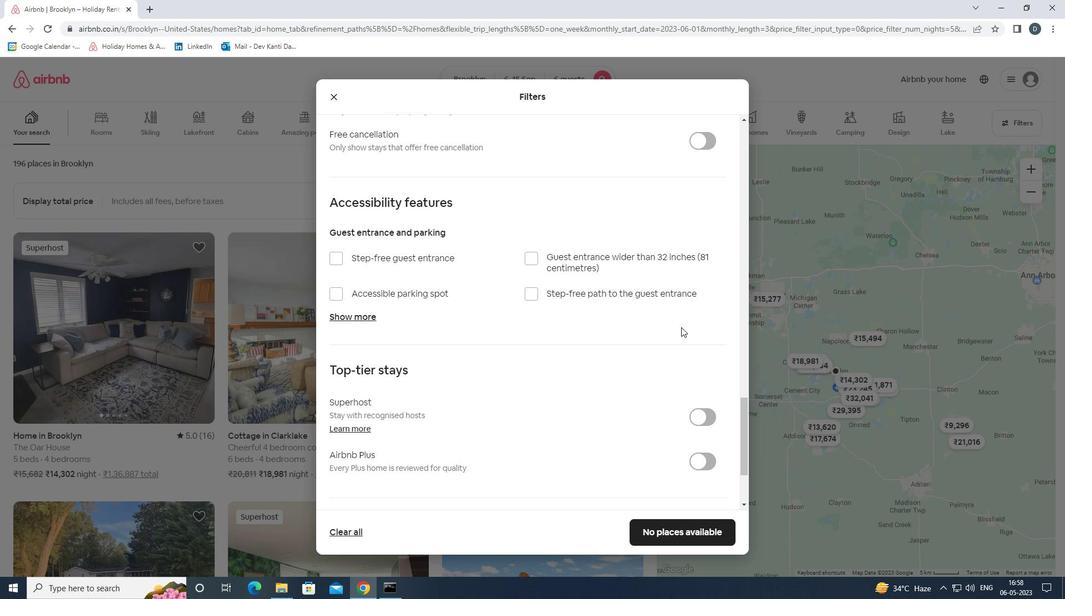 
Action: Mouse moved to (680, 329)
Screenshot: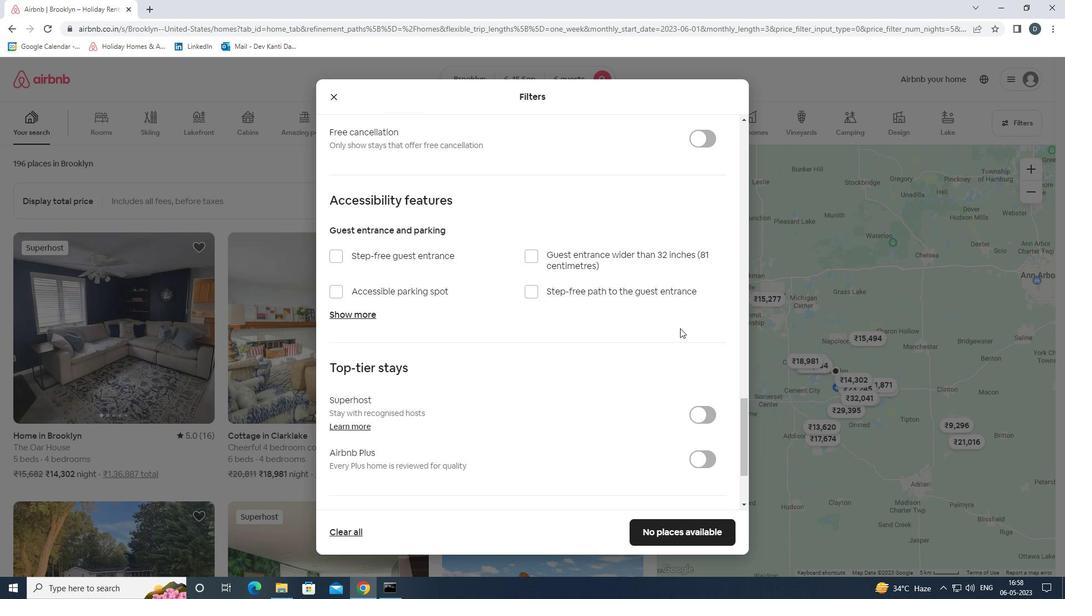 
Action: Mouse scrolled (680, 328) with delta (0, 0)
Screenshot: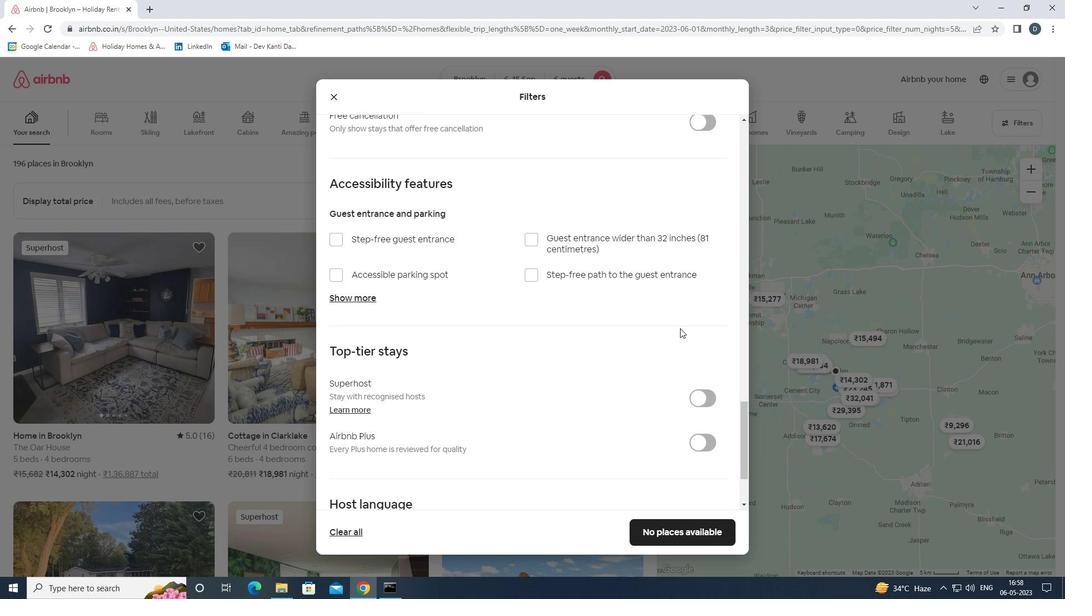 
Action: Mouse moved to (677, 329)
Screenshot: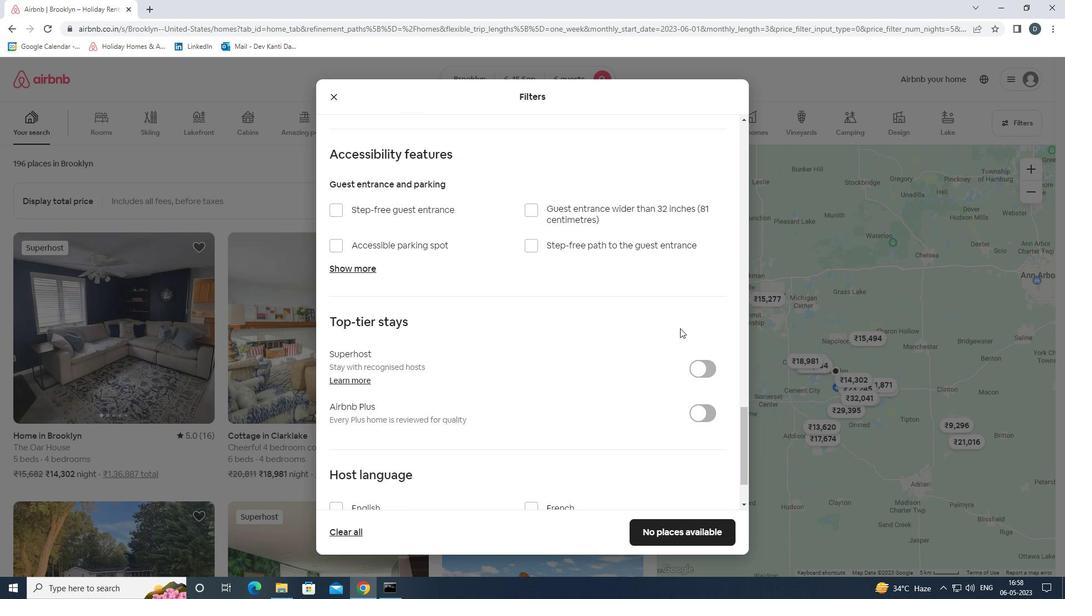 
Action: Mouse scrolled (677, 329) with delta (0, 0)
Screenshot: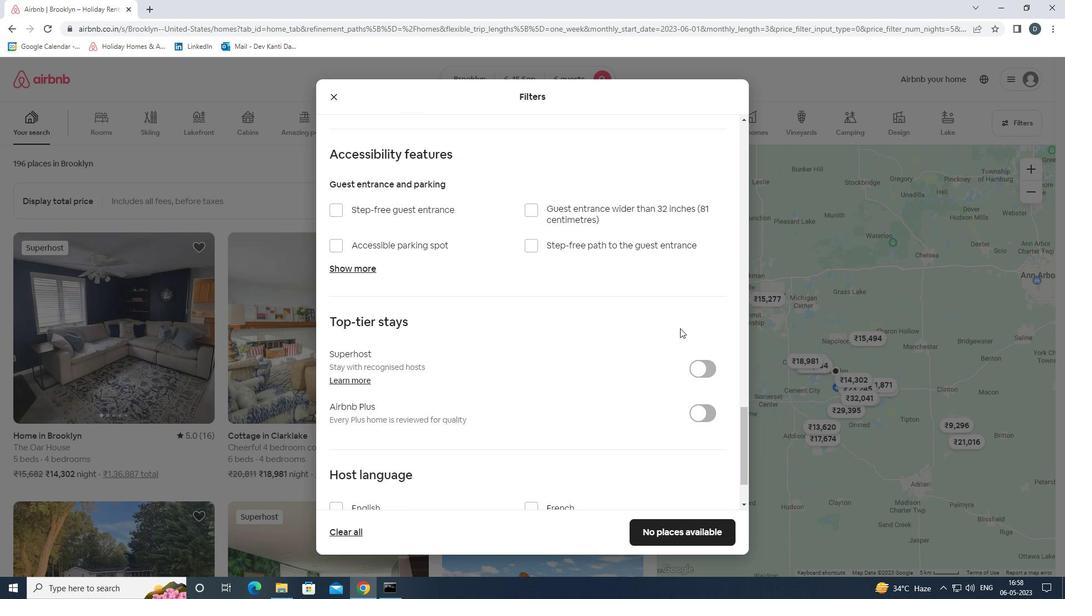 
Action: Mouse moved to (368, 425)
Screenshot: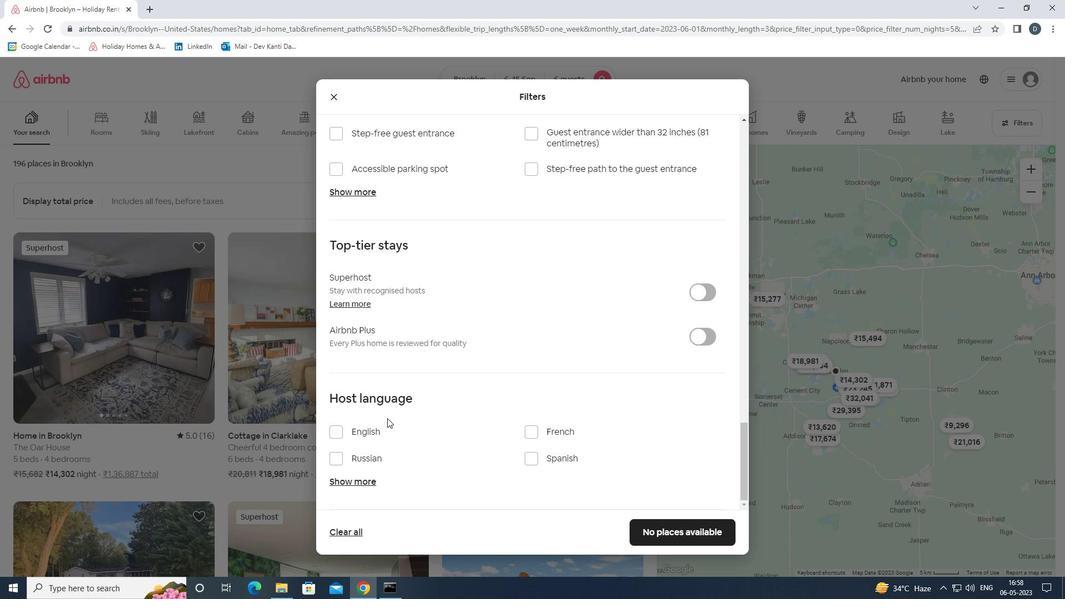 
Action: Mouse pressed left at (368, 425)
Screenshot: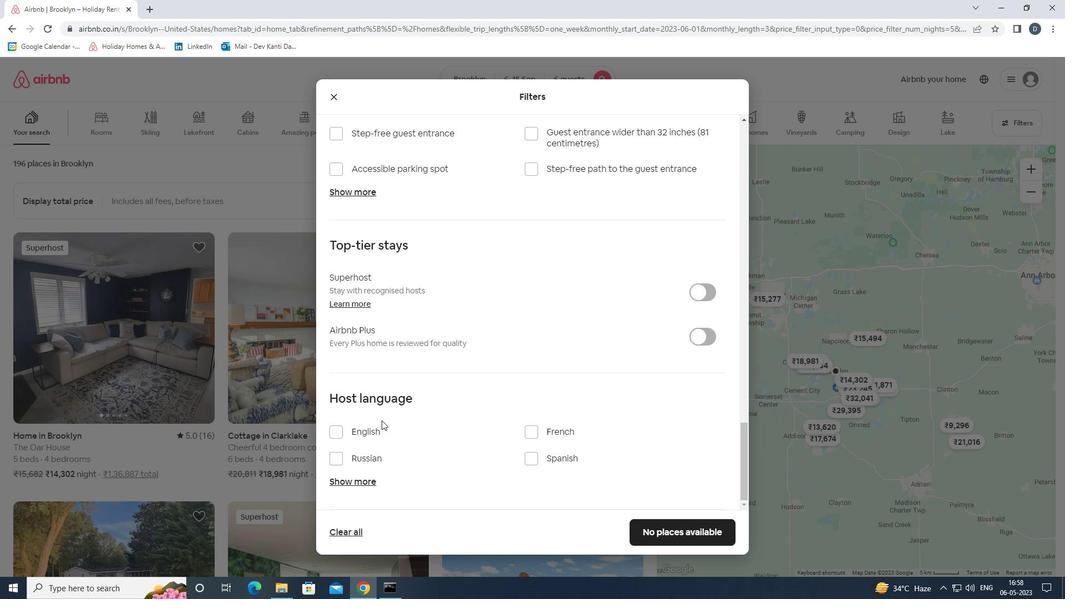 
Action: Mouse moved to (368, 424)
Screenshot: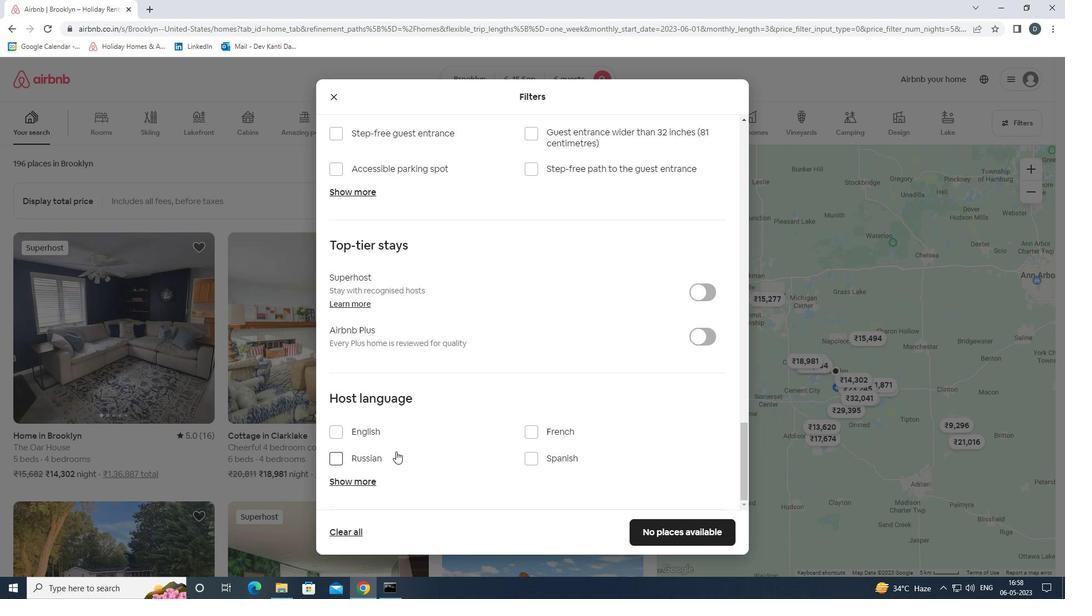 
Action: Mouse pressed left at (368, 424)
Screenshot: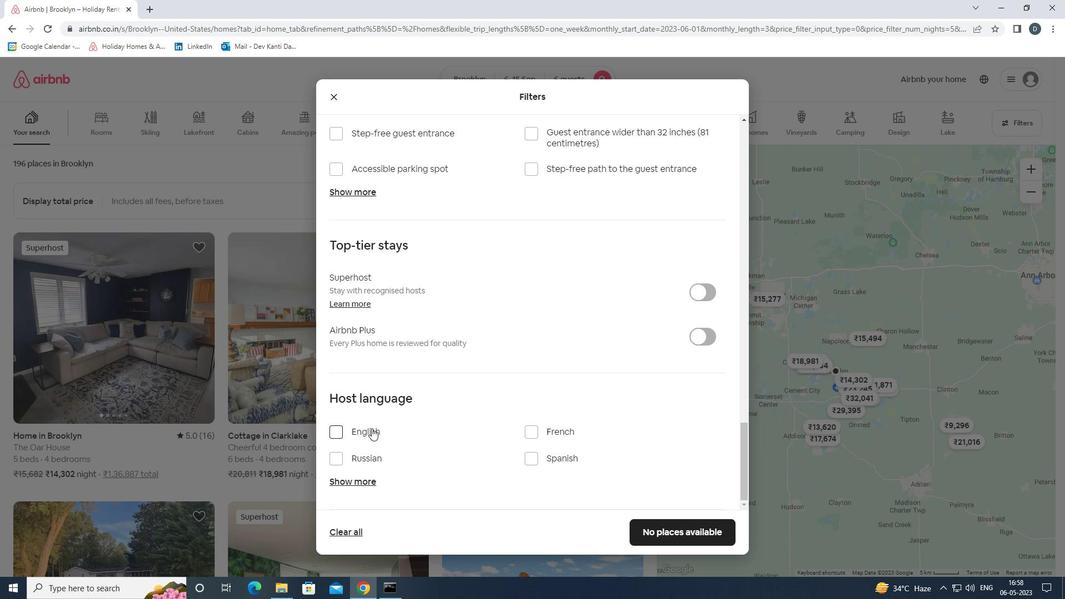 
Action: Mouse moved to (364, 431)
Screenshot: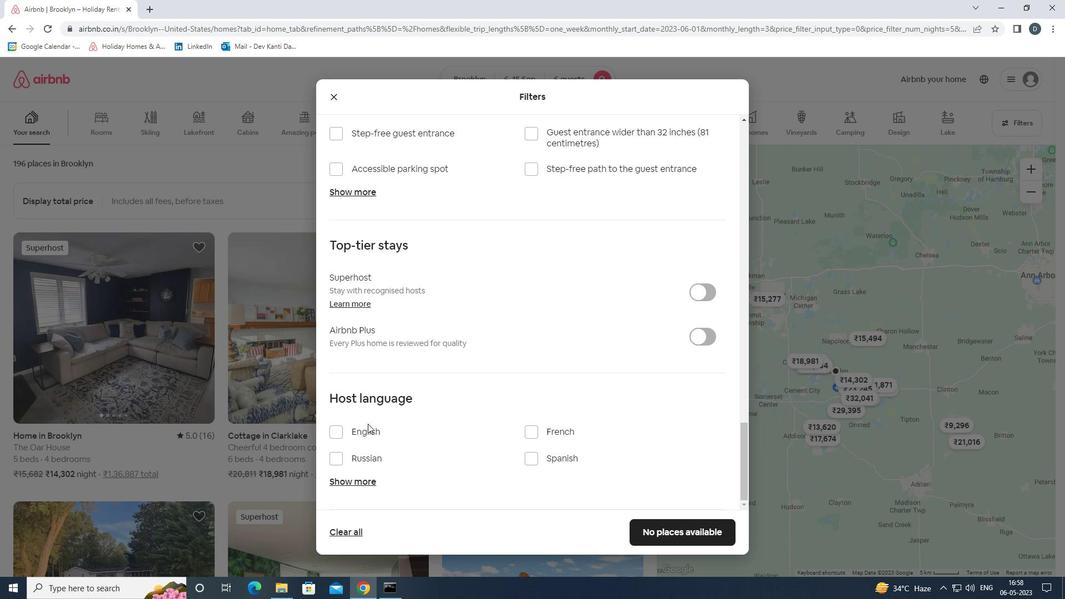 
Action: Mouse pressed left at (364, 431)
Screenshot: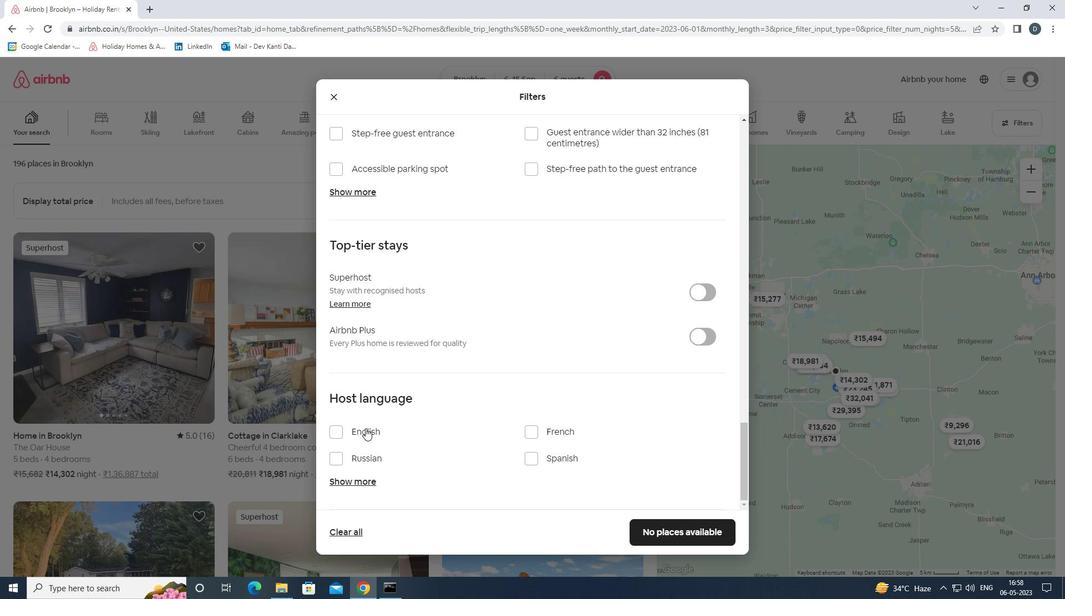 
Action: Mouse moved to (713, 525)
Screenshot: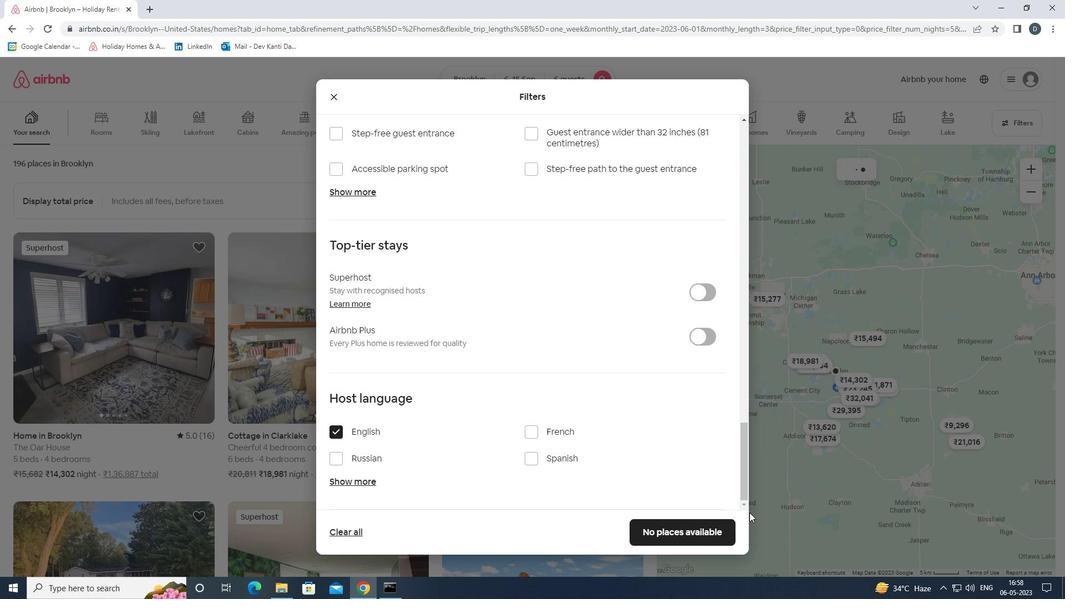 
Action: Mouse pressed left at (713, 525)
Screenshot: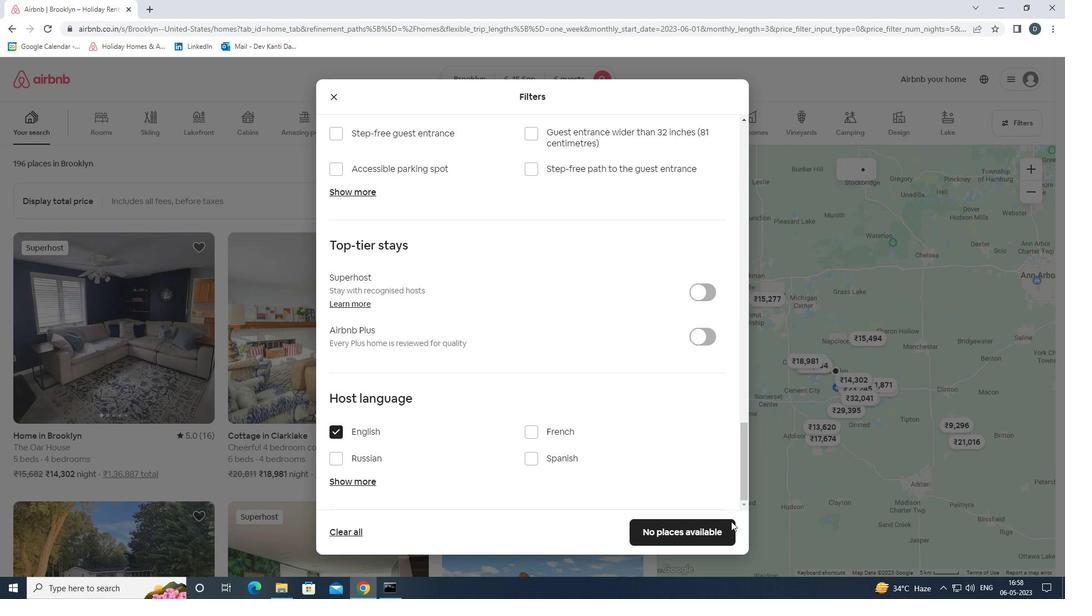 
Action: Mouse moved to (707, 520)
Screenshot: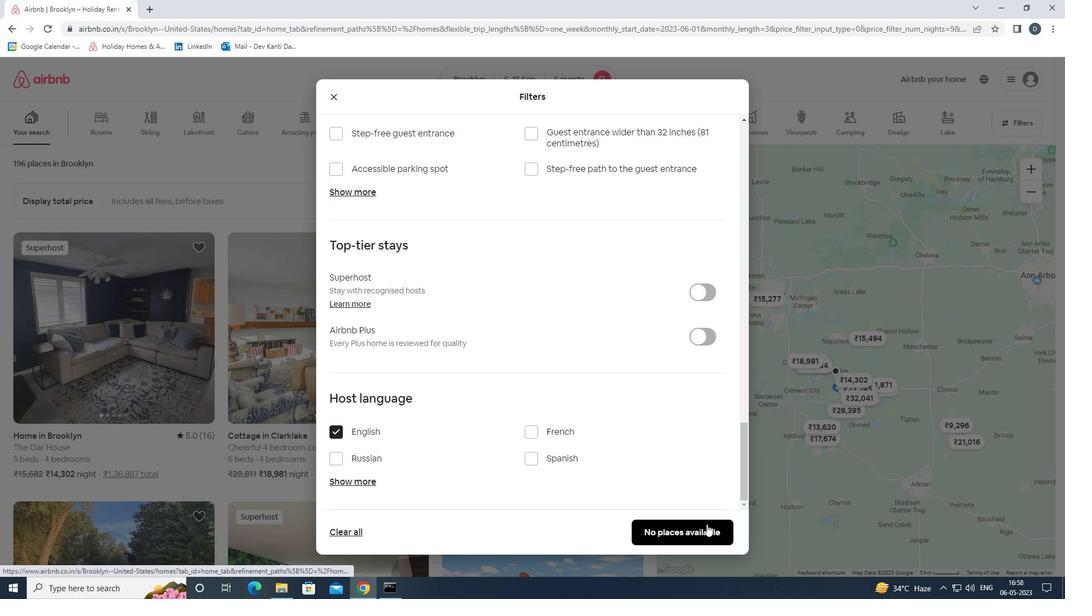 
